 Task: Find connections with filter location Nokia with filter topic #Creativitywith filter profile language Potuguese with filter current company Euromonitor International with filter school Kakatiya University (University College of Pharmaceutical Sciences) with filter industry Public Assistance Programs with filter service category Labor and Employment Law with filter keywords title Massage Therapy
Action: Mouse moved to (276, 237)
Screenshot: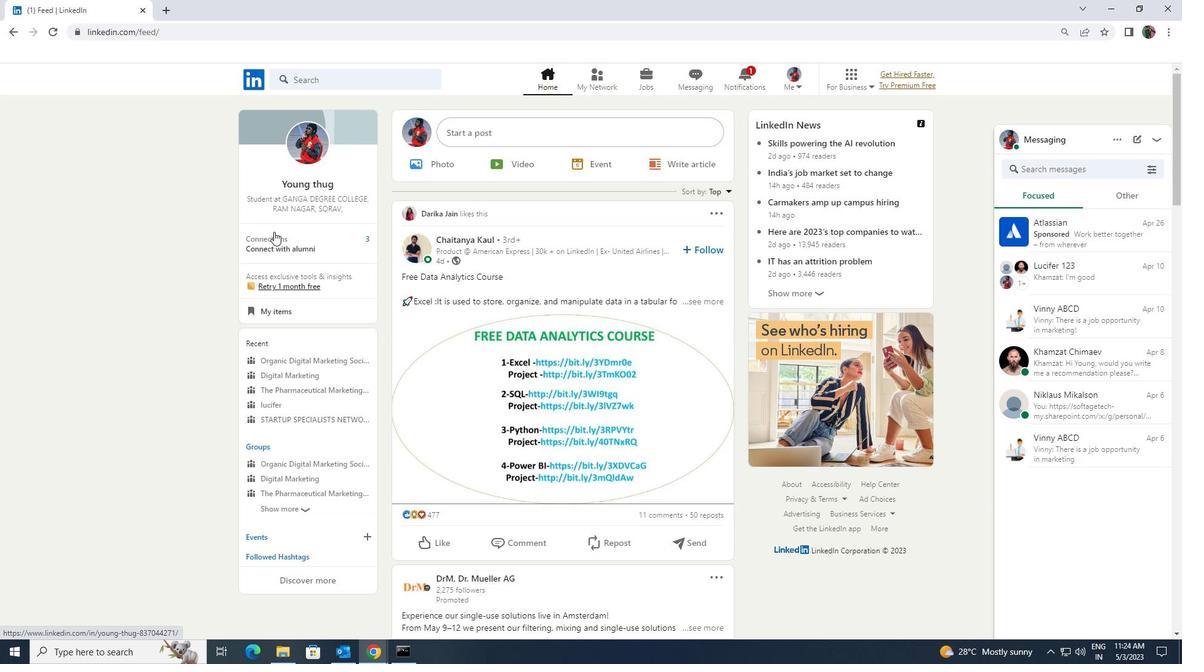 
Action: Mouse pressed left at (276, 237)
Screenshot: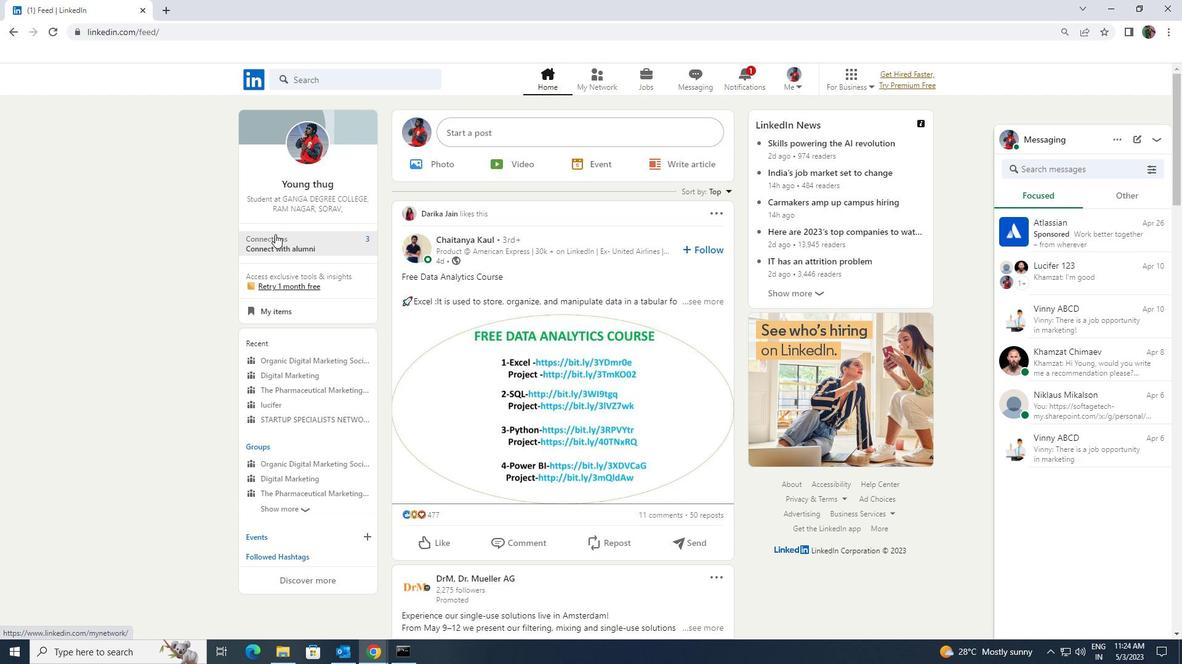 
Action: Mouse moved to (278, 151)
Screenshot: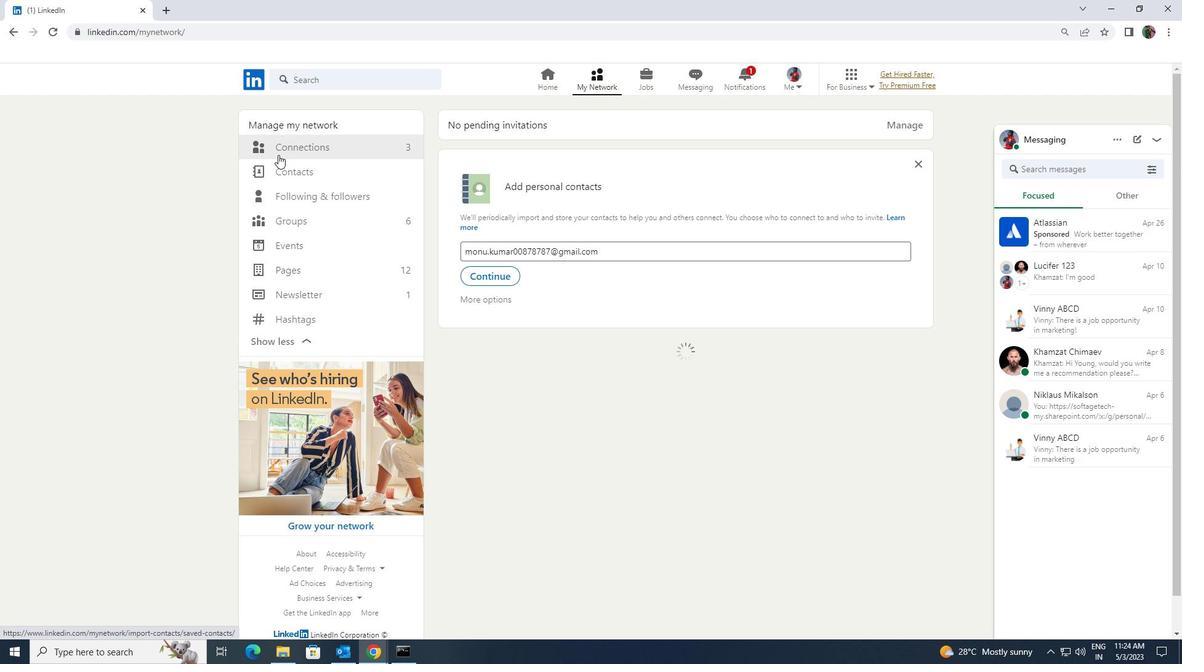 
Action: Mouse pressed left at (278, 151)
Screenshot: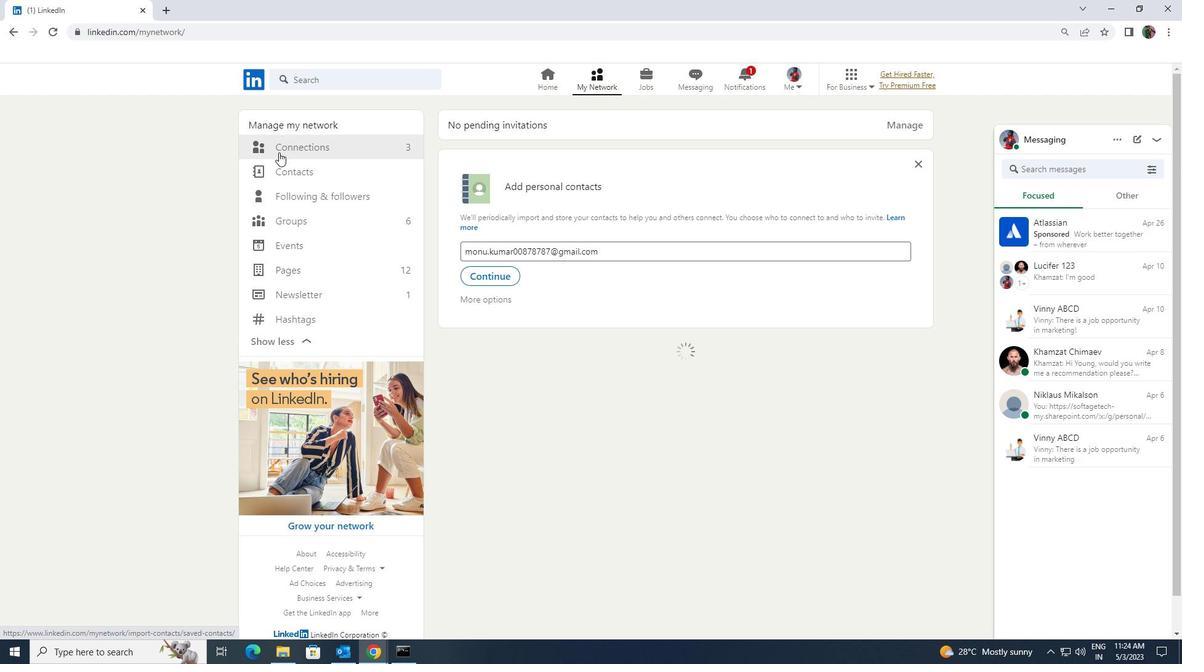 
Action: Mouse moved to (645, 151)
Screenshot: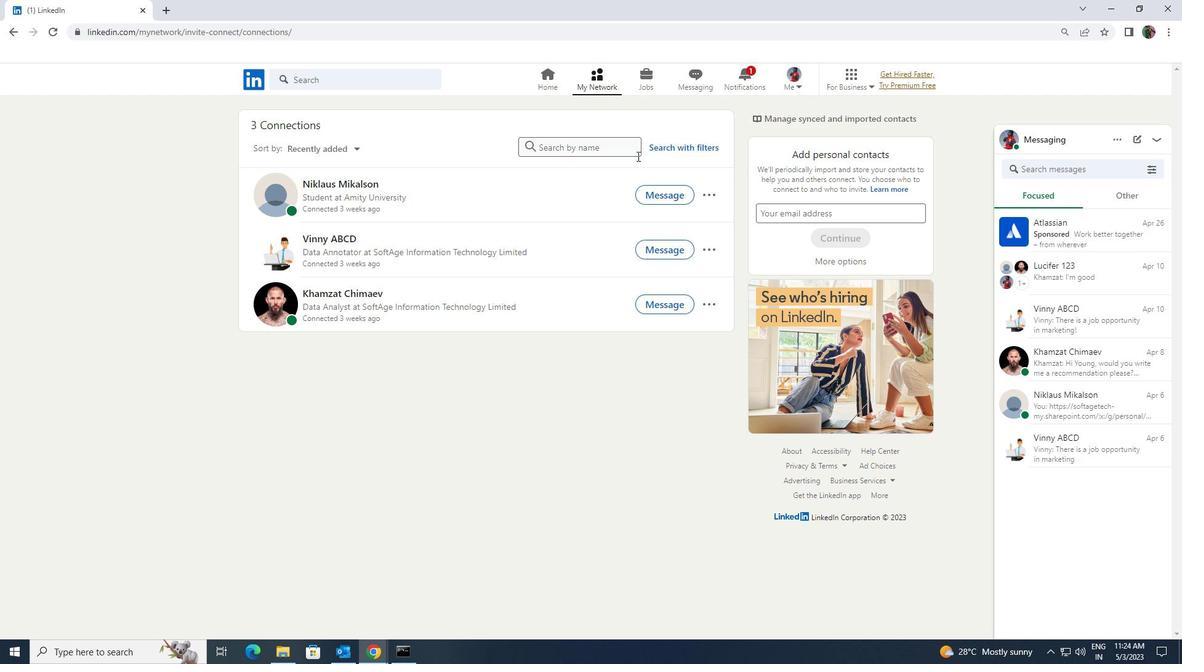 
Action: Mouse pressed left at (645, 151)
Screenshot: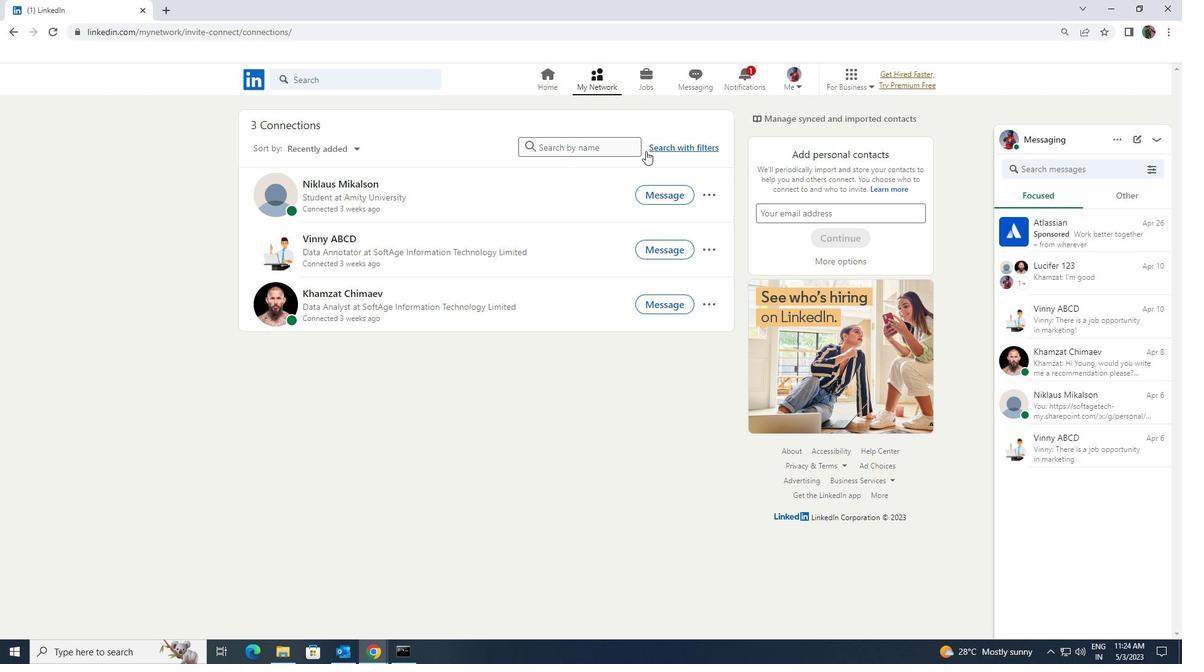
Action: Mouse moved to (631, 117)
Screenshot: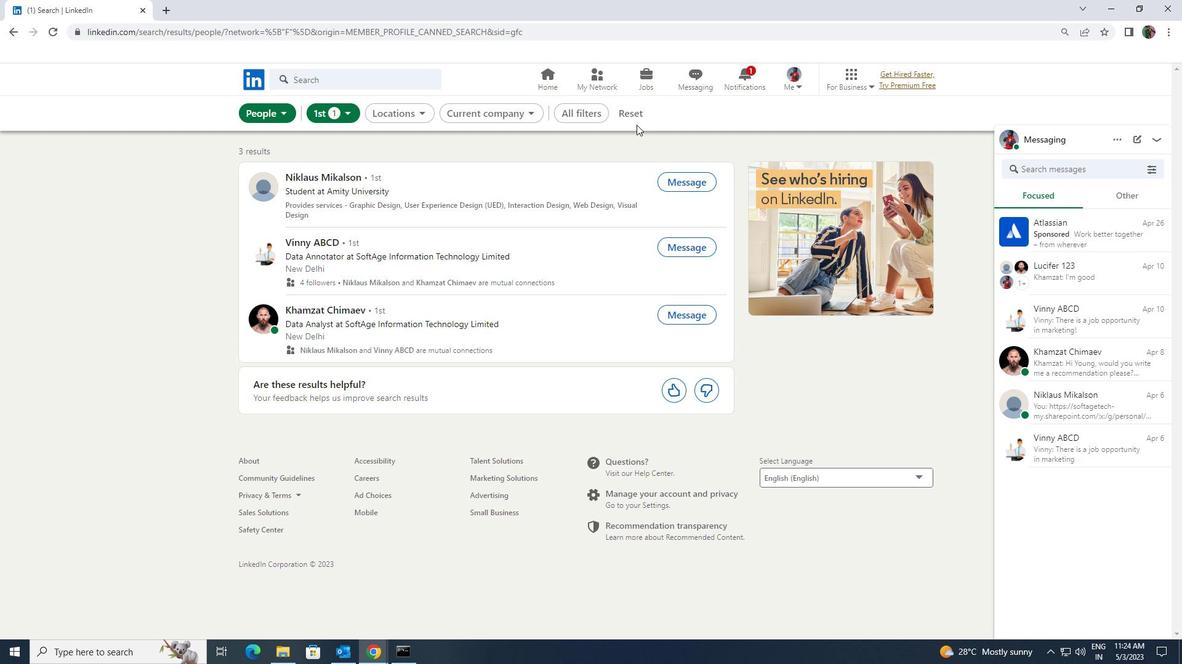 
Action: Mouse pressed left at (631, 117)
Screenshot: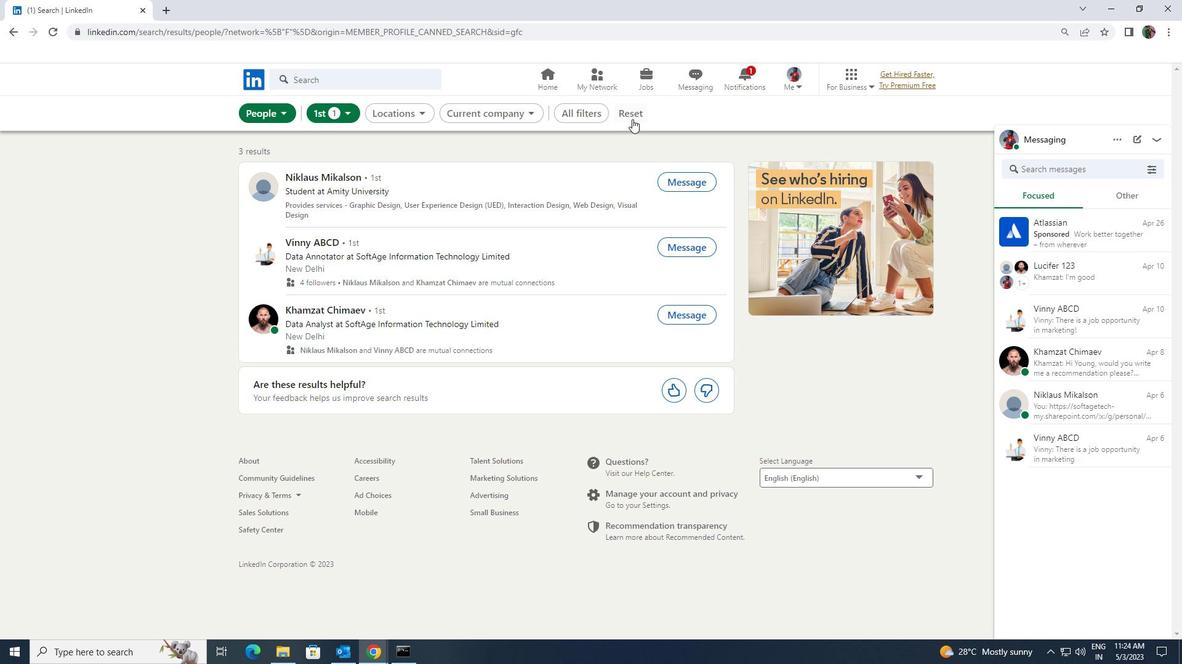 
Action: Mouse moved to (602, 107)
Screenshot: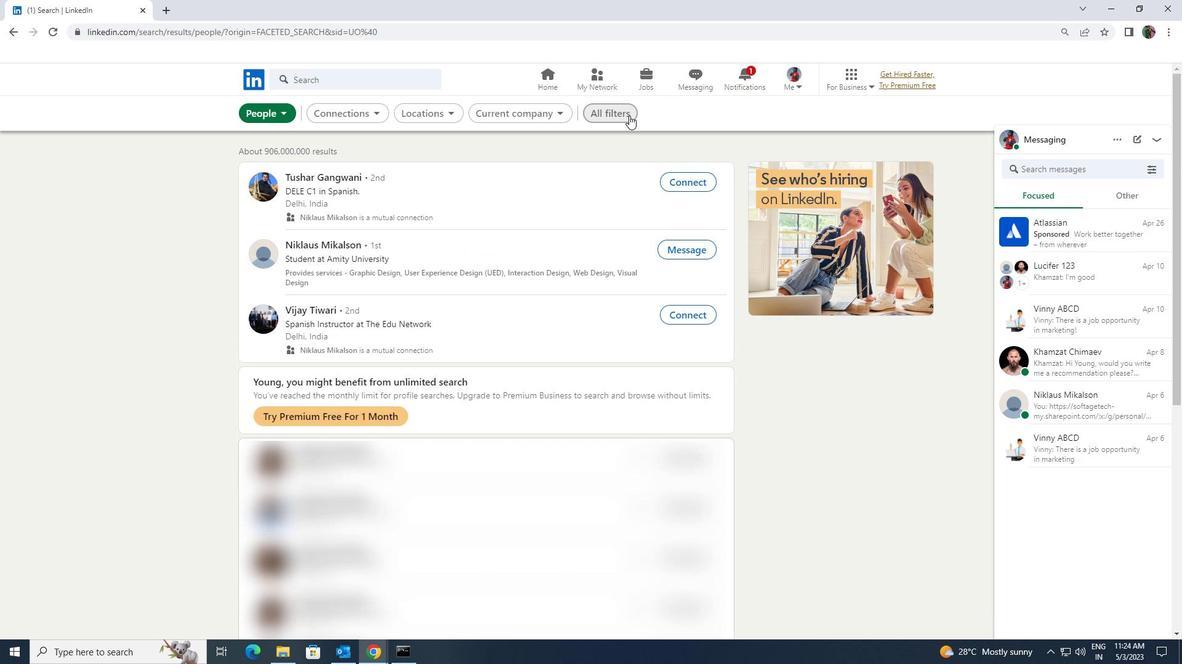 
Action: Mouse pressed left at (602, 107)
Screenshot: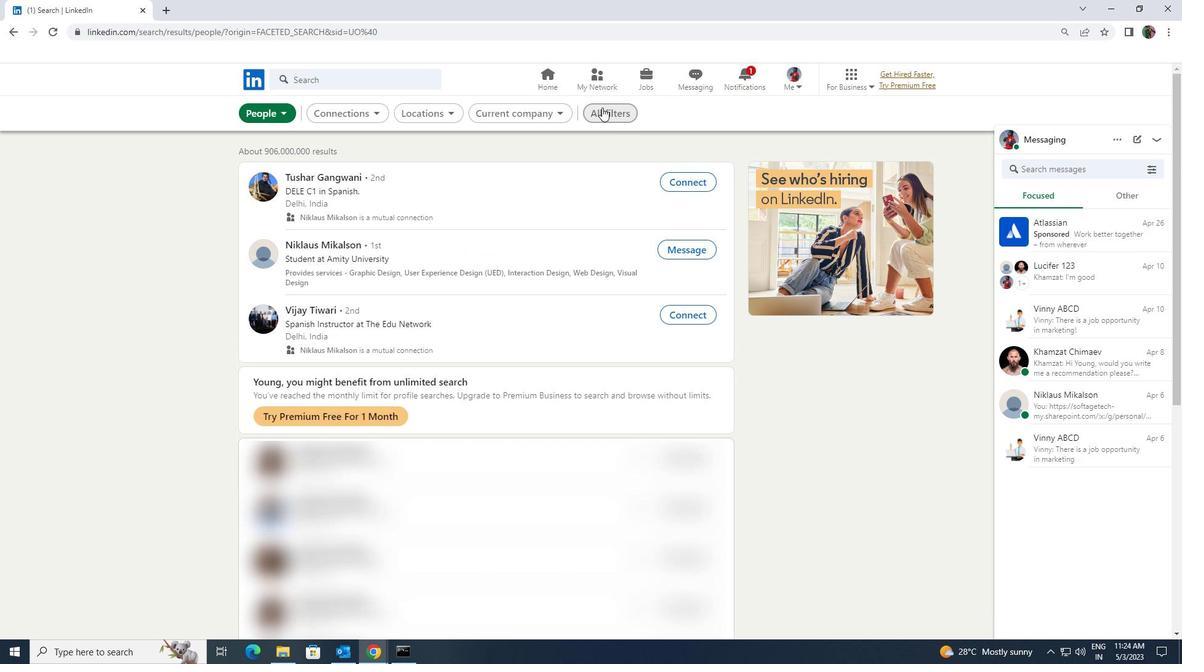 
Action: Mouse moved to (1026, 483)
Screenshot: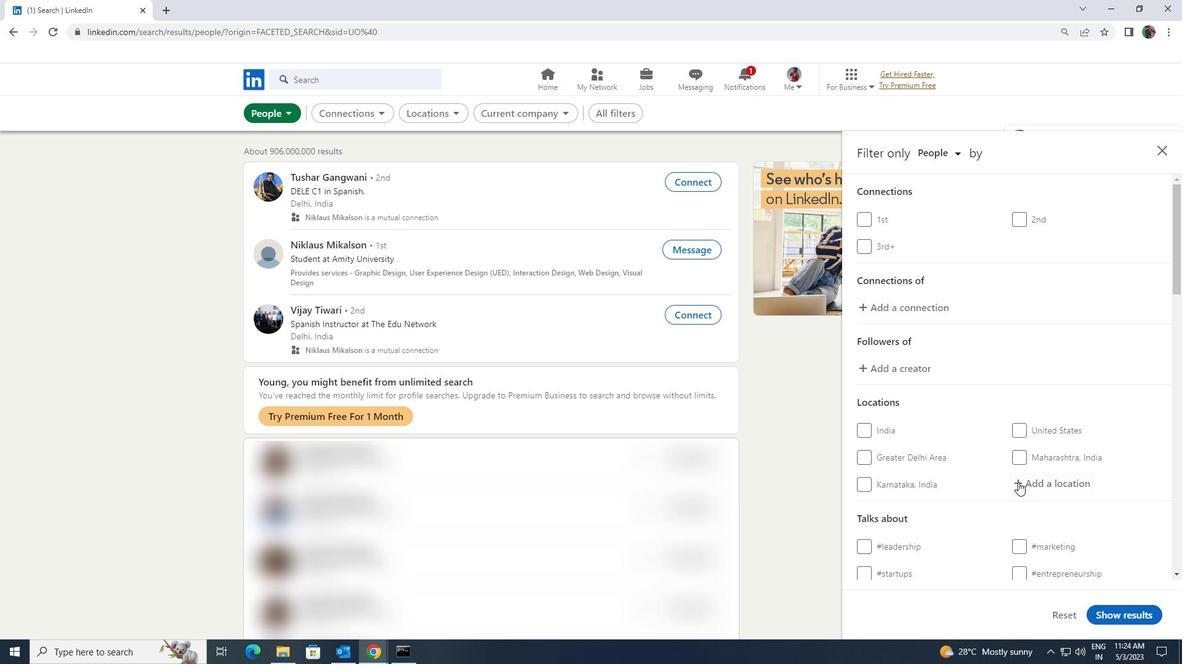 
Action: Mouse pressed left at (1026, 483)
Screenshot: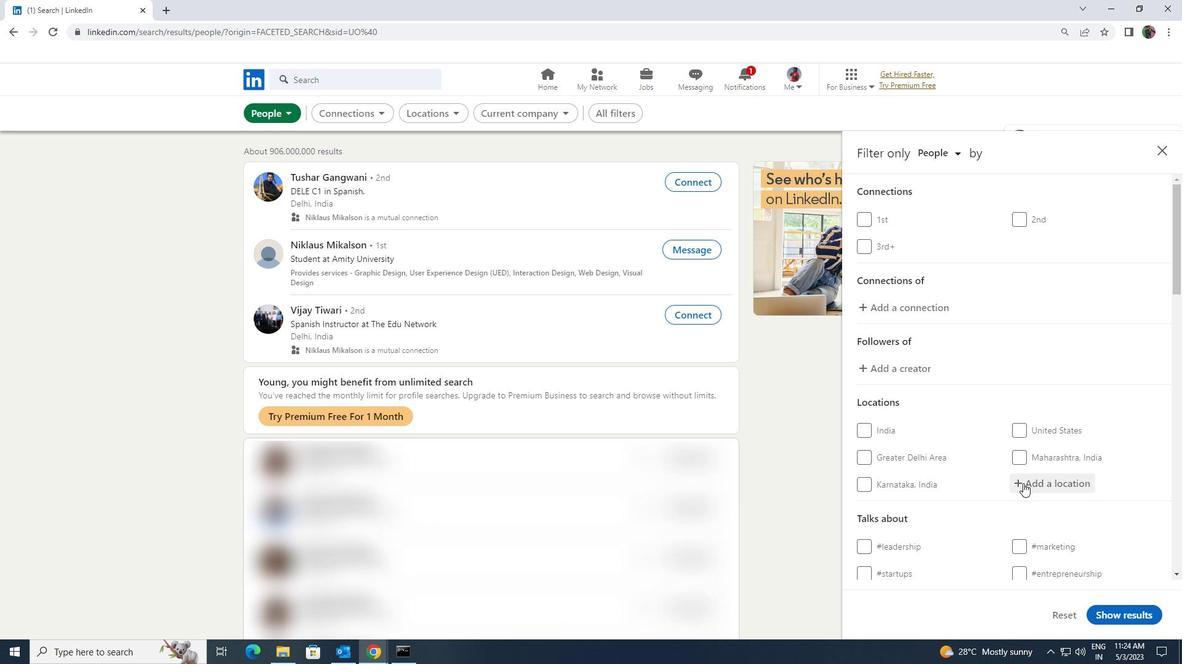 
Action: Mouse moved to (1023, 483)
Screenshot: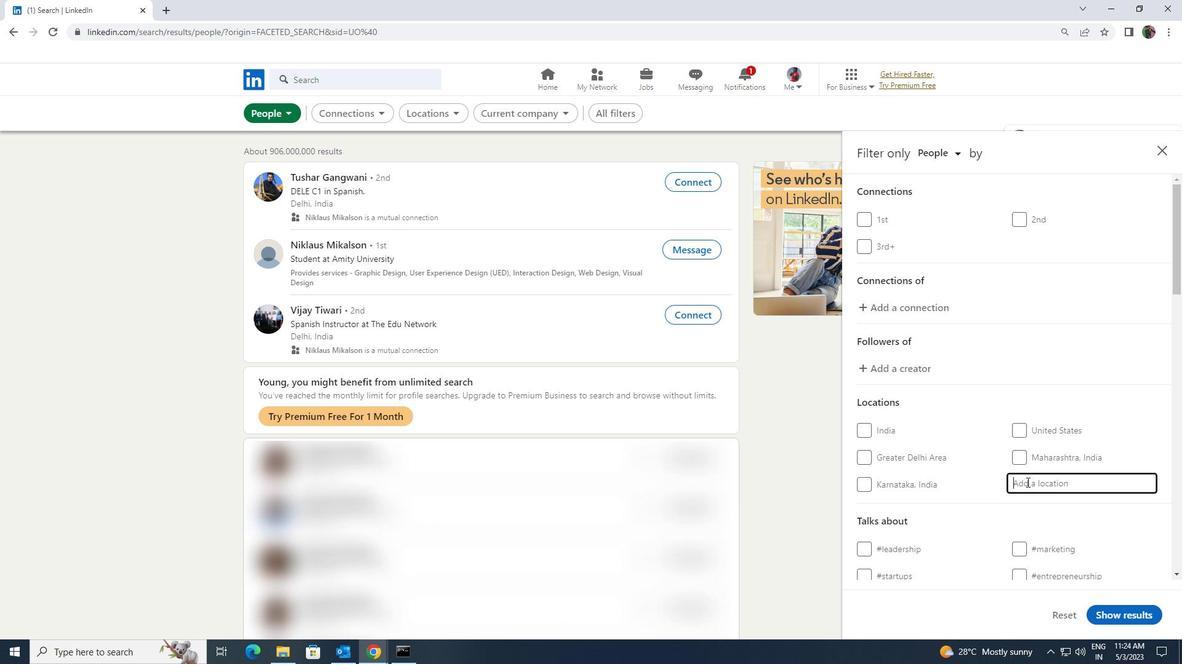
Action: Key pressed <Key.shift>NOKIA
Screenshot: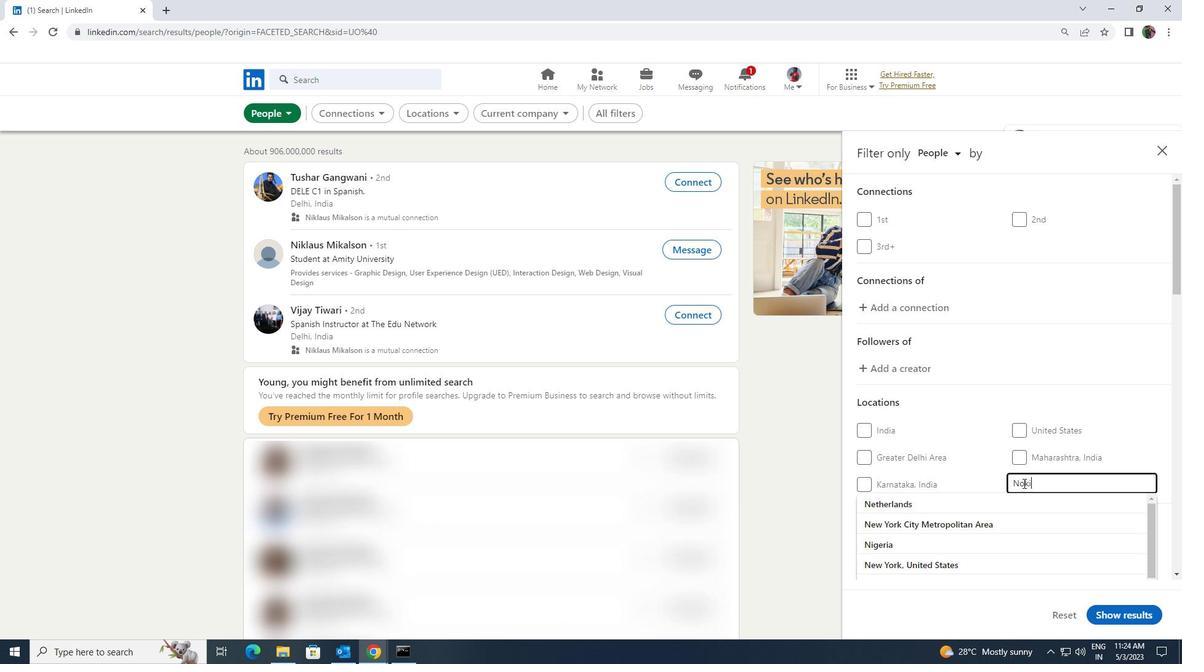 
Action: Mouse moved to (1014, 495)
Screenshot: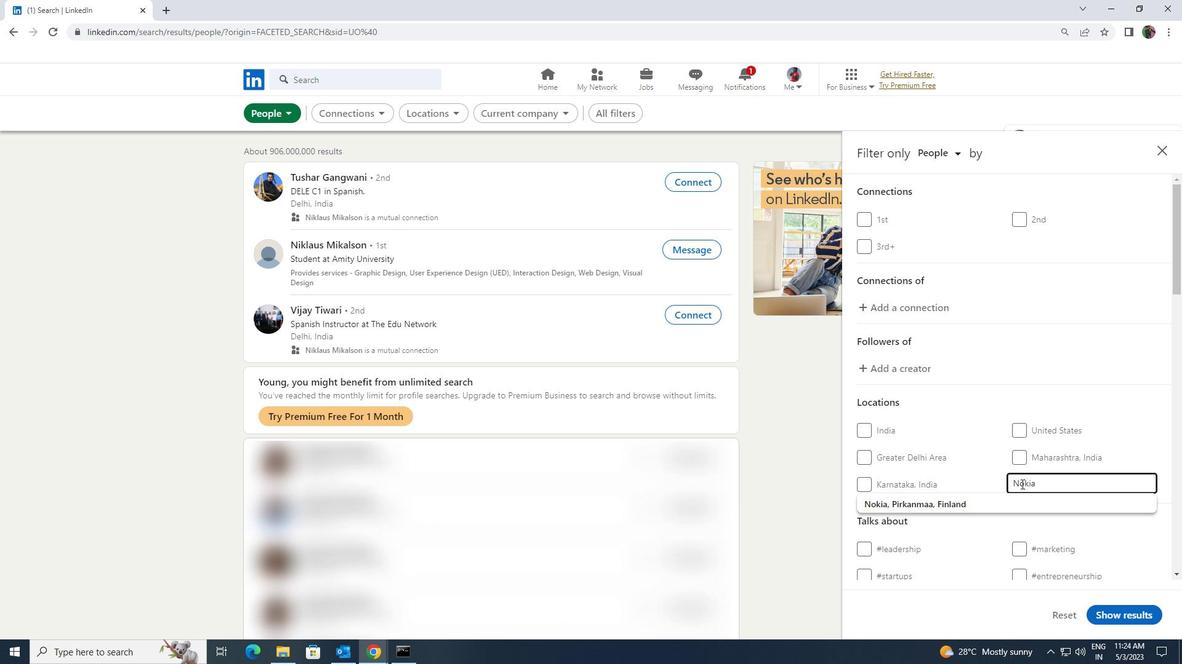 
Action: Mouse pressed left at (1014, 495)
Screenshot: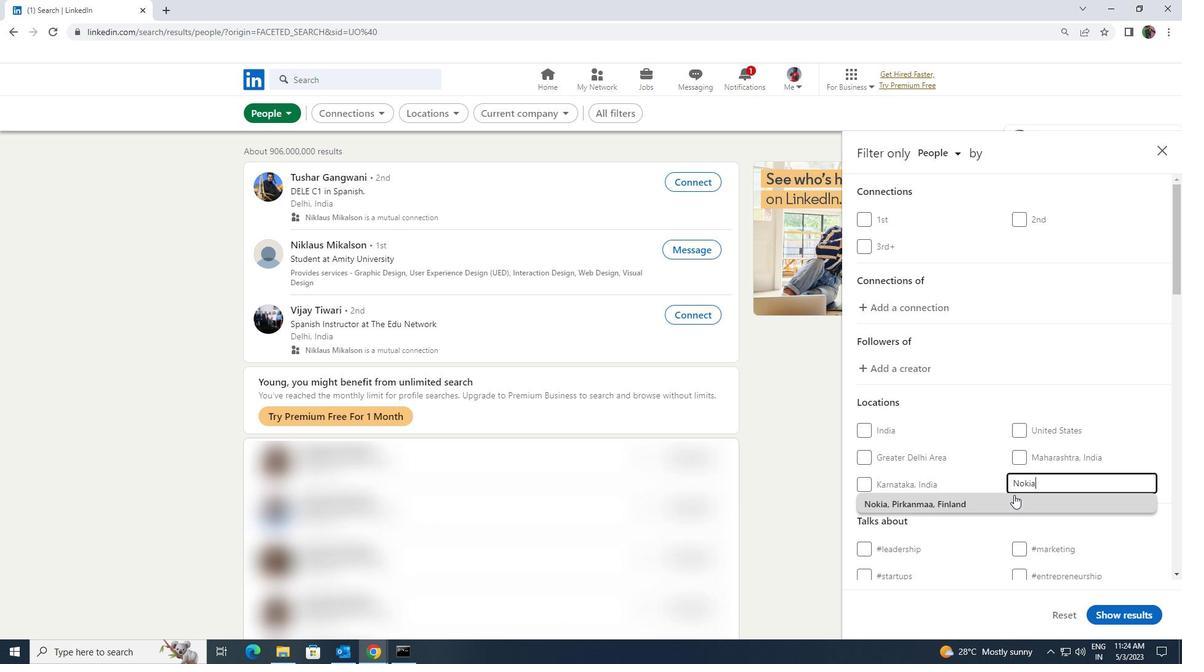 
Action: Mouse moved to (1040, 478)
Screenshot: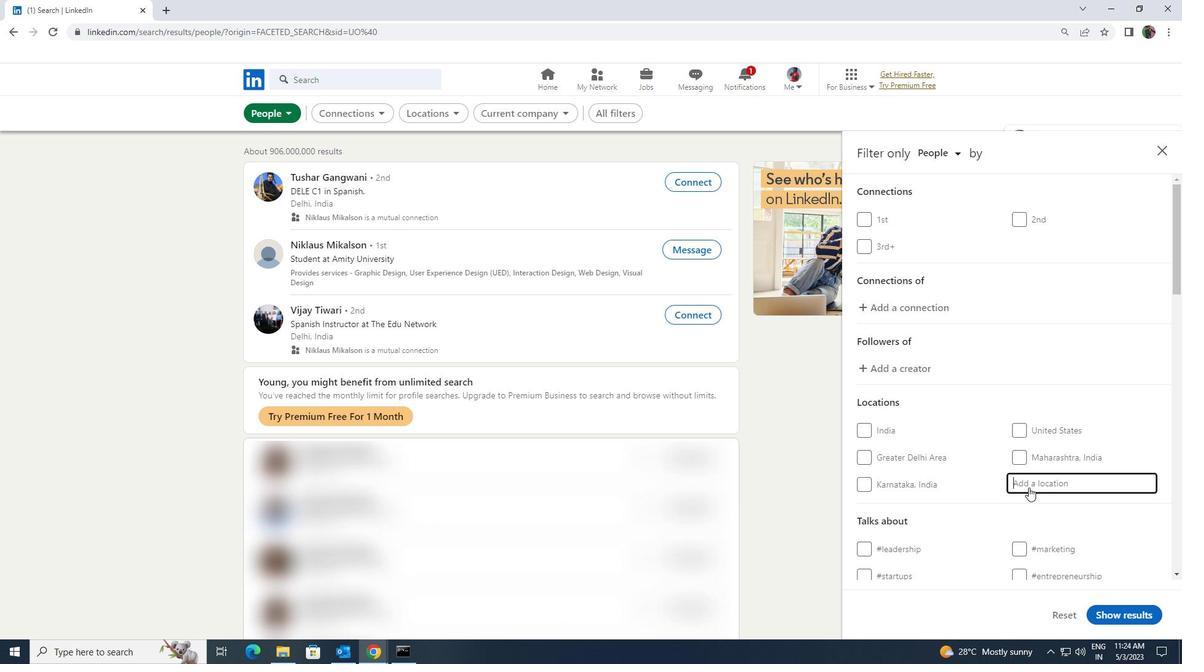 
Action: Mouse scrolled (1040, 477) with delta (0, 0)
Screenshot: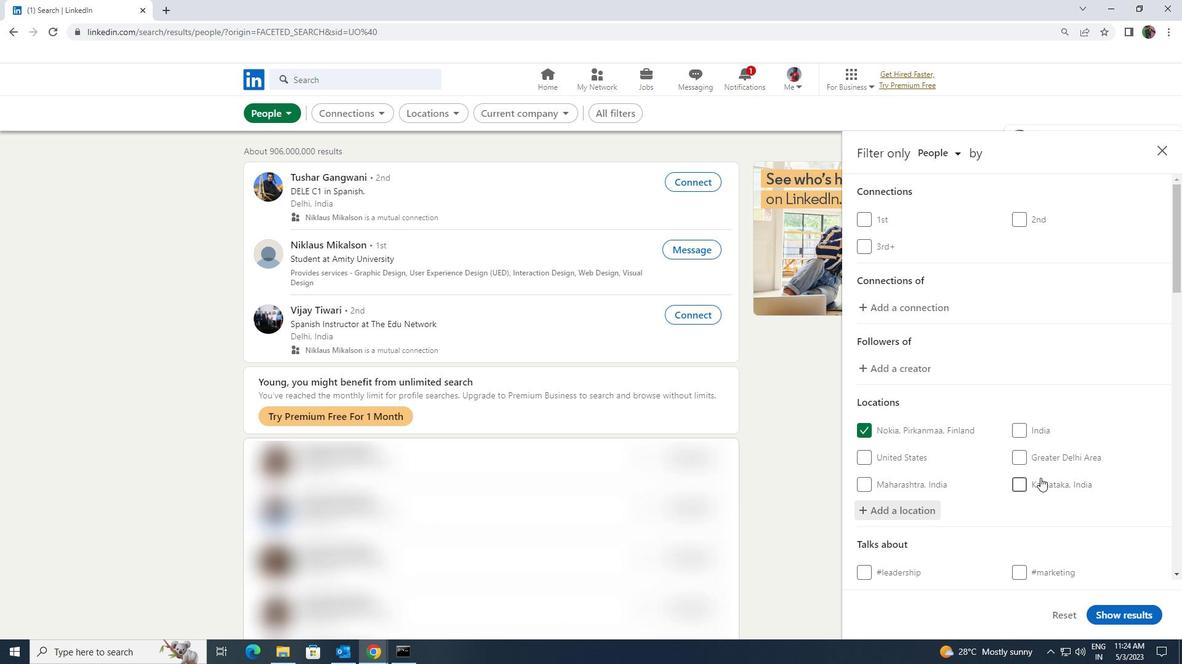 
Action: Mouse scrolled (1040, 477) with delta (0, 0)
Screenshot: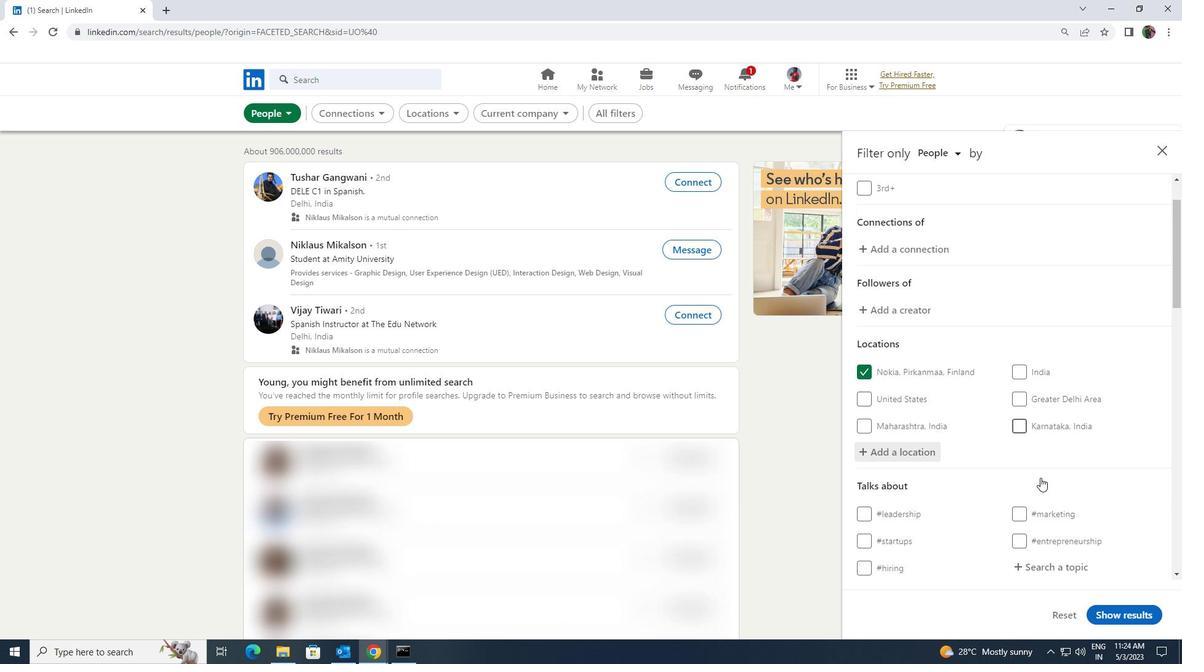 
Action: Mouse moved to (1037, 495)
Screenshot: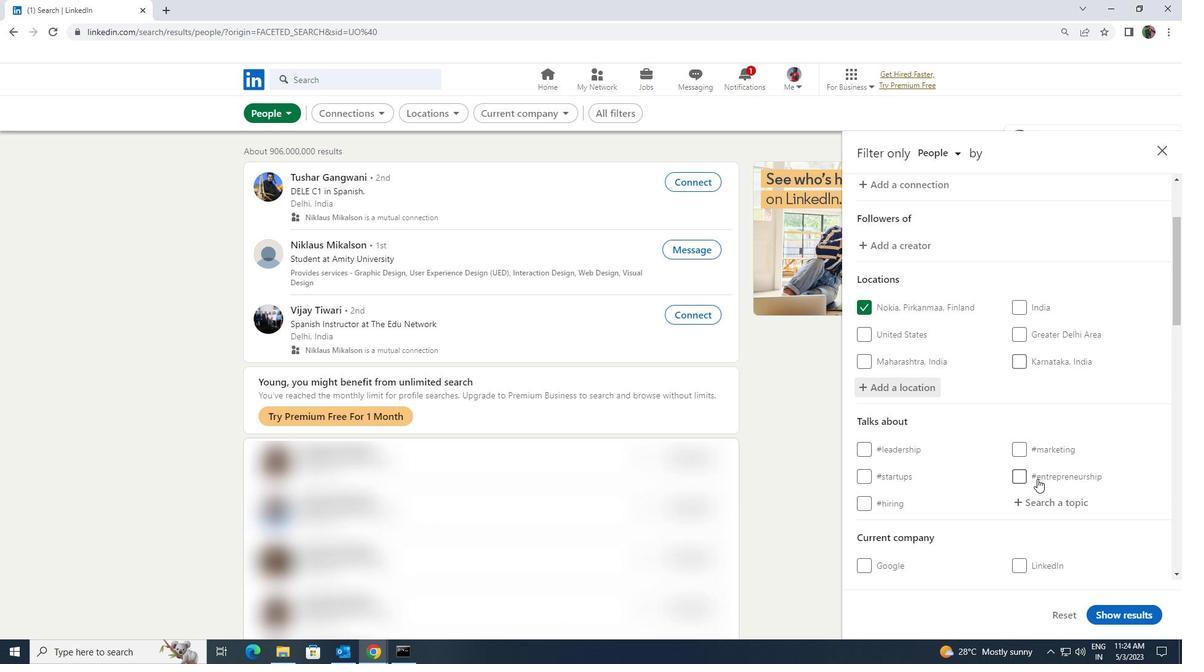 
Action: Mouse pressed left at (1037, 495)
Screenshot: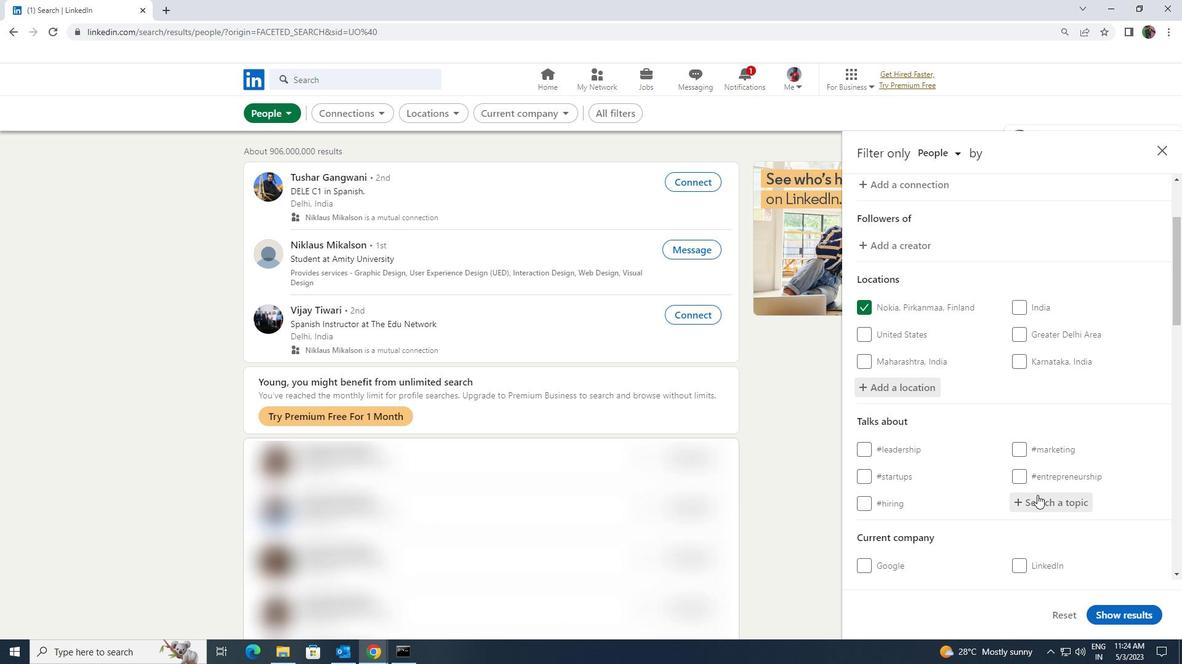 
Action: Key pressed <Key.shift><Key.shift><Key.shift><Key.shift><Key.shift>CREATIVITY
Screenshot: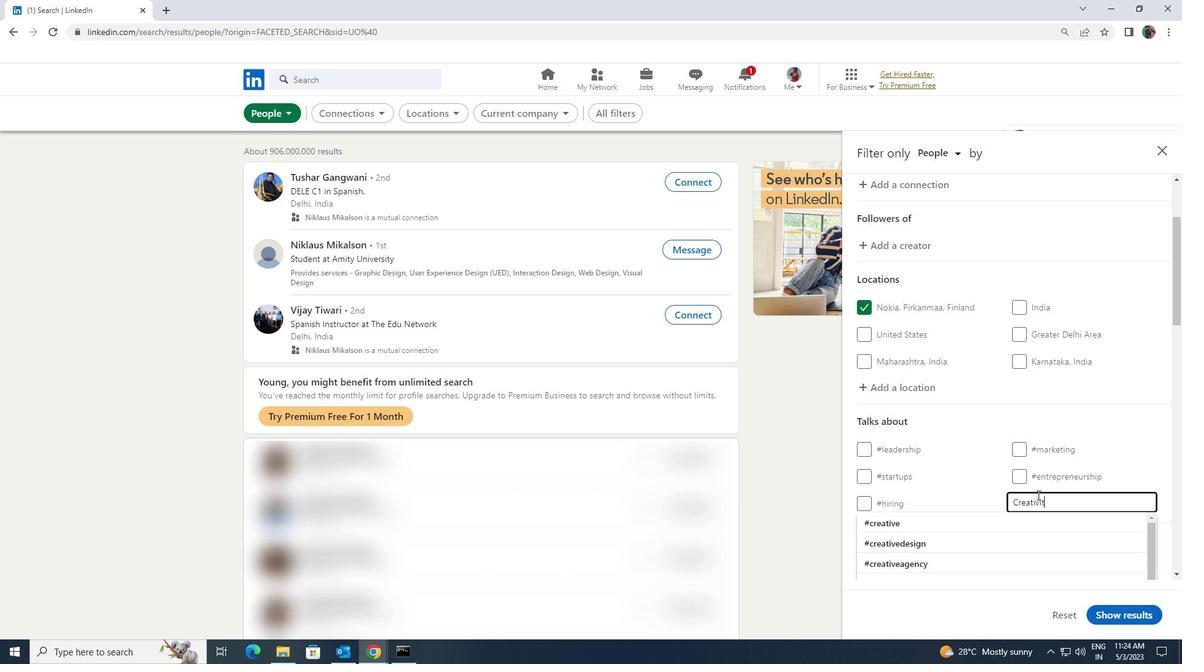 
Action: Mouse moved to (1031, 522)
Screenshot: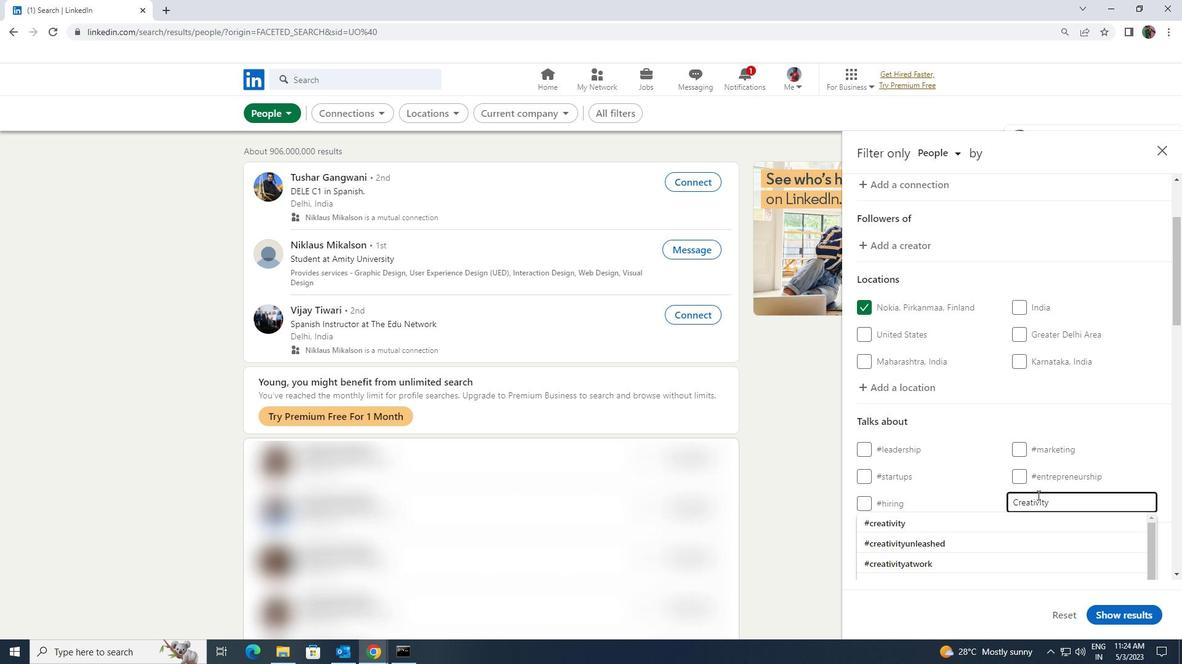 
Action: Mouse pressed left at (1031, 522)
Screenshot: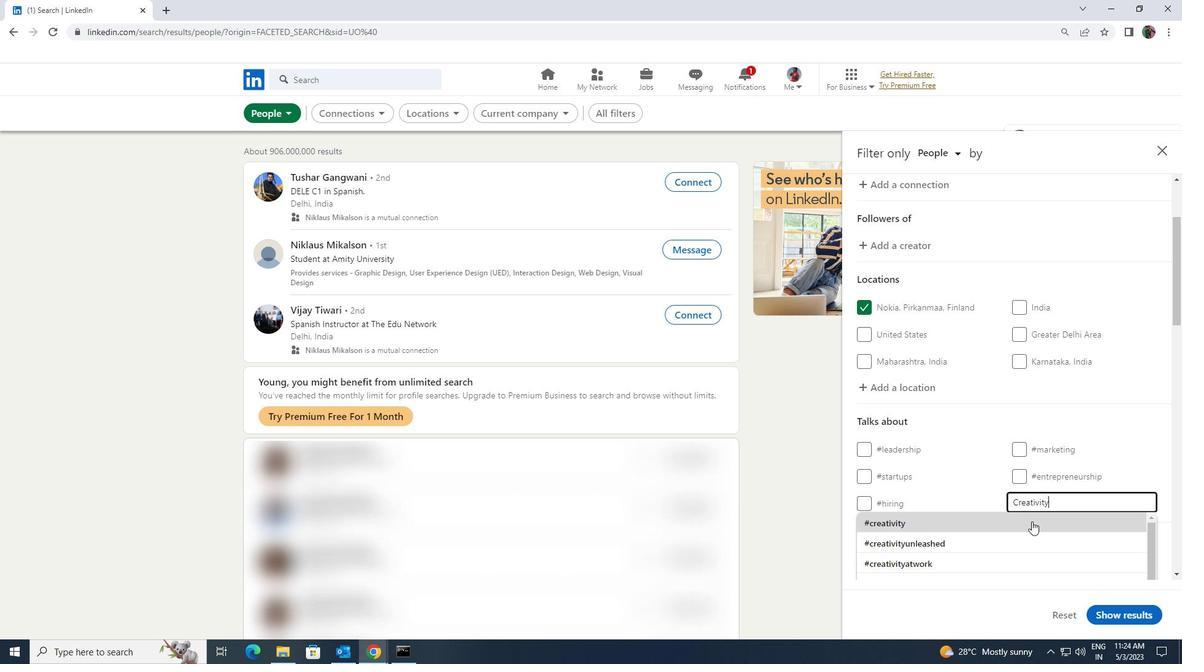 
Action: Mouse moved to (1023, 518)
Screenshot: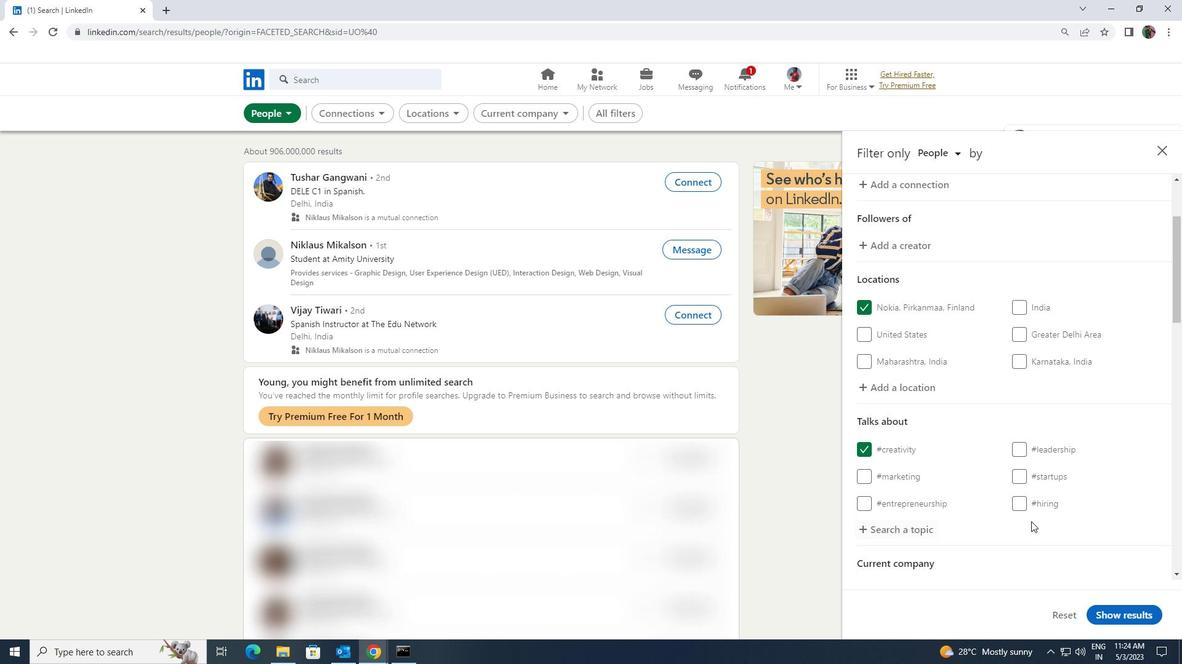 
Action: Mouse scrolled (1023, 517) with delta (0, 0)
Screenshot: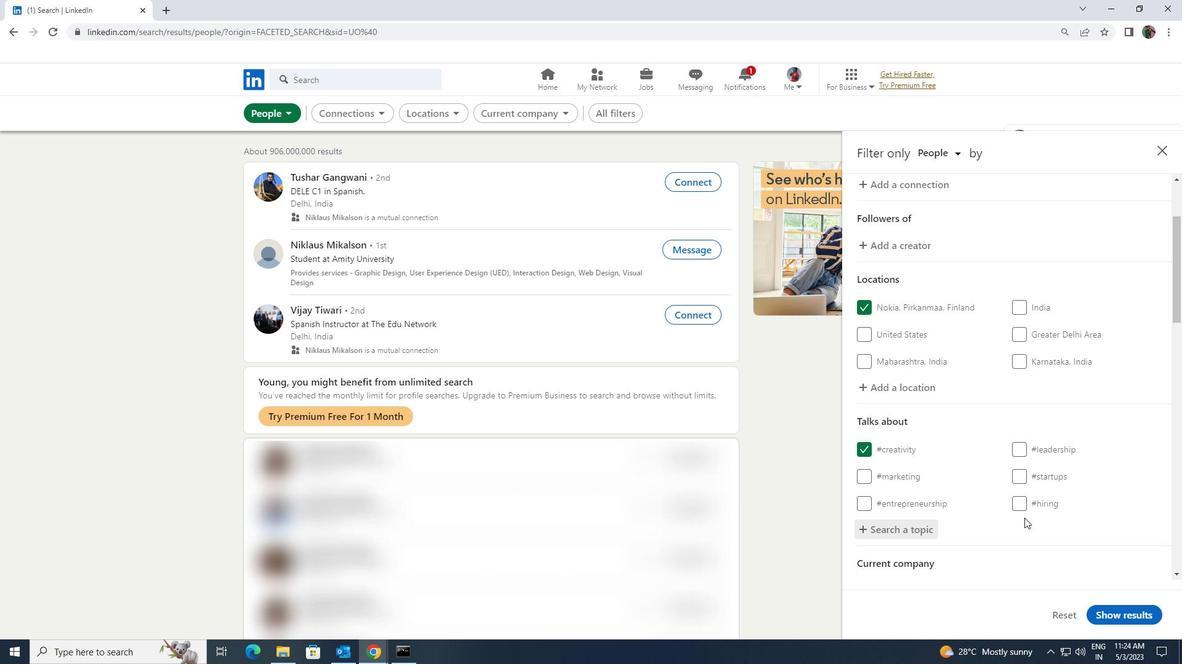 
Action: Mouse moved to (1018, 518)
Screenshot: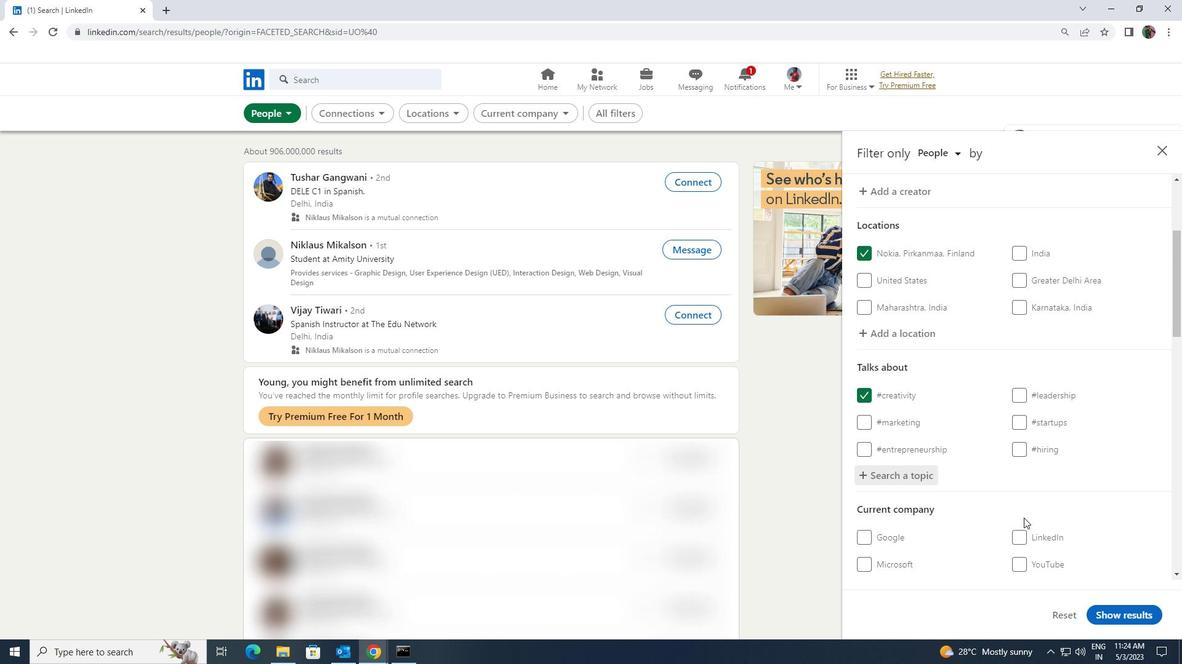 
Action: Mouse scrolled (1018, 517) with delta (0, 0)
Screenshot: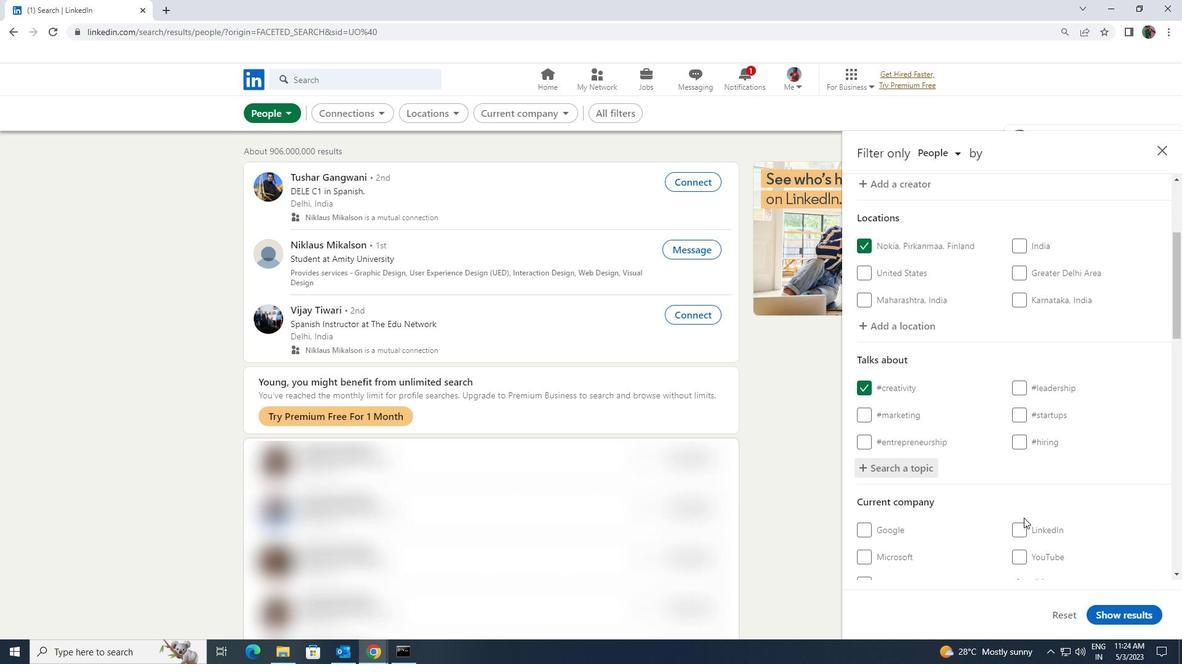 
Action: Mouse scrolled (1018, 517) with delta (0, 0)
Screenshot: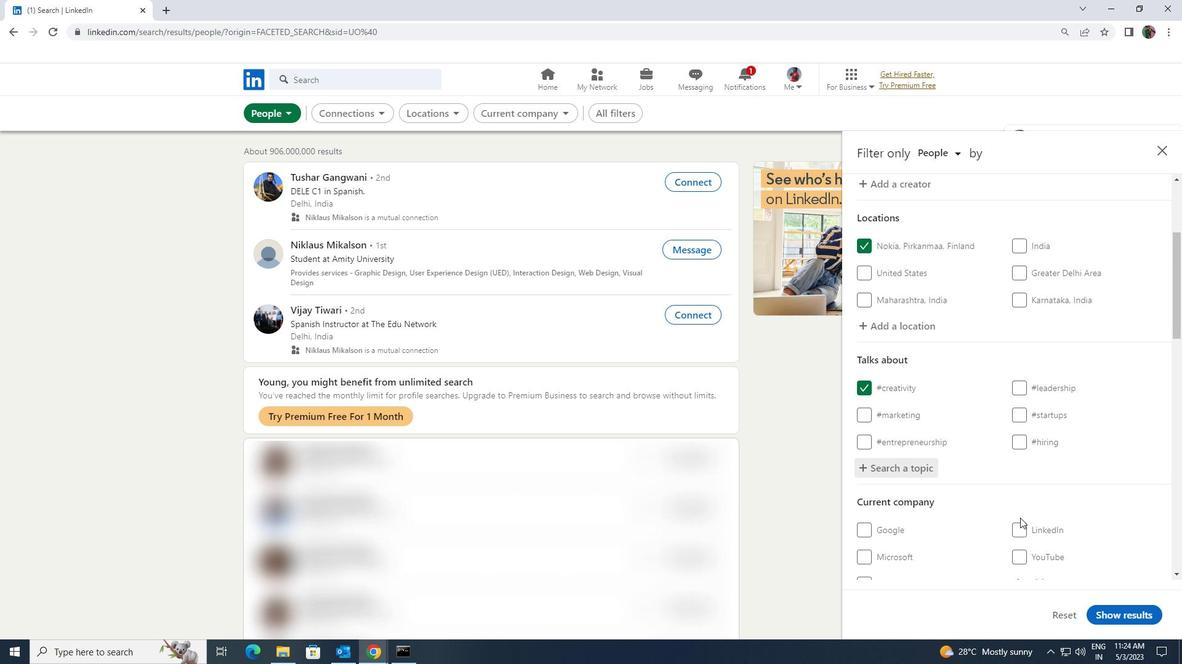 
Action: Mouse moved to (1017, 519)
Screenshot: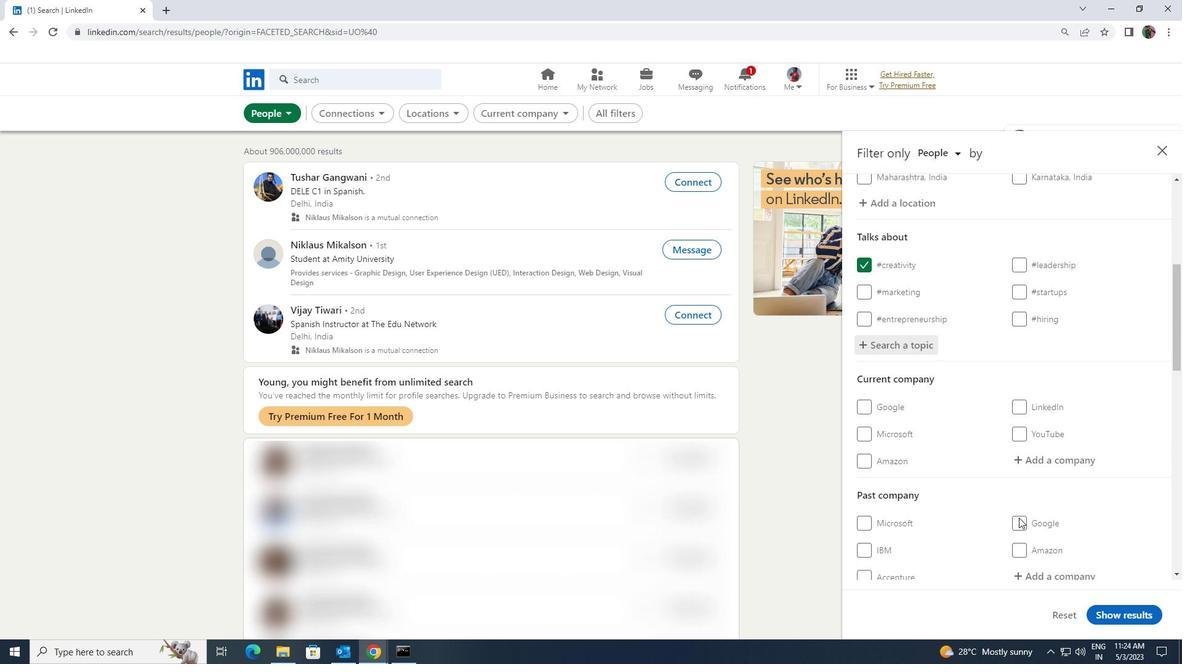
Action: Mouse scrolled (1017, 519) with delta (0, 0)
Screenshot: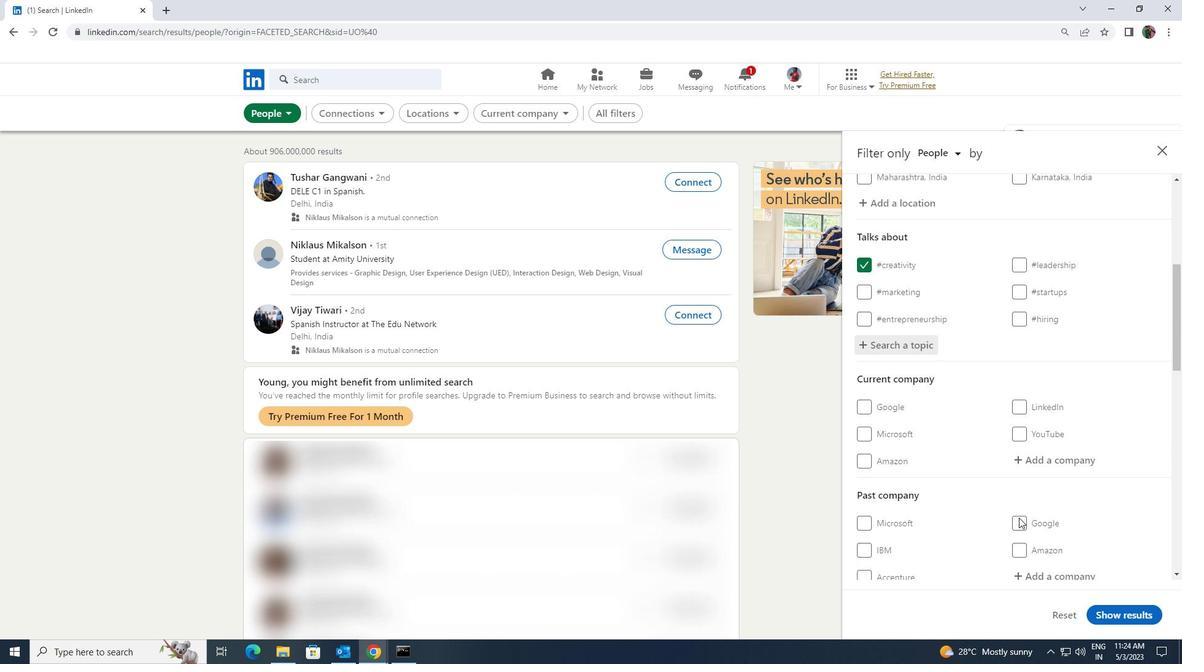 
Action: Mouse moved to (1017, 519)
Screenshot: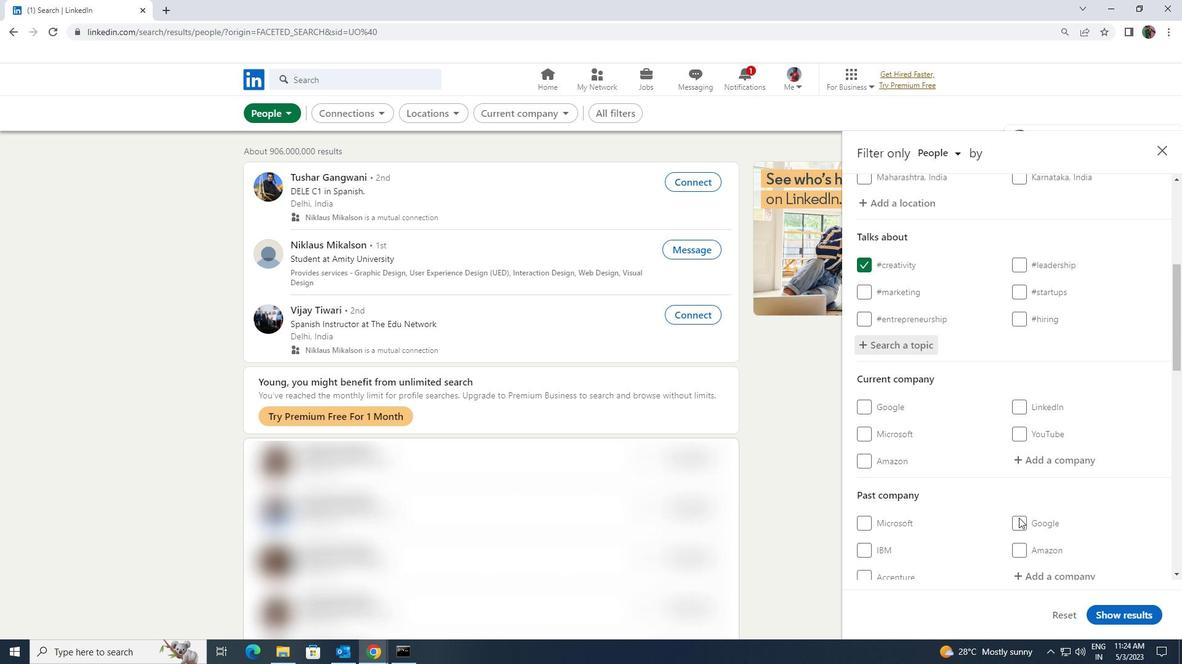 
Action: Mouse scrolled (1017, 519) with delta (0, 0)
Screenshot: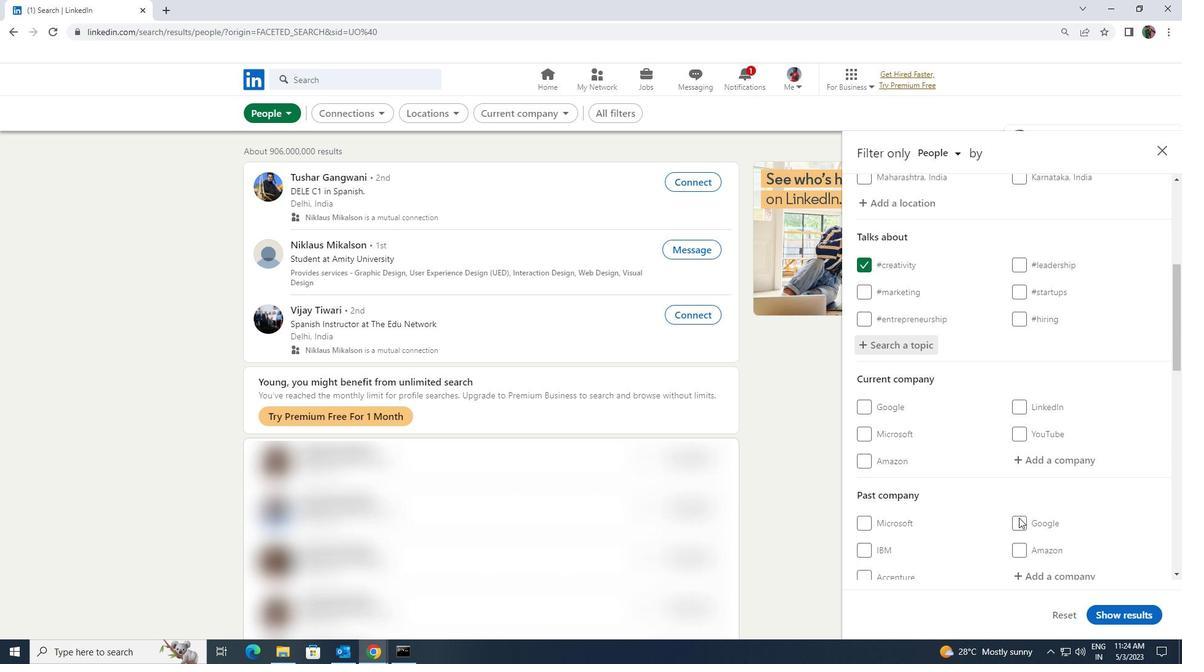 
Action: Mouse scrolled (1017, 519) with delta (0, 0)
Screenshot: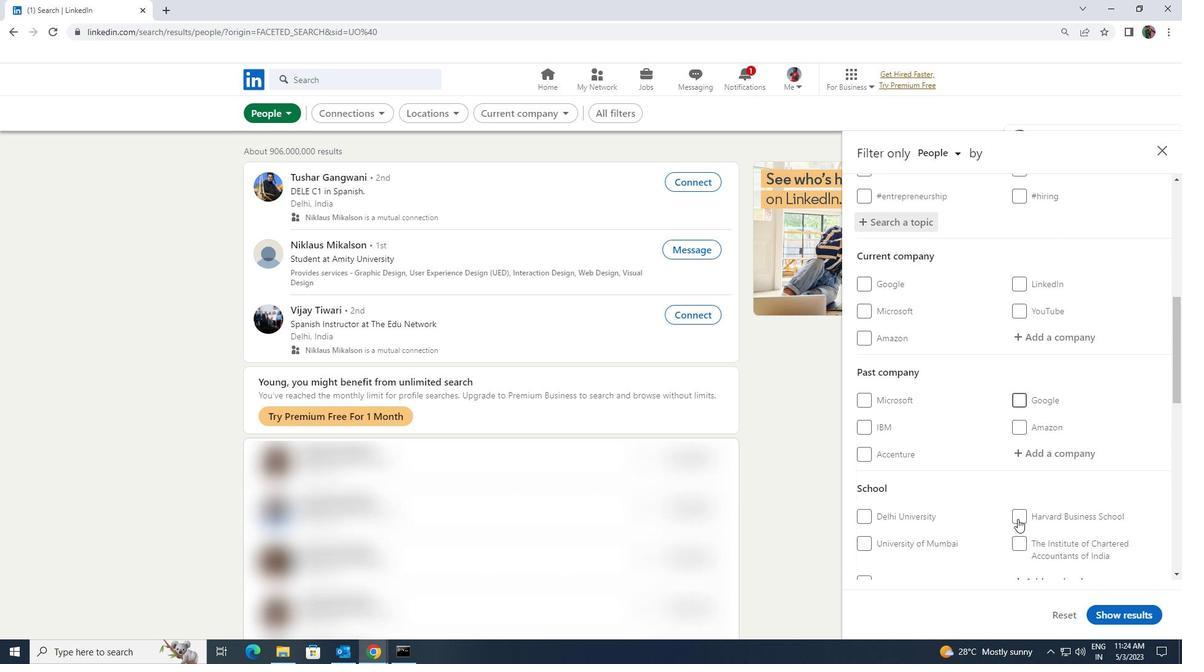 
Action: Mouse scrolled (1017, 519) with delta (0, 0)
Screenshot: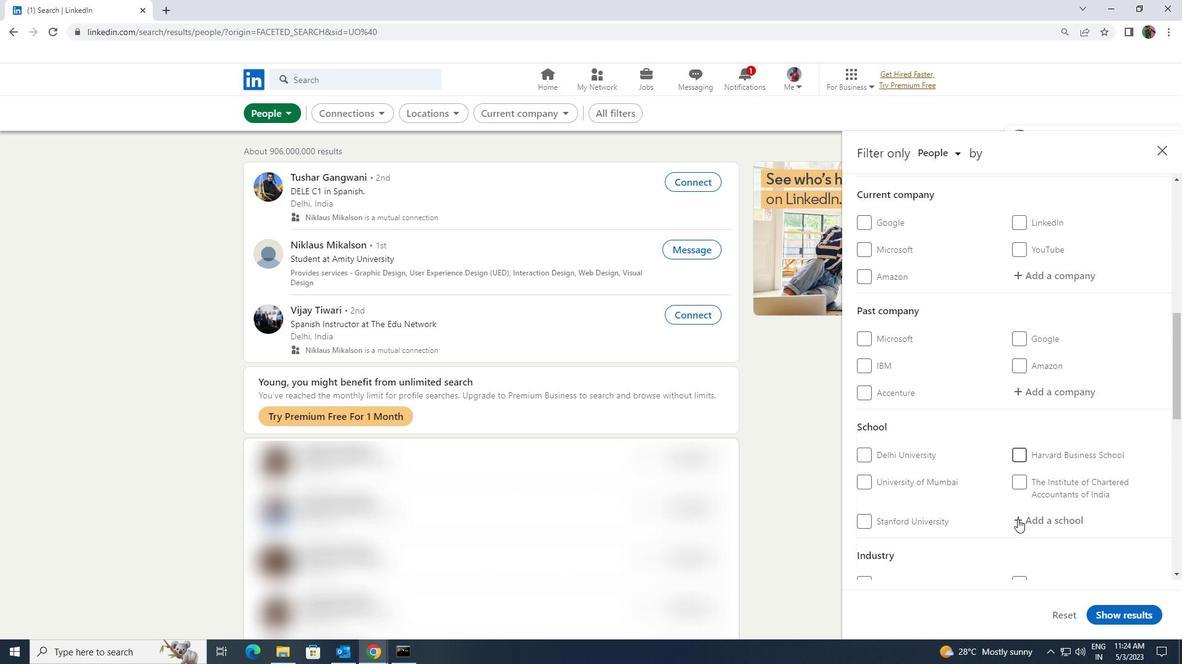 
Action: Mouse scrolled (1017, 519) with delta (0, 0)
Screenshot: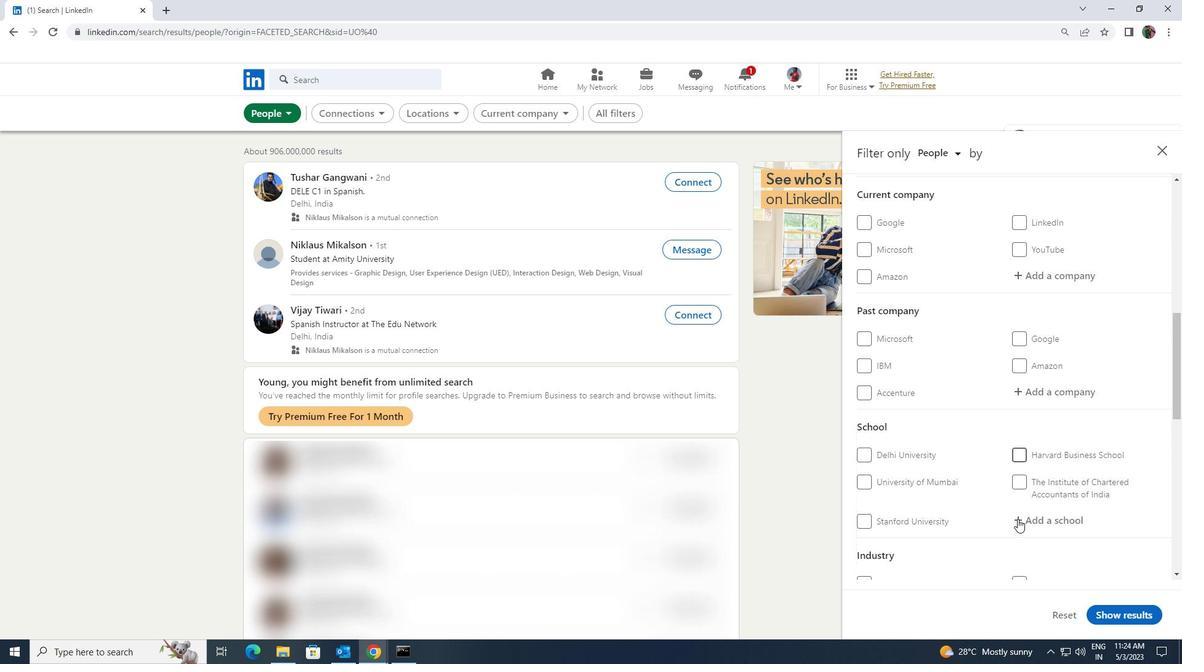 
Action: Mouse scrolled (1017, 519) with delta (0, 0)
Screenshot: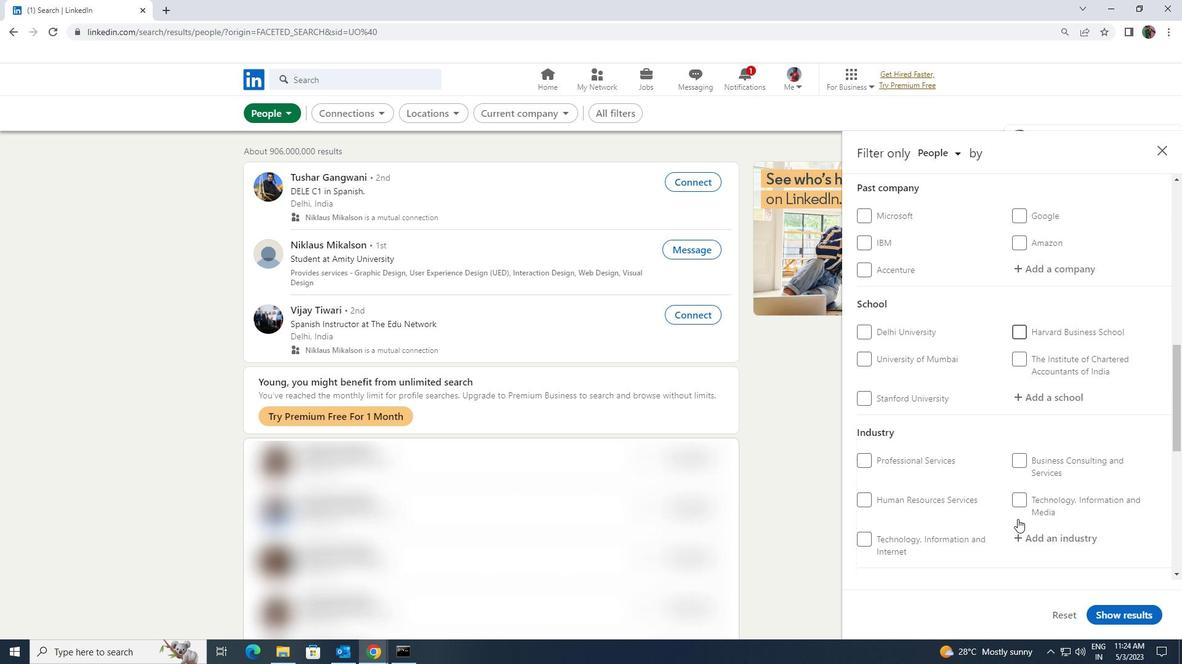 
Action: Mouse scrolled (1017, 519) with delta (0, 0)
Screenshot: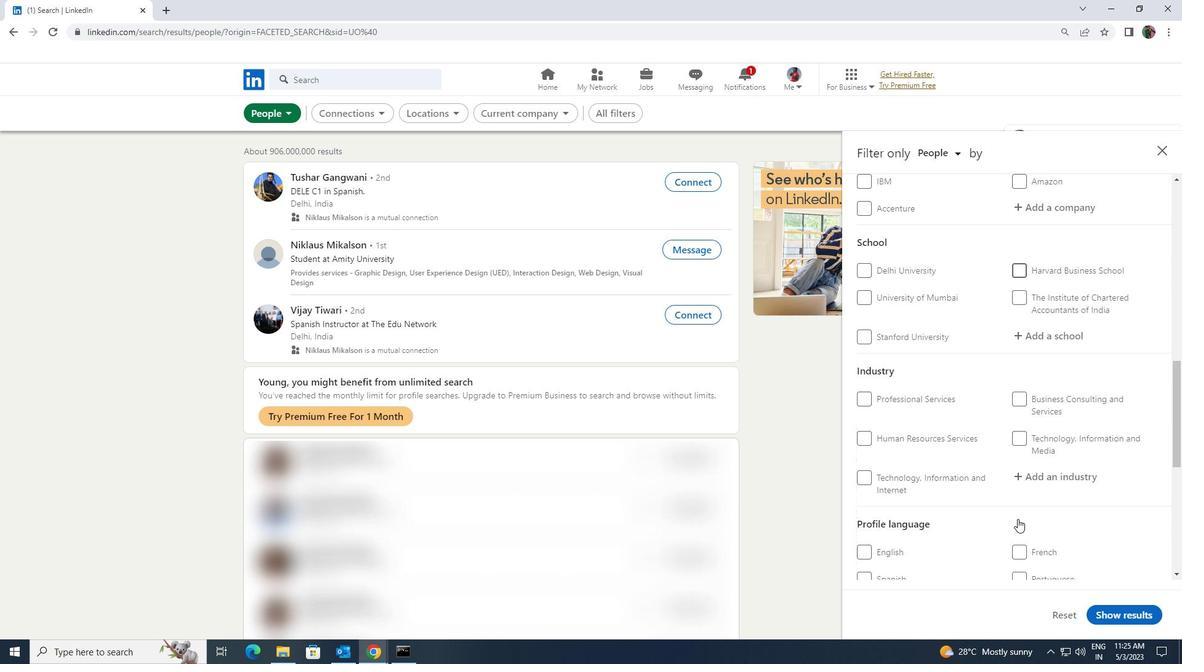 
Action: Mouse pressed left at (1017, 519)
Screenshot: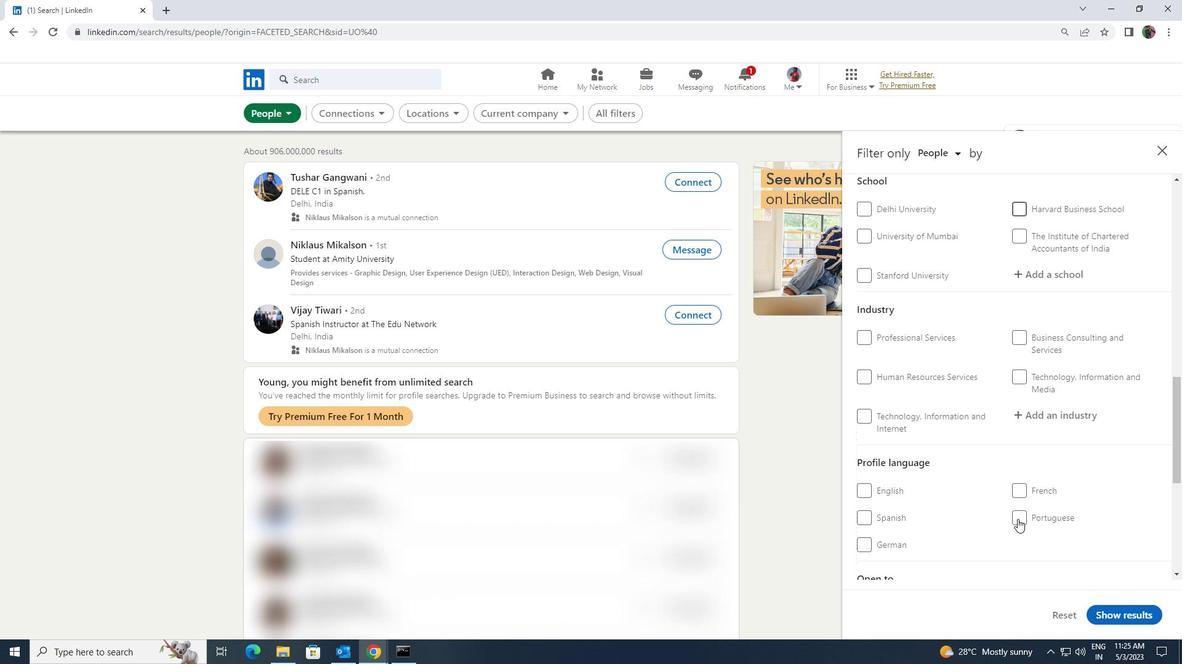 
Action: Mouse scrolled (1017, 520) with delta (0, 0)
Screenshot: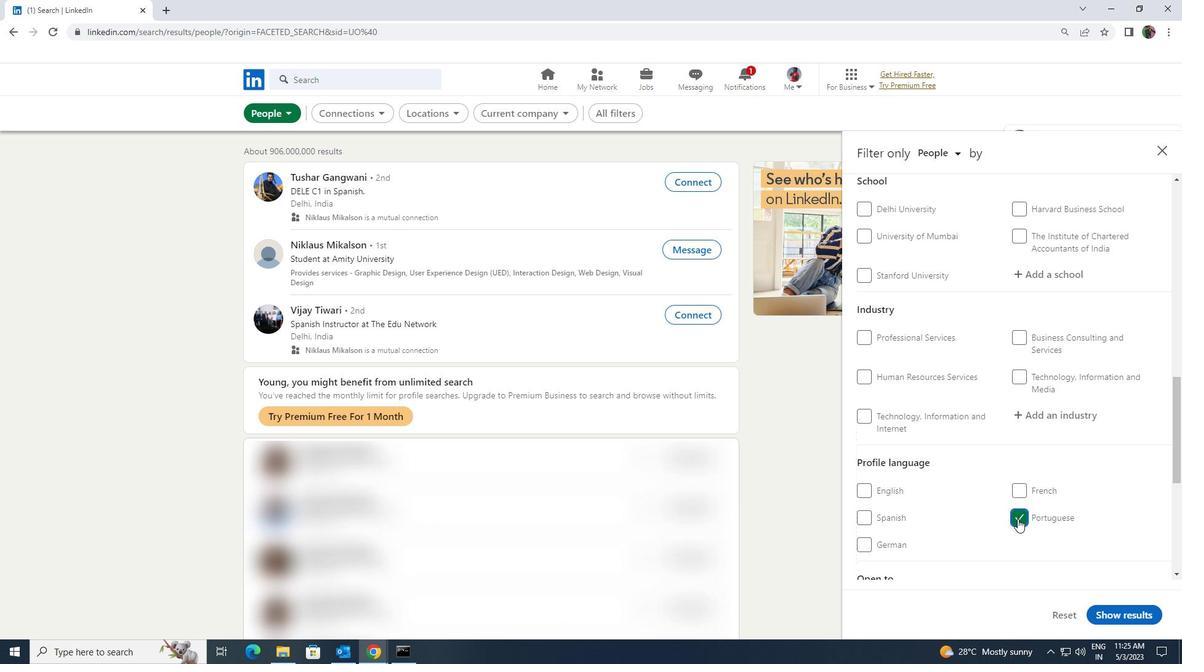 
Action: Mouse scrolled (1017, 520) with delta (0, 0)
Screenshot: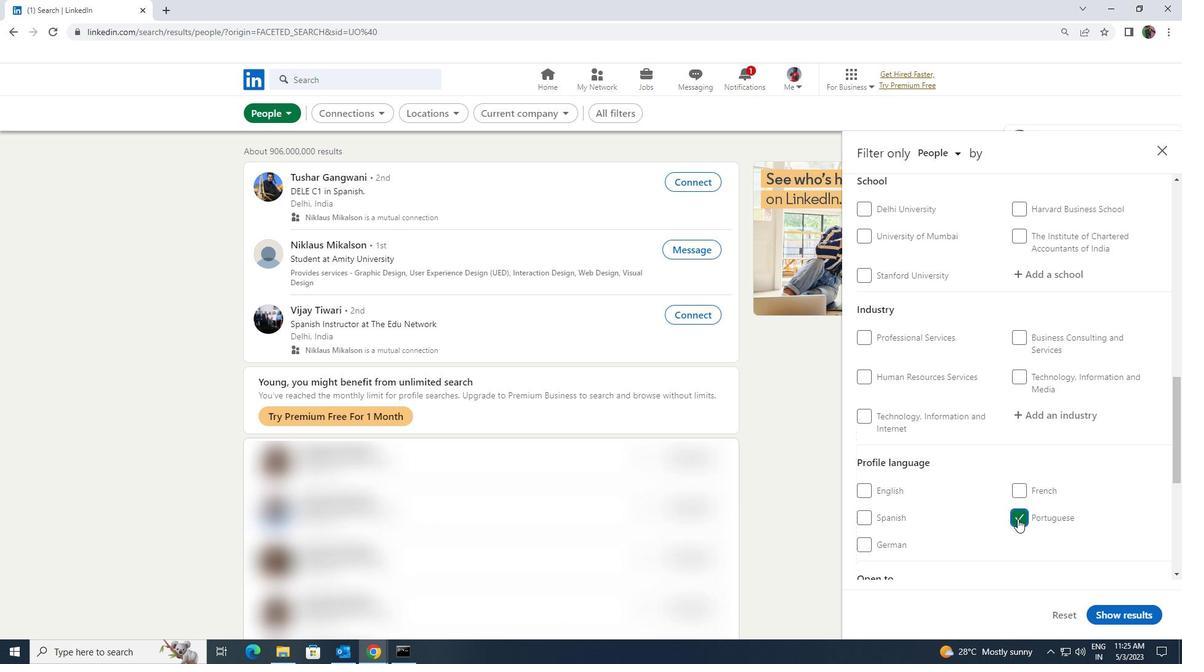 
Action: Mouse scrolled (1017, 520) with delta (0, 0)
Screenshot: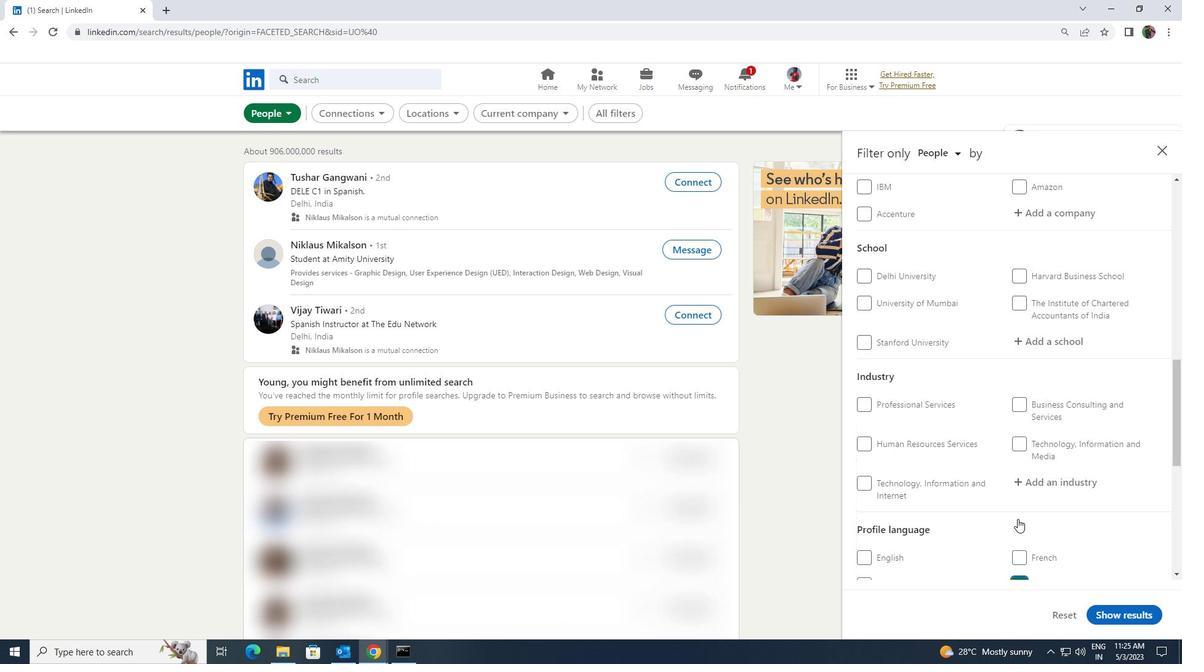 
Action: Mouse scrolled (1017, 520) with delta (0, 0)
Screenshot: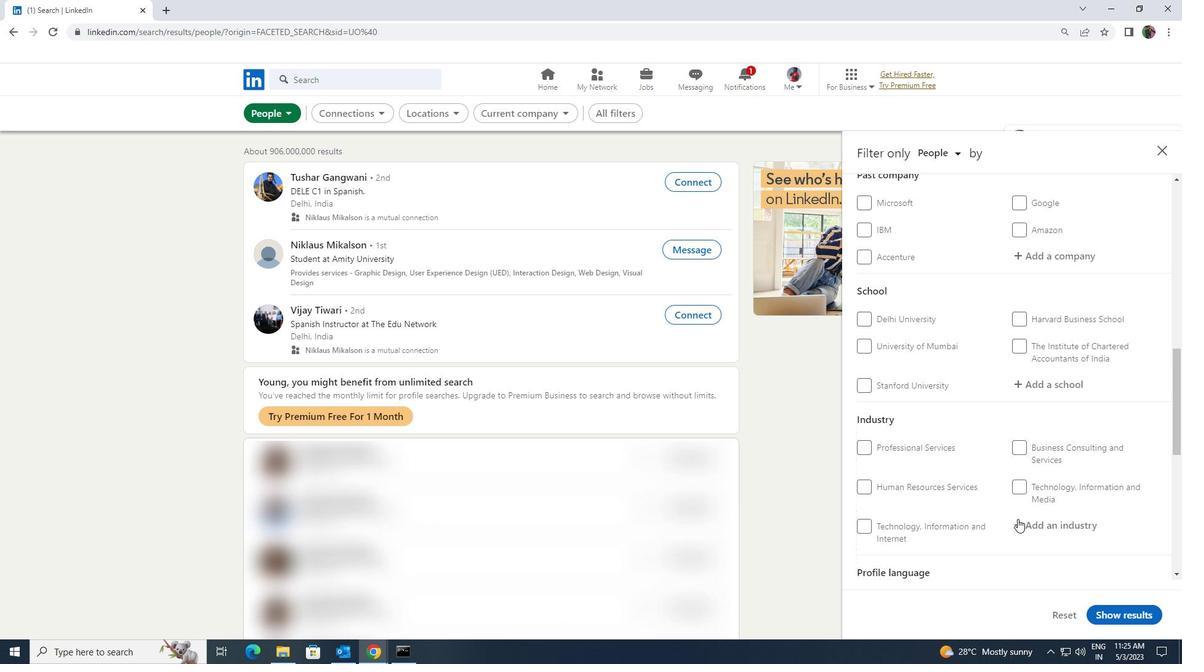 
Action: Mouse scrolled (1017, 520) with delta (0, 0)
Screenshot: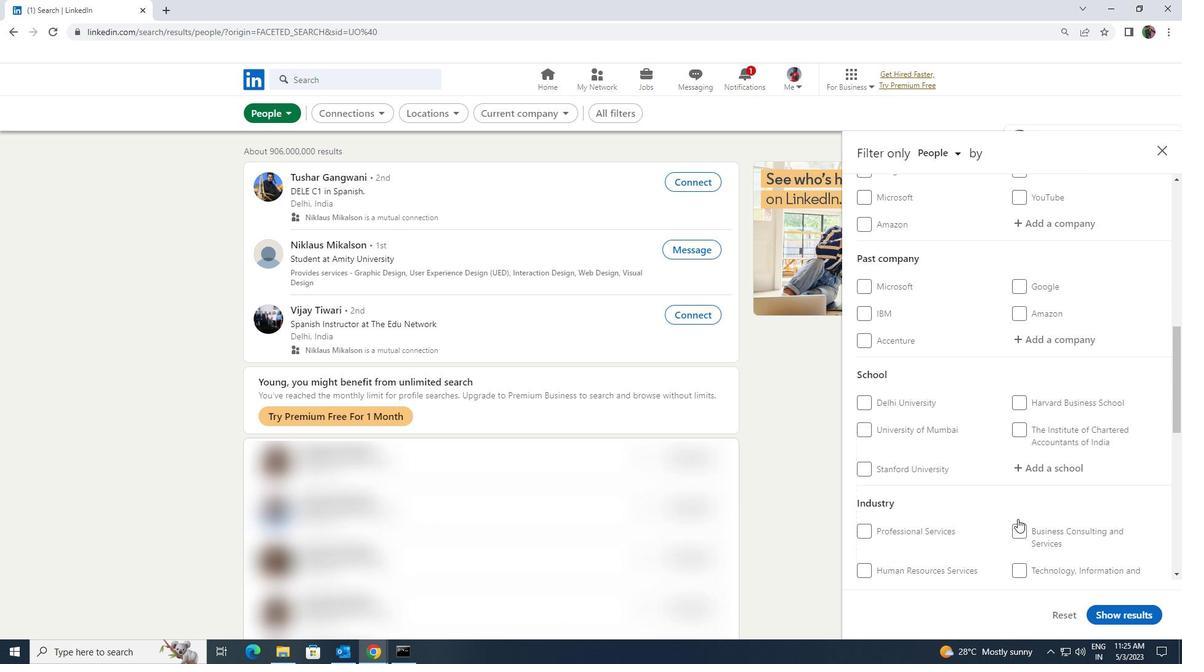 
Action: Mouse scrolled (1017, 520) with delta (0, 0)
Screenshot: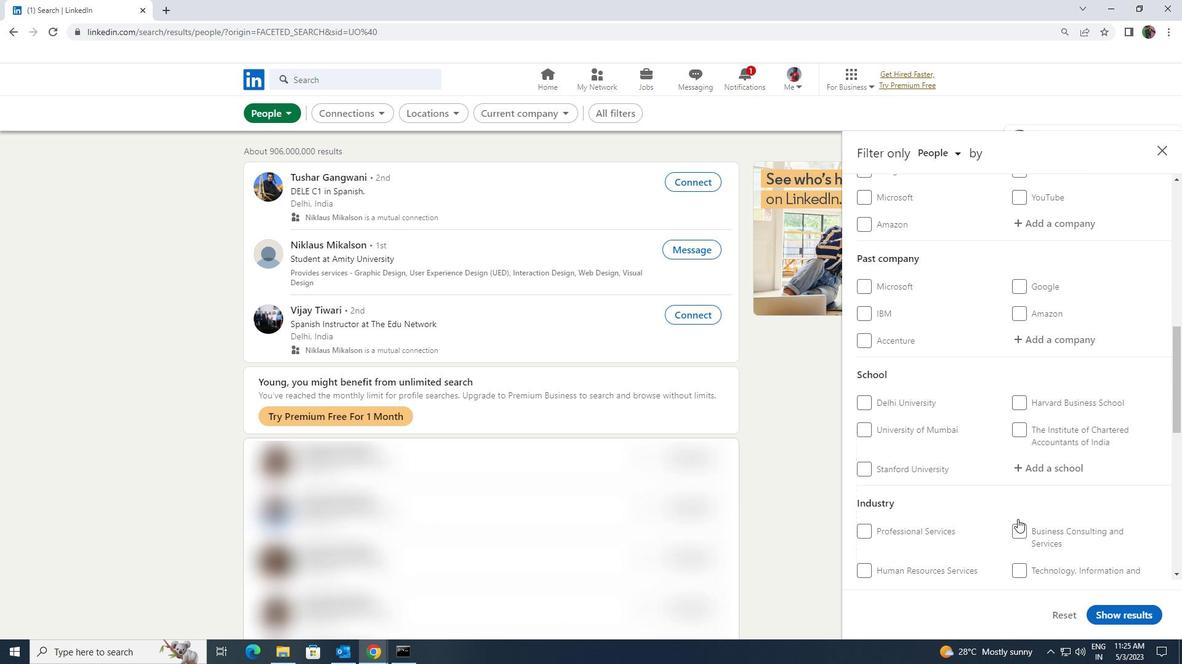 
Action: Mouse scrolled (1017, 520) with delta (0, 0)
Screenshot: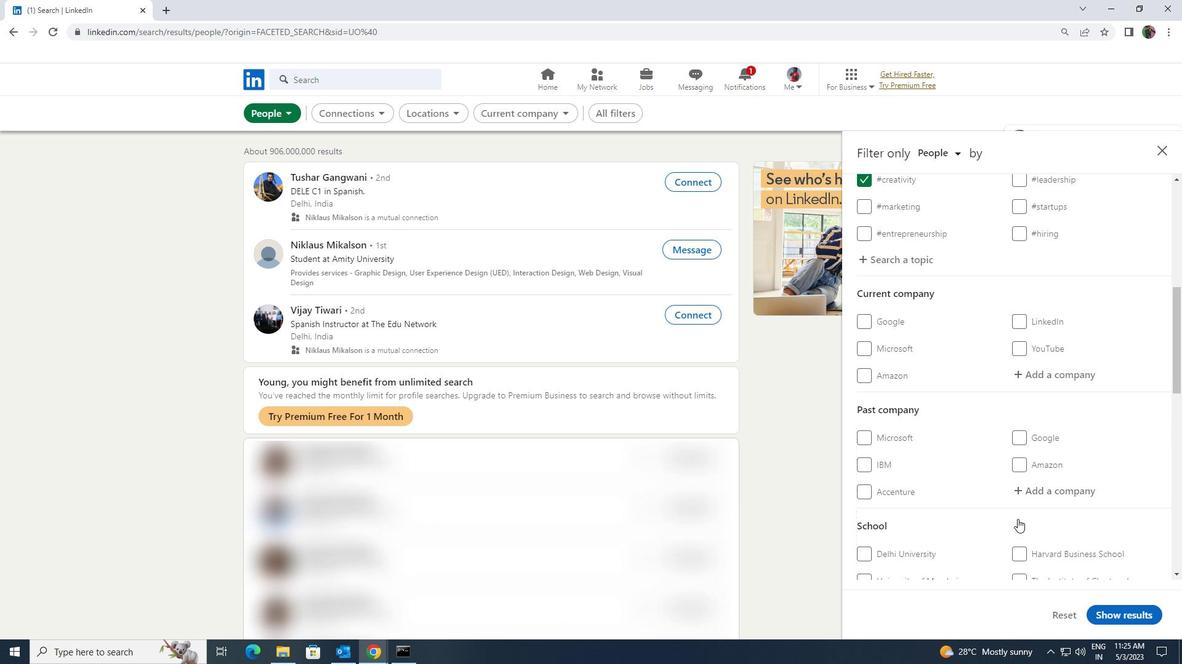 
Action: Mouse moved to (1023, 461)
Screenshot: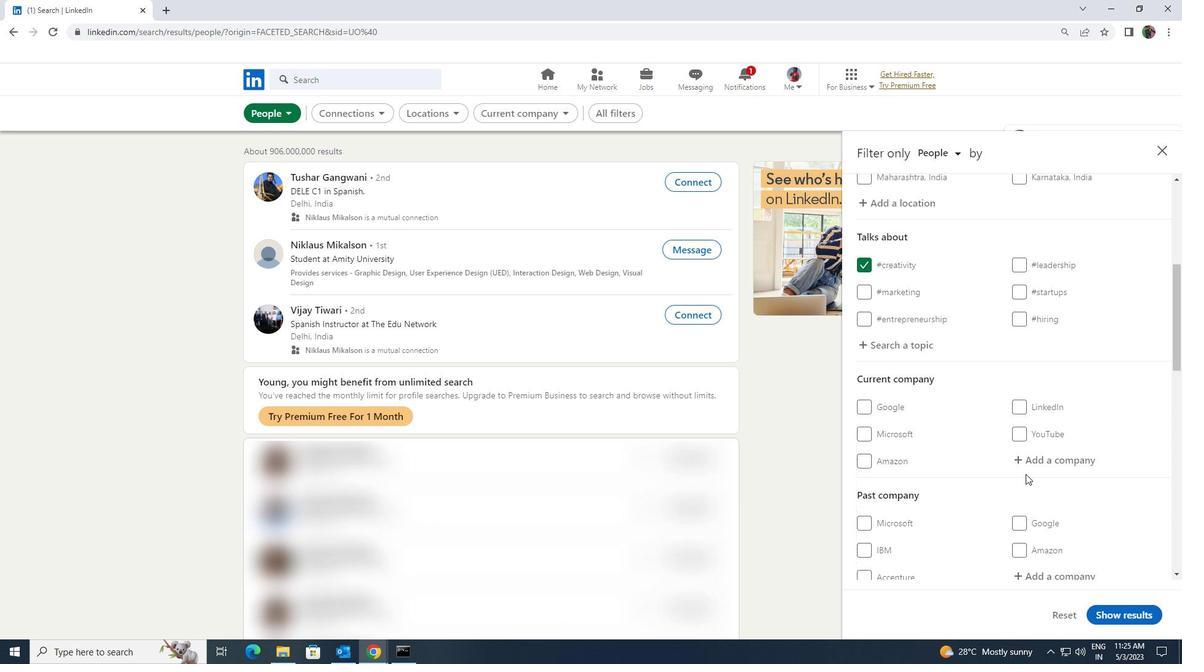 
Action: Mouse pressed left at (1023, 461)
Screenshot: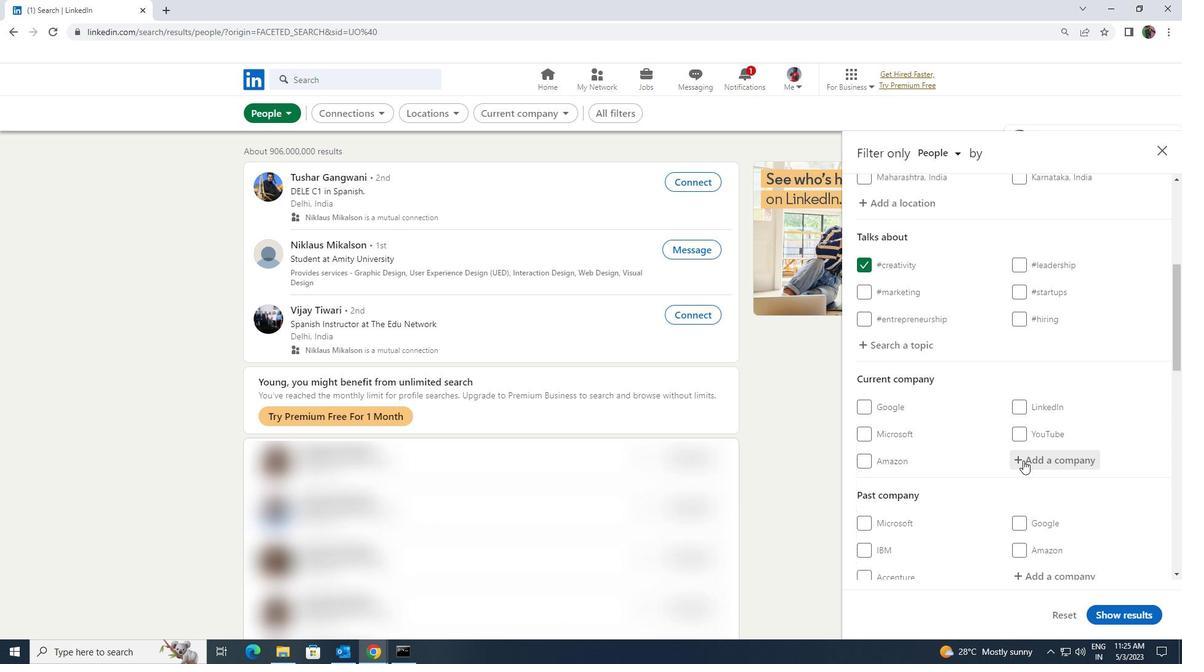 
Action: Mouse moved to (1022, 461)
Screenshot: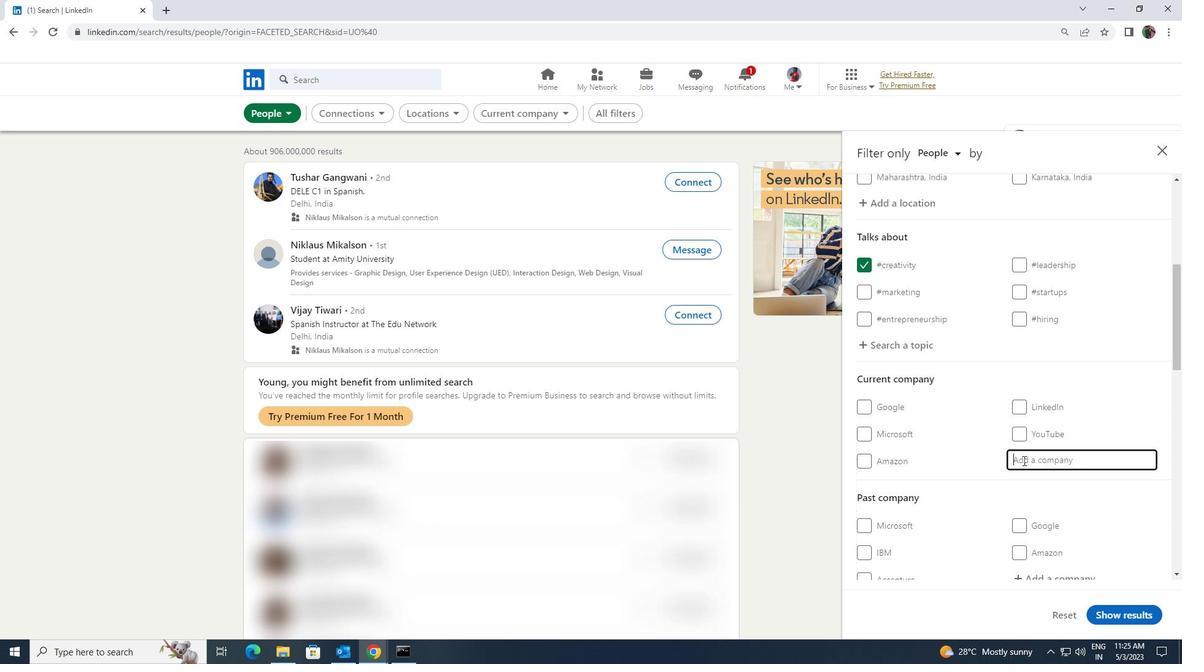 
Action: Key pressed <Key.shift><Key.shift><Key.shift>EUROMONI
Screenshot: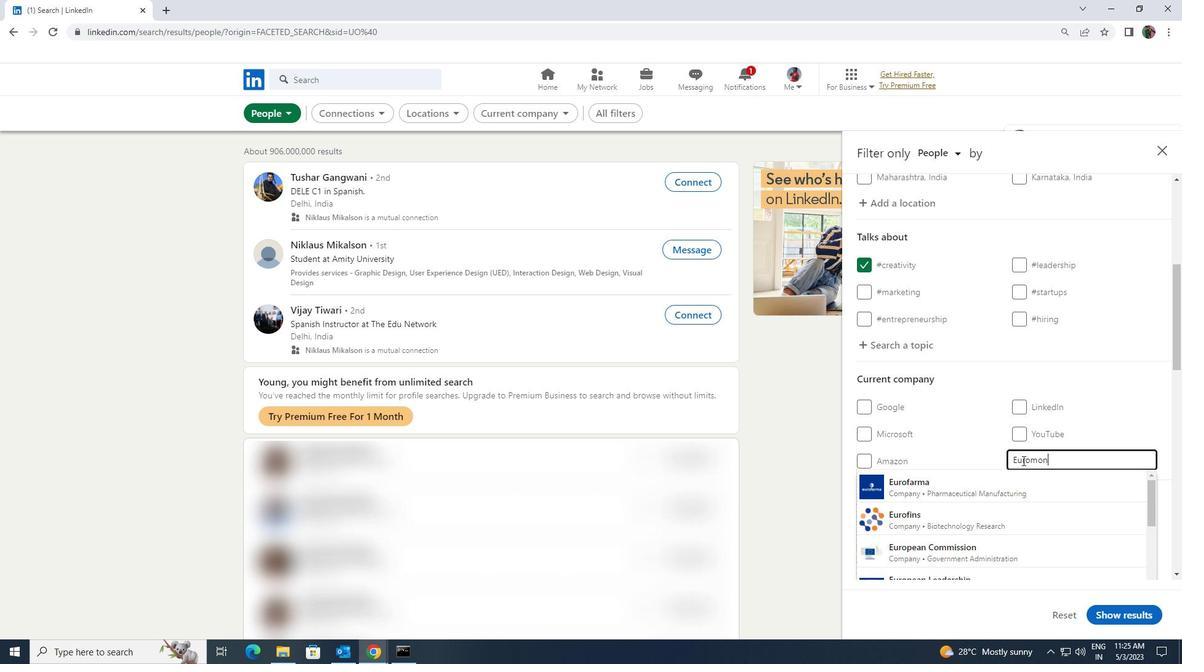 
Action: Mouse moved to (1018, 483)
Screenshot: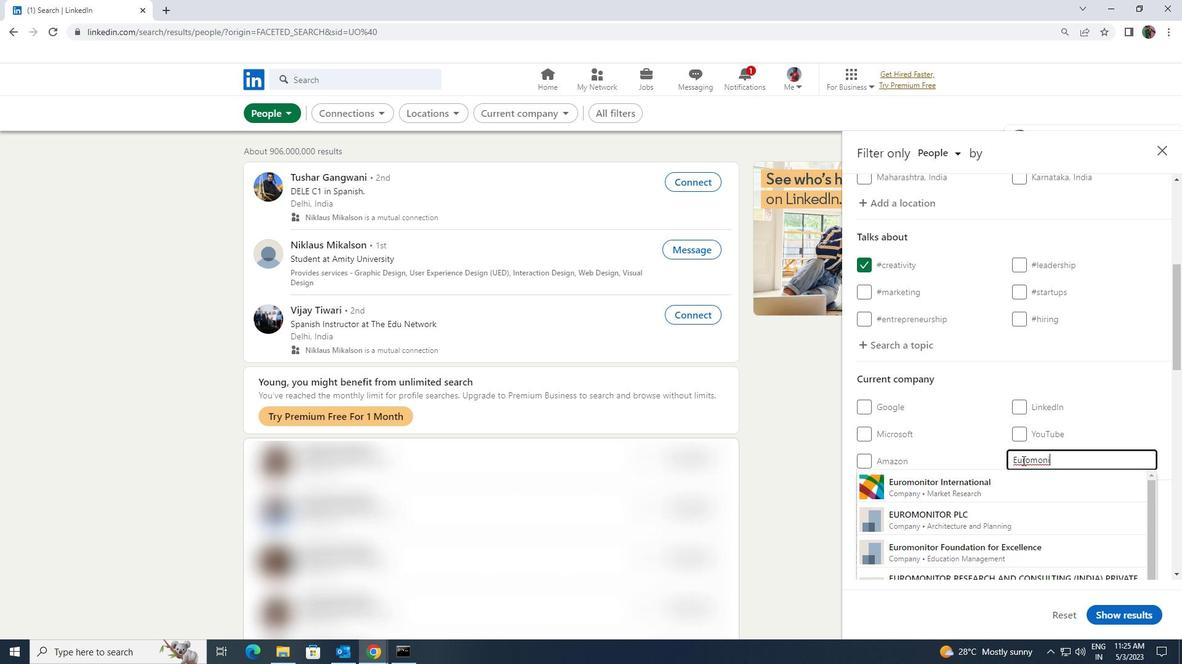 
Action: Mouse pressed left at (1018, 483)
Screenshot: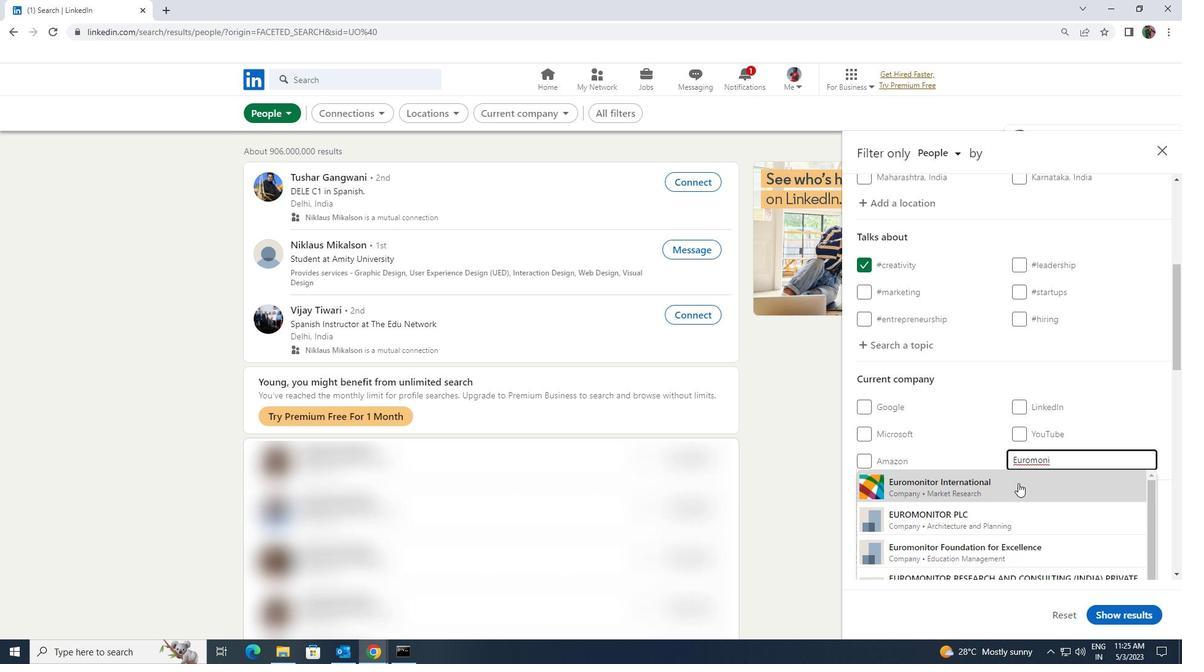 
Action: Mouse moved to (1017, 484)
Screenshot: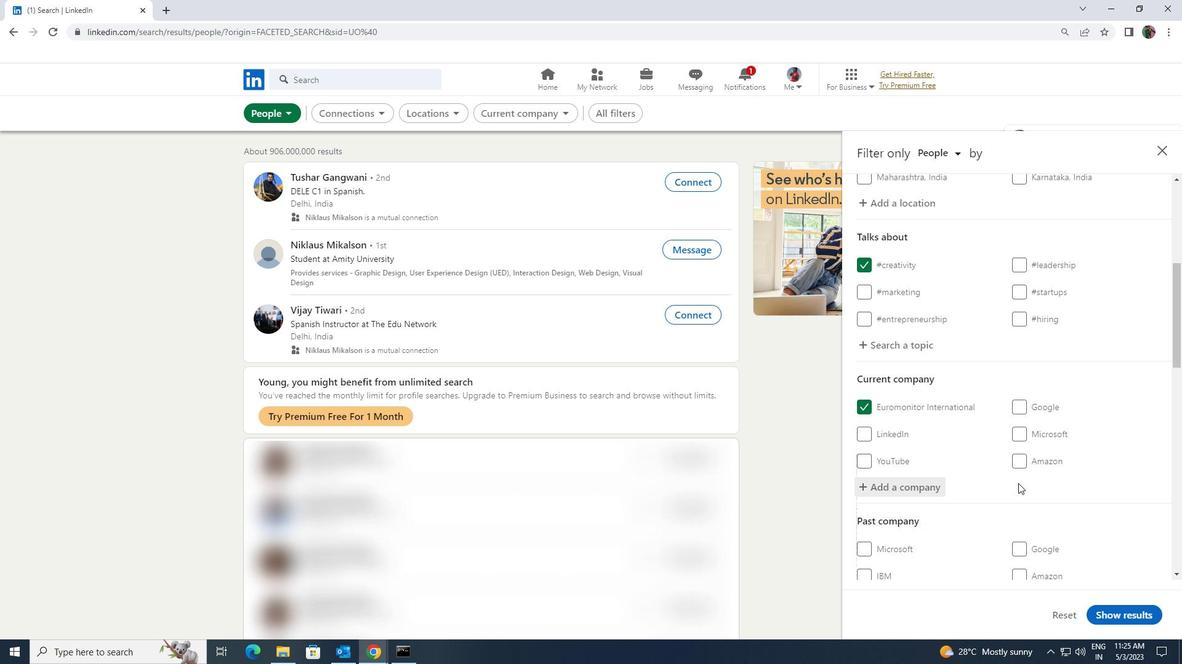 
Action: Mouse scrolled (1017, 483) with delta (0, 0)
Screenshot: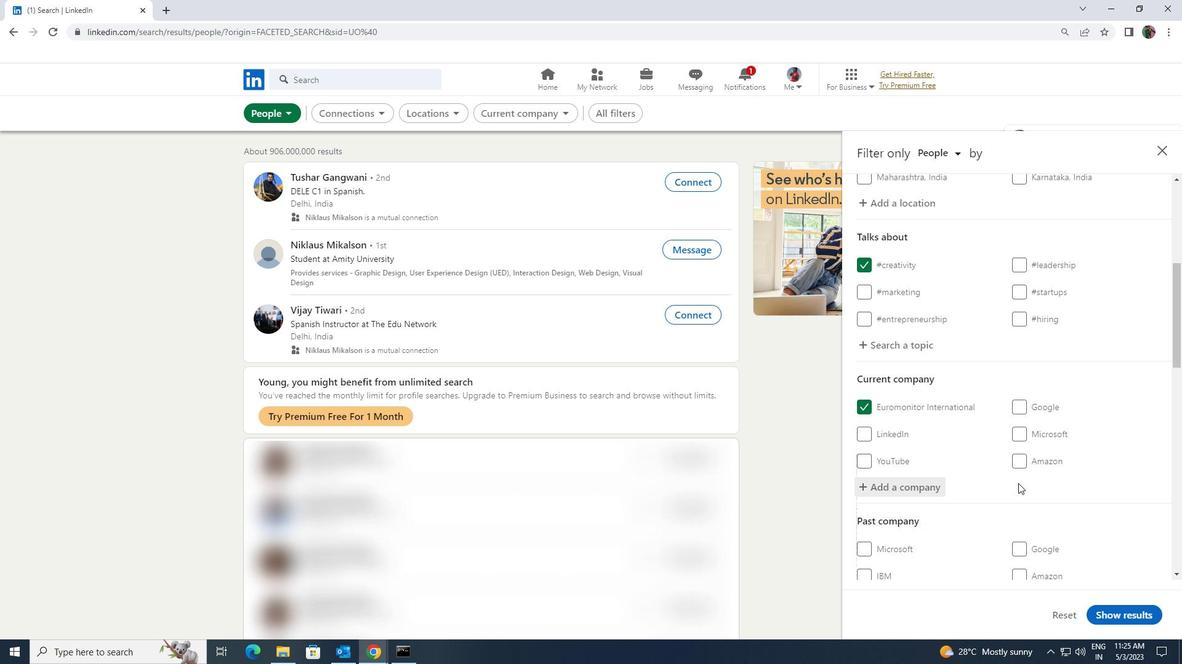 
Action: Mouse scrolled (1017, 483) with delta (0, 0)
Screenshot: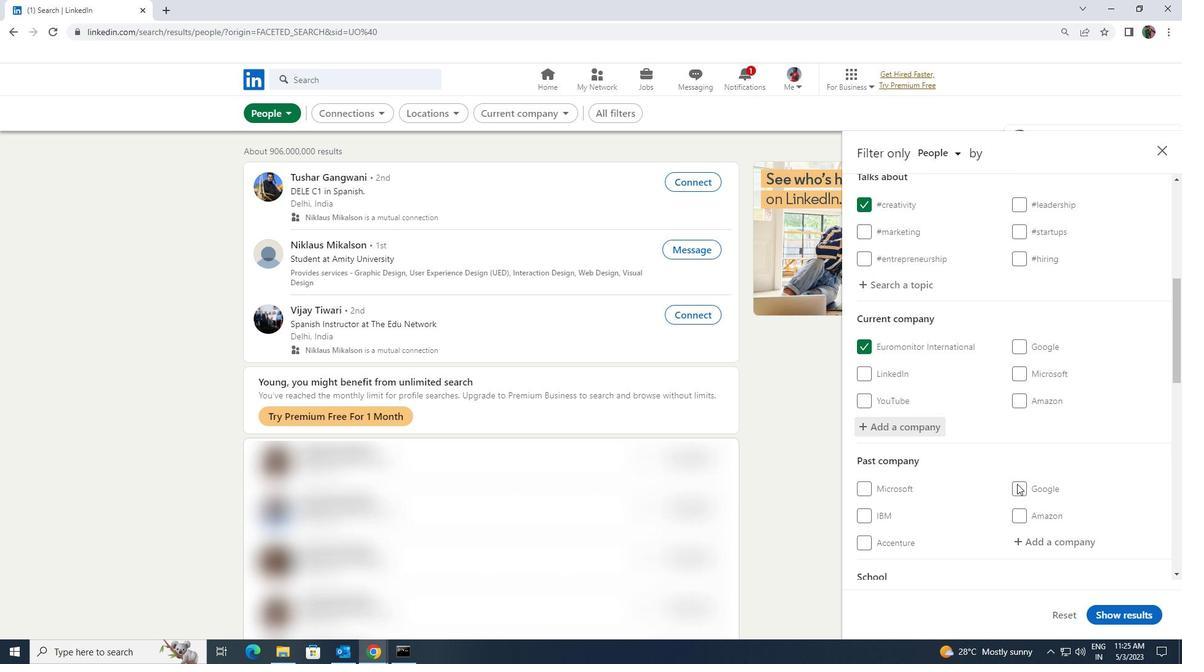 
Action: Mouse scrolled (1017, 483) with delta (0, 0)
Screenshot: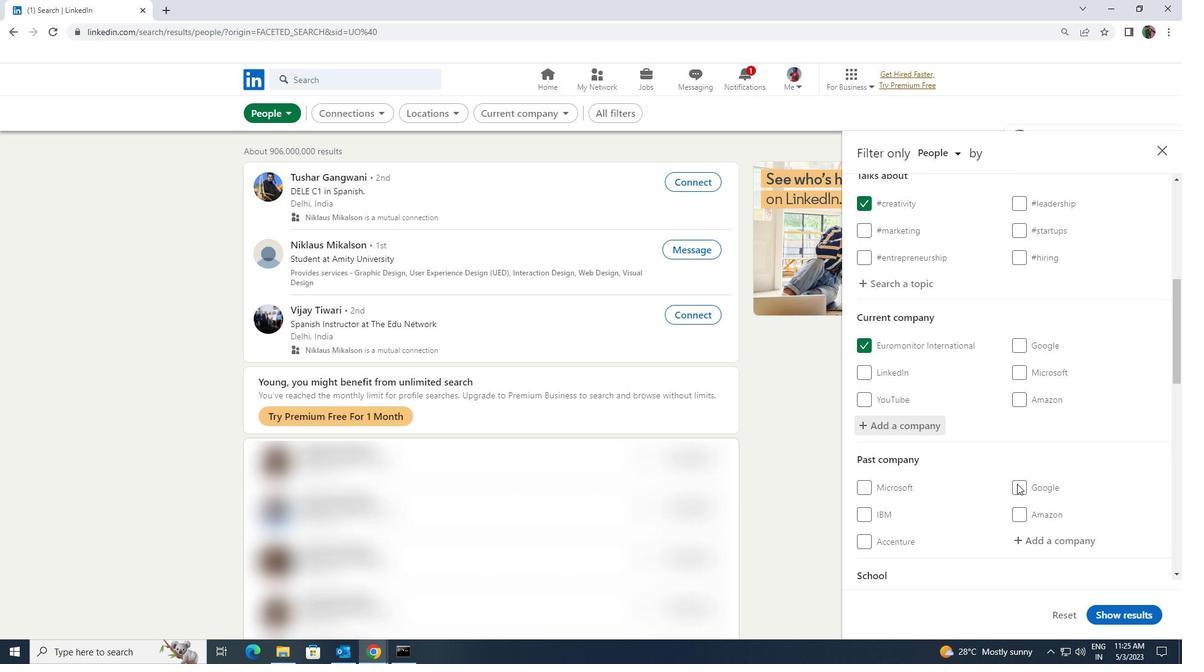 
Action: Mouse moved to (1017, 485)
Screenshot: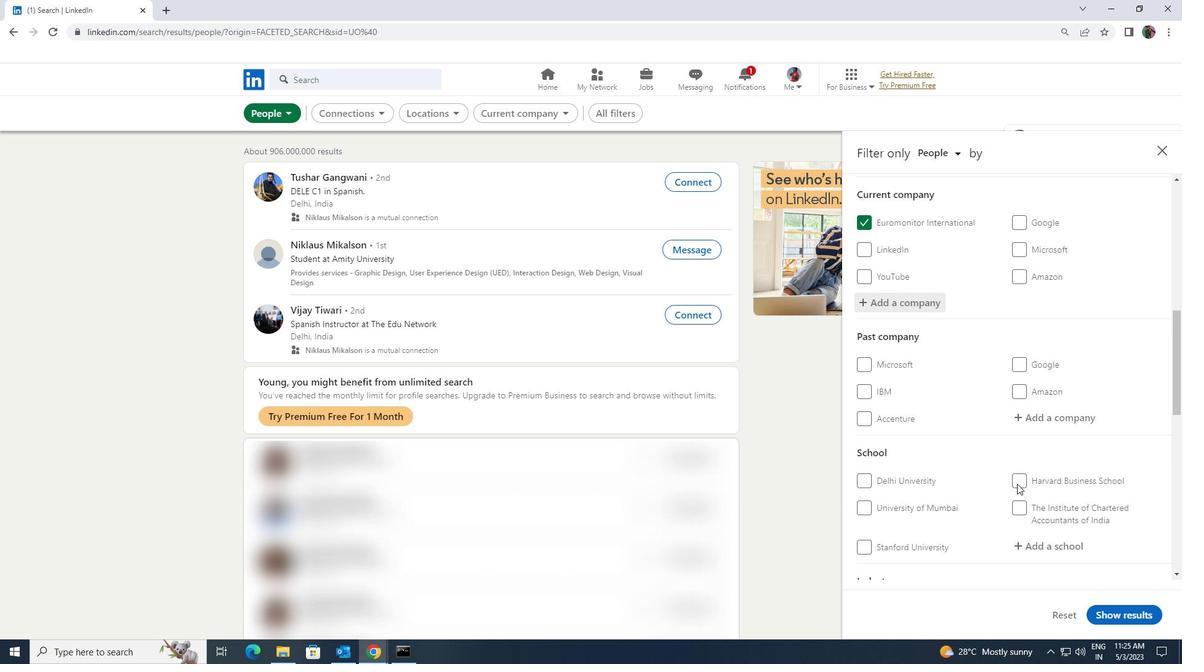 
Action: Mouse scrolled (1017, 484) with delta (0, 0)
Screenshot: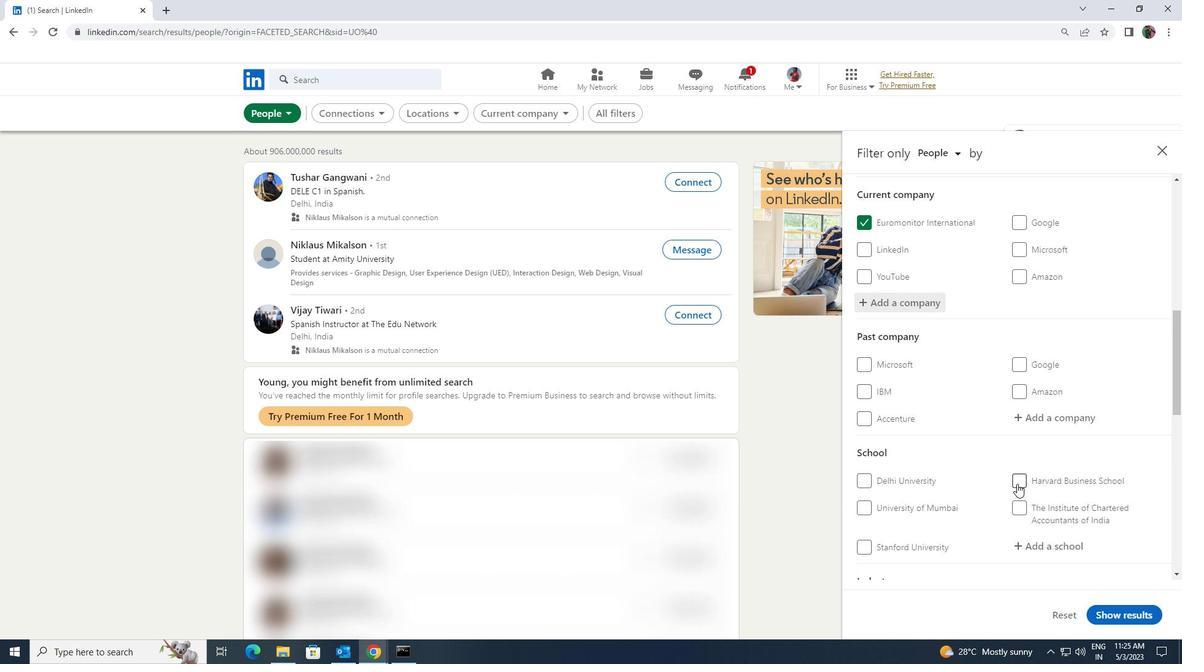 
Action: Mouse moved to (1012, 489)
Screenshot: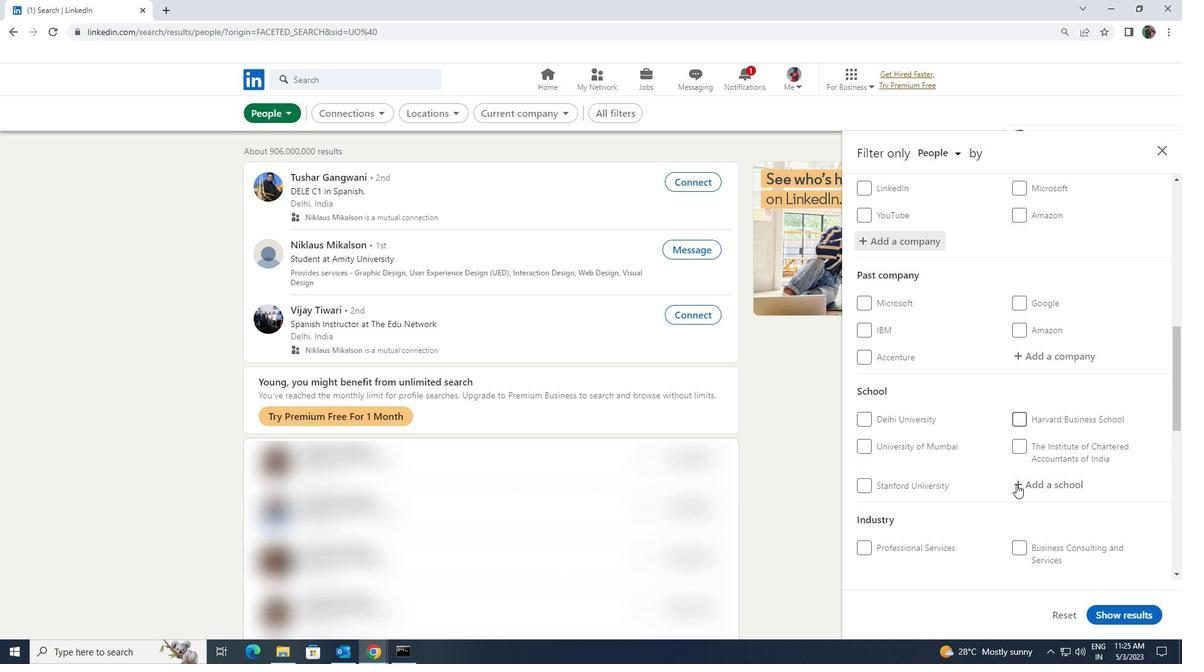 
Action: Mouse pressed left at (1012, 489)
Screenshot: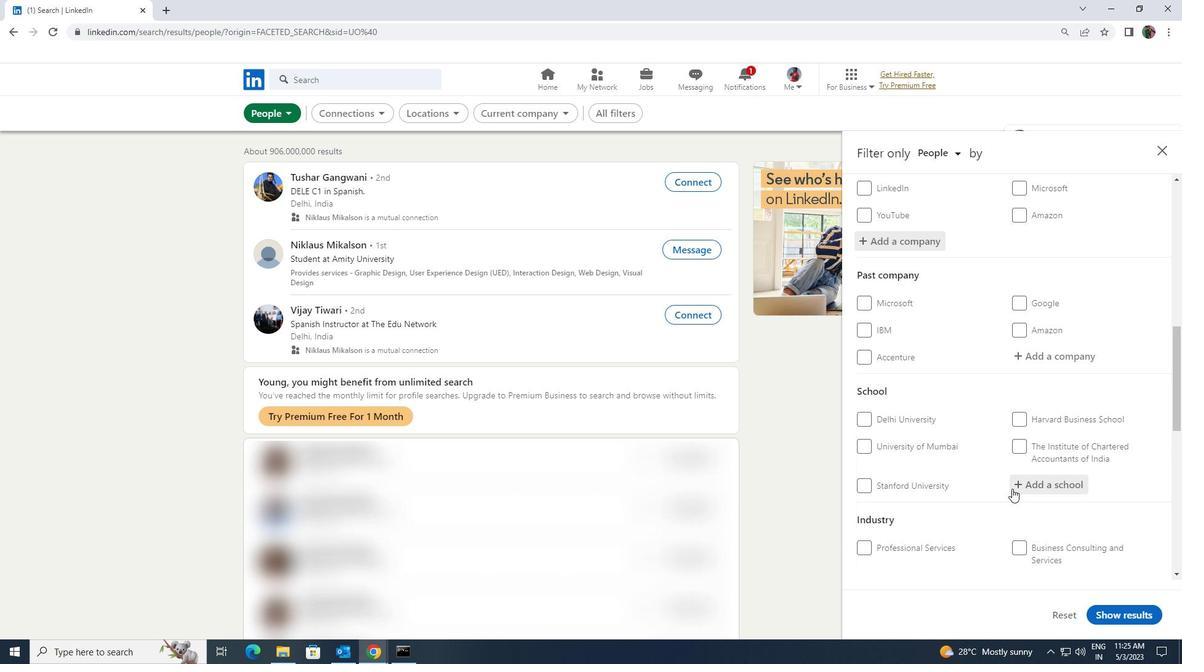 
Action: Key pressed <Key.shift><Key.shift><Key.shift><Key.shift><Key.shift><Key.shift><Key.shift><Key.shift><Key.shift><Key.shift><Key.shift><Key.shift><Key.shift><Key.shift><Key.shift><Key.shift><Key.shift>KA<Key.shift>KAT
Screenshot: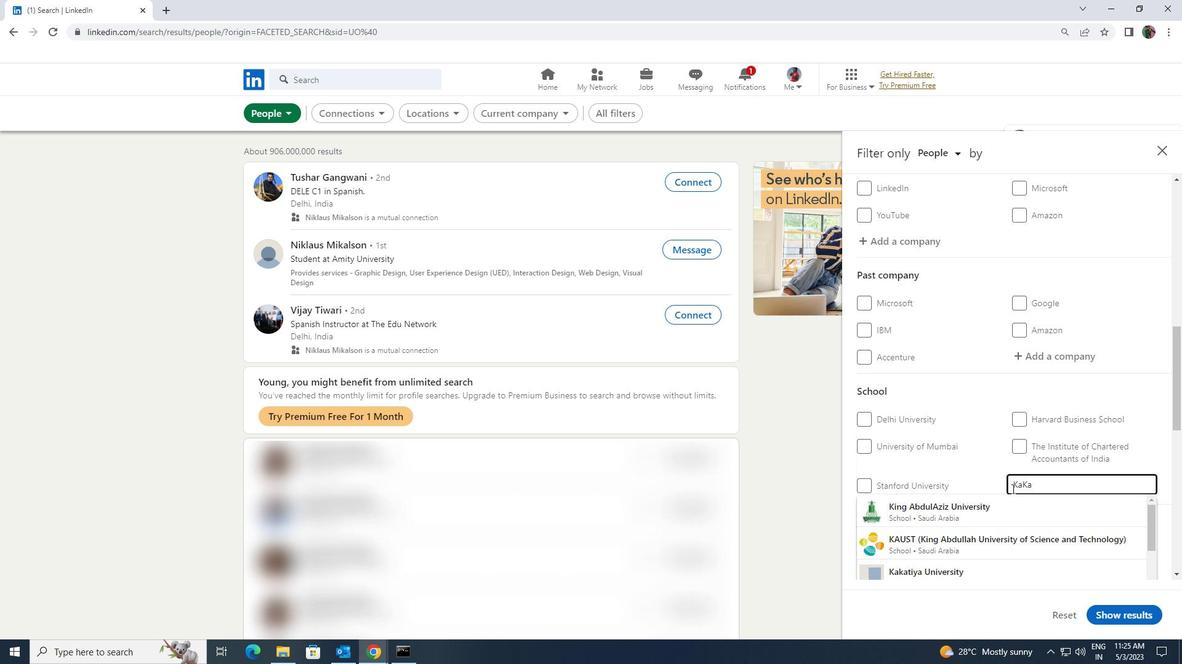 
Action: Mouse moved to (1015, 530)
Screenshot: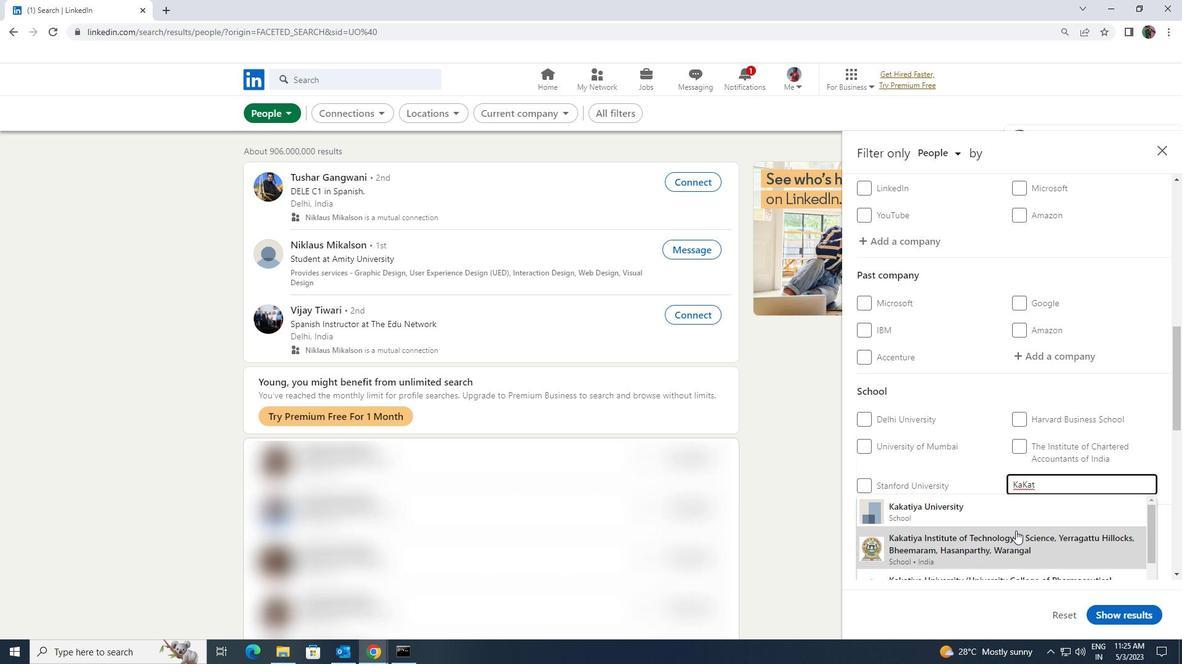 
Action: Mouse scrolled (1015, 529) with delta (0, 0)
Screenshot: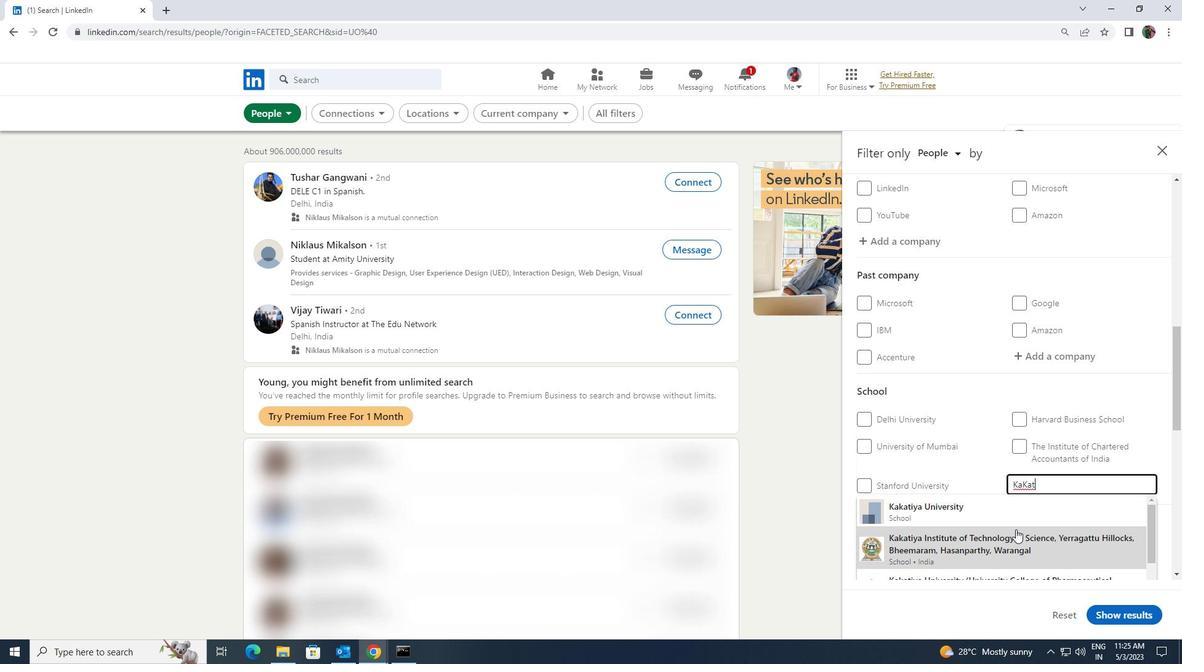 
Action: Mouse moved to (1013, 523)
Screenshot: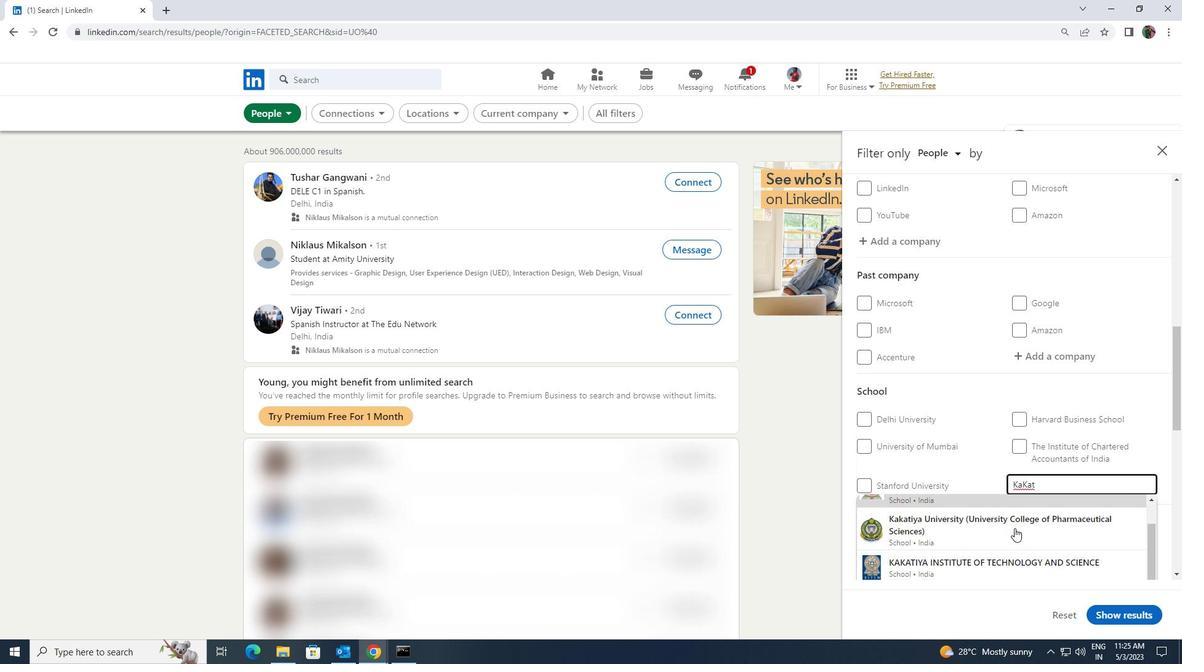 
Action: Mouse pressed left at (1013, 523)
Screenshot: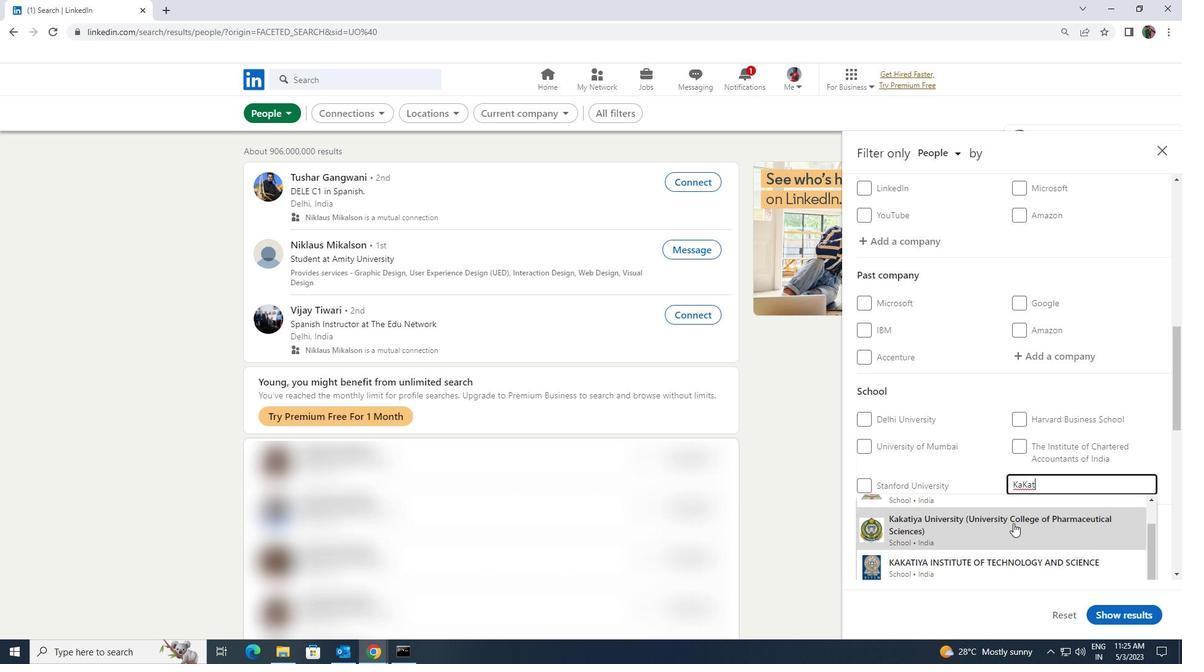 
Action: Mouse scrolled (1013, 523) with delta (0, 0)
Screenshot: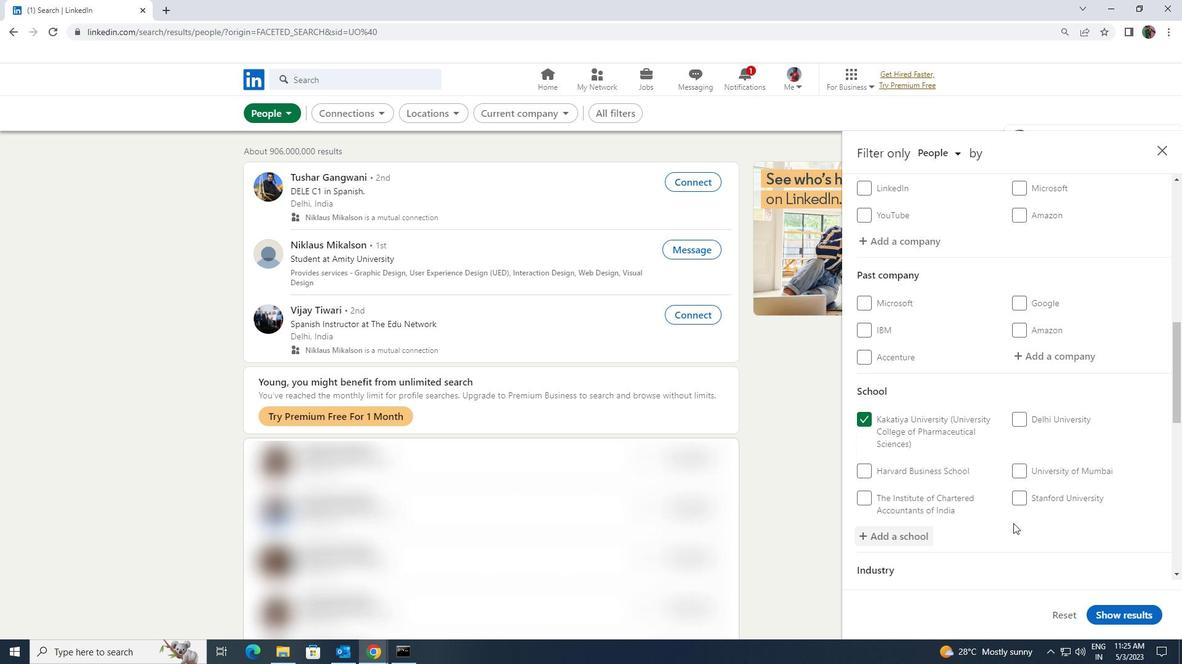 
Action: Mouse scrolled (1013, 523) with delta (0, 0)
Screenshot: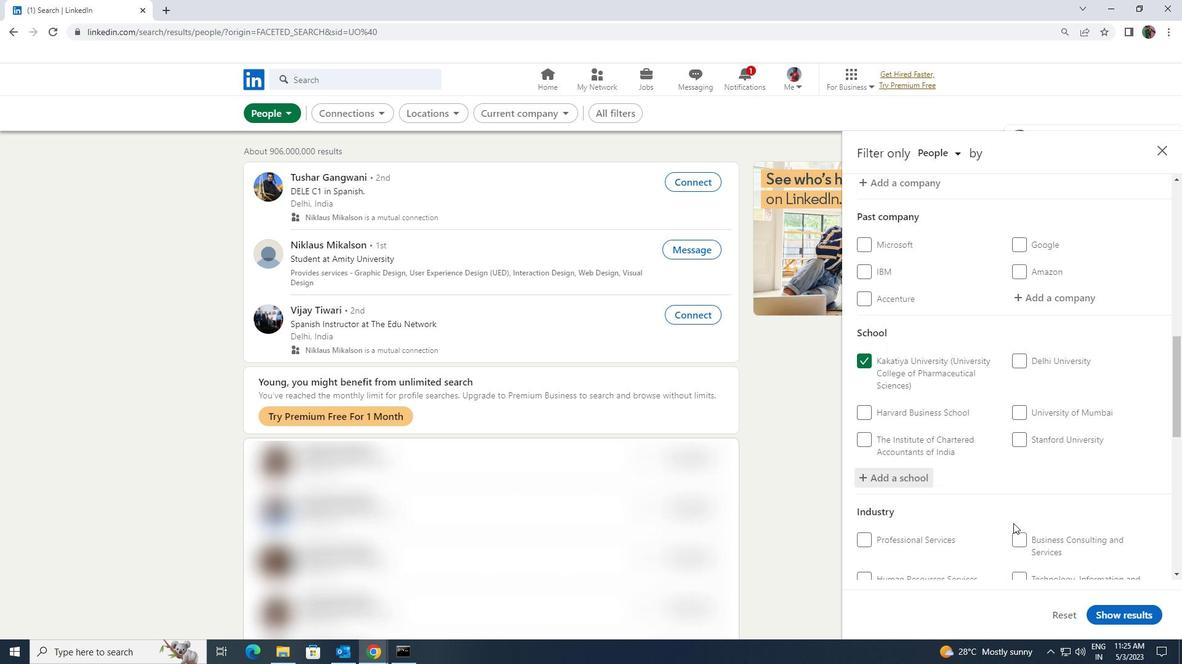 
Action: Mouse scrolled (1013, 523) with delta (0, 0)
Screenshot: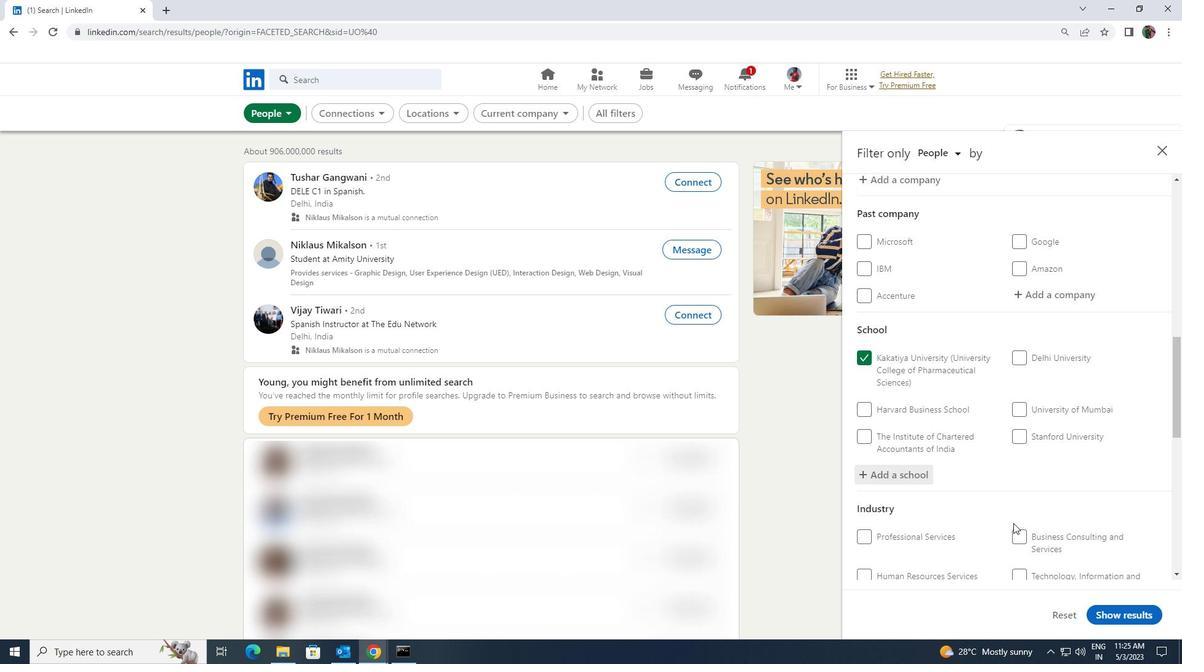 
Action: Mouse moved to (1030, 496)
Screenshot: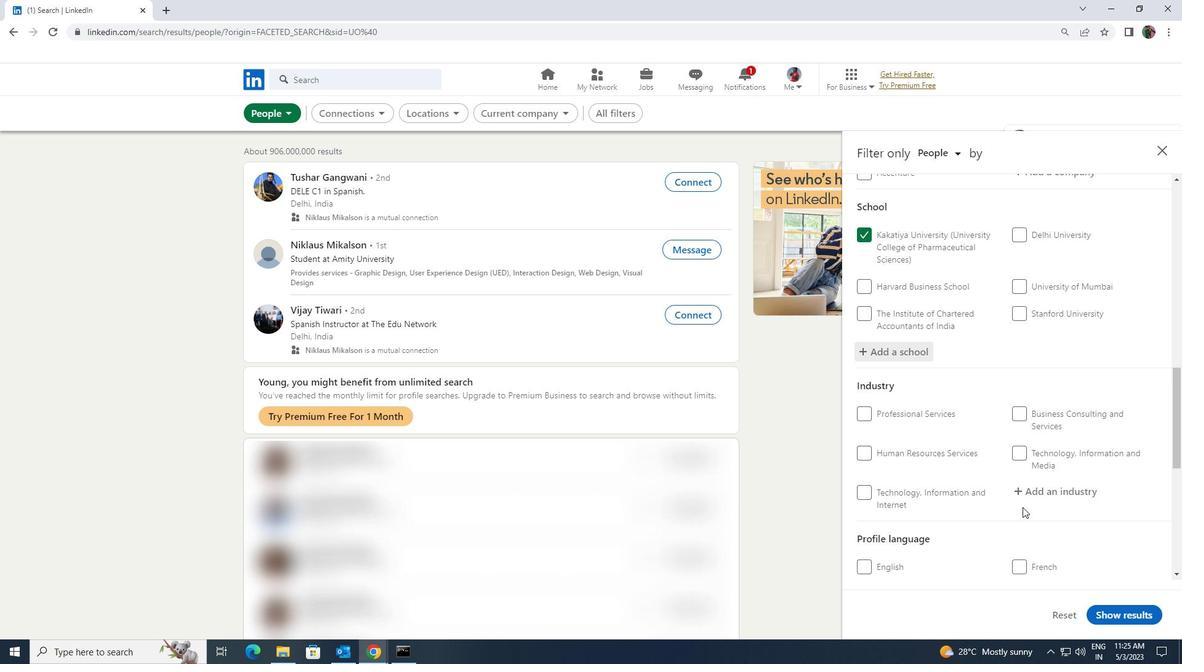 
Action: Mouse pressed left at (1030, 496)
Screenshot: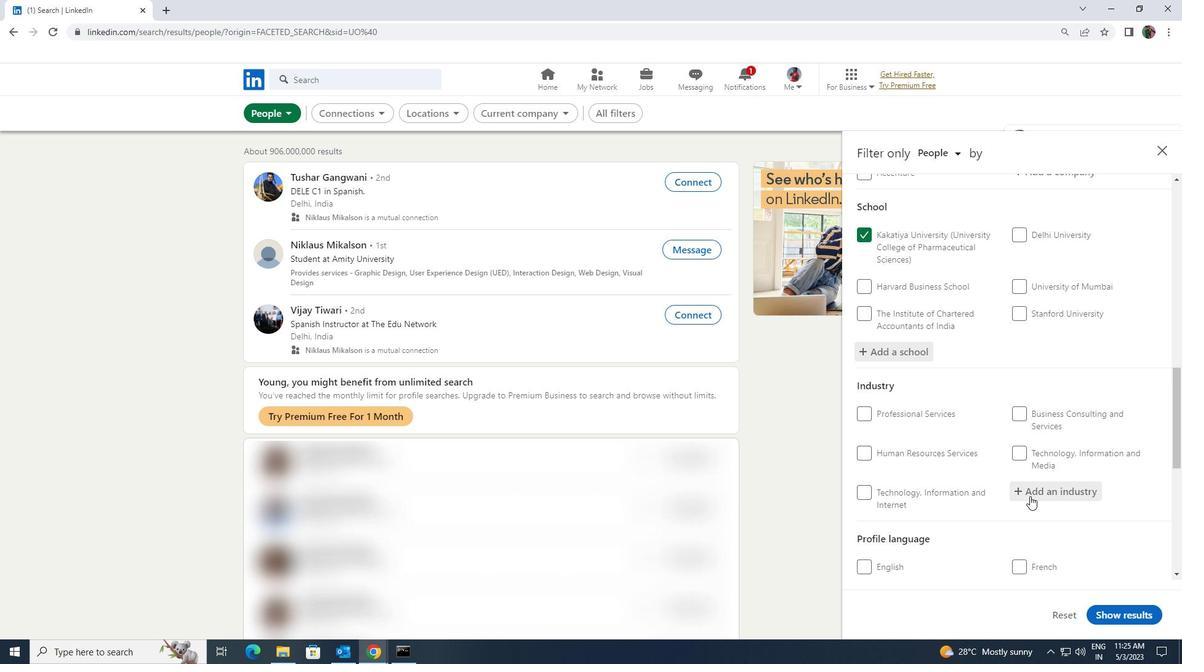 
Action: Mouse moved to (1028, 496)
Screenshot: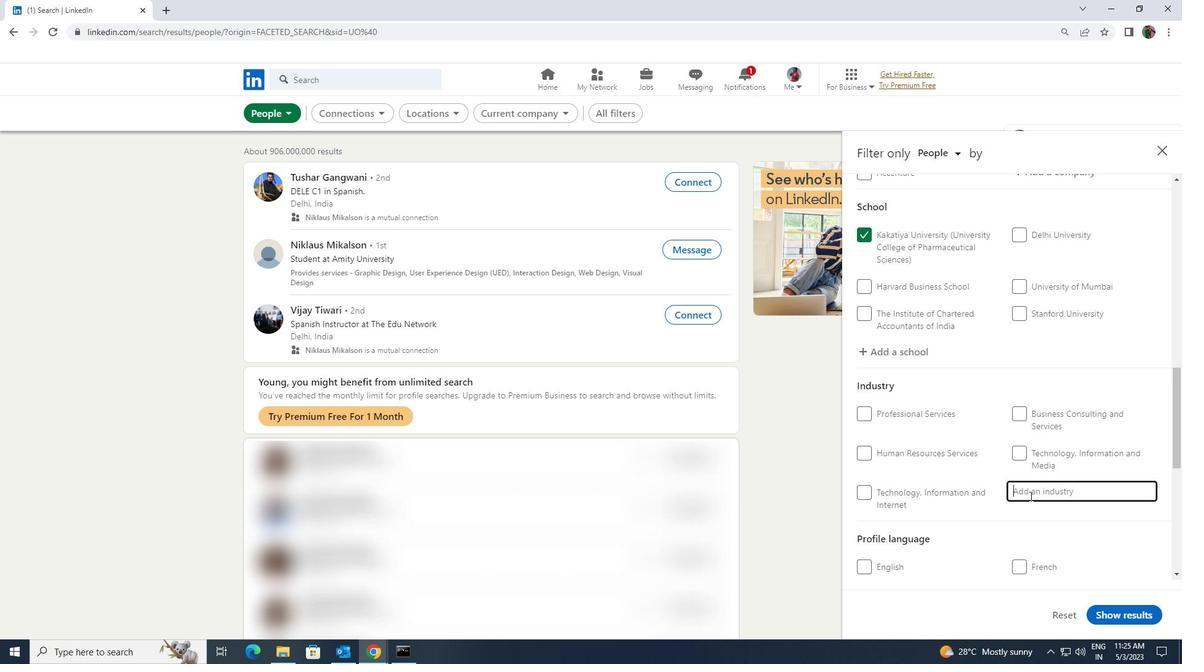 
Action: Key pressed <Key.shift>PUBLIC<Key.space><Key.shift>ASS
Screenshot: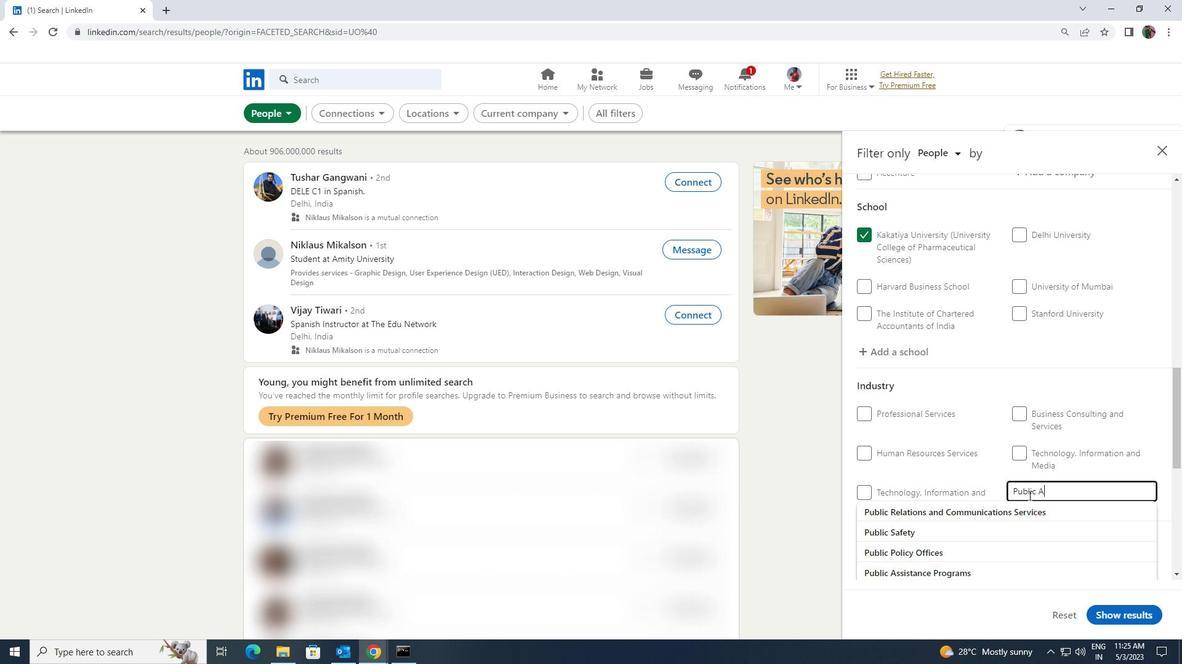 
Action: Mouse moved to (1021, 501)
Screenshot: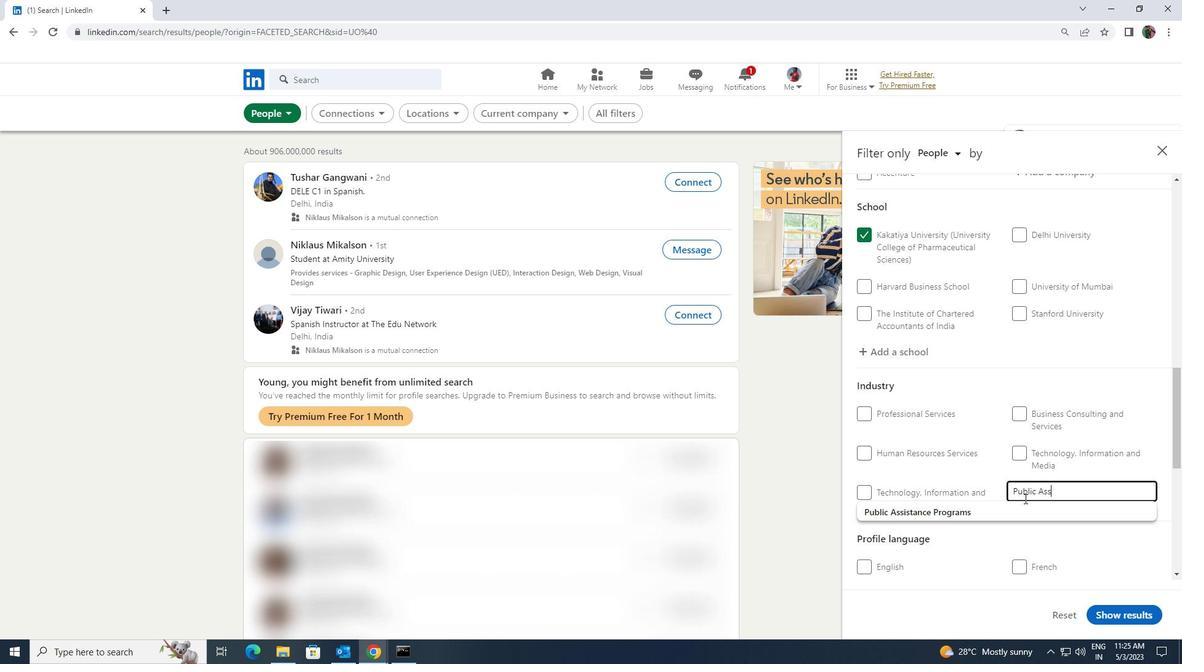 
Action: Mouse pressed left at (1021, 501)
Screenshot: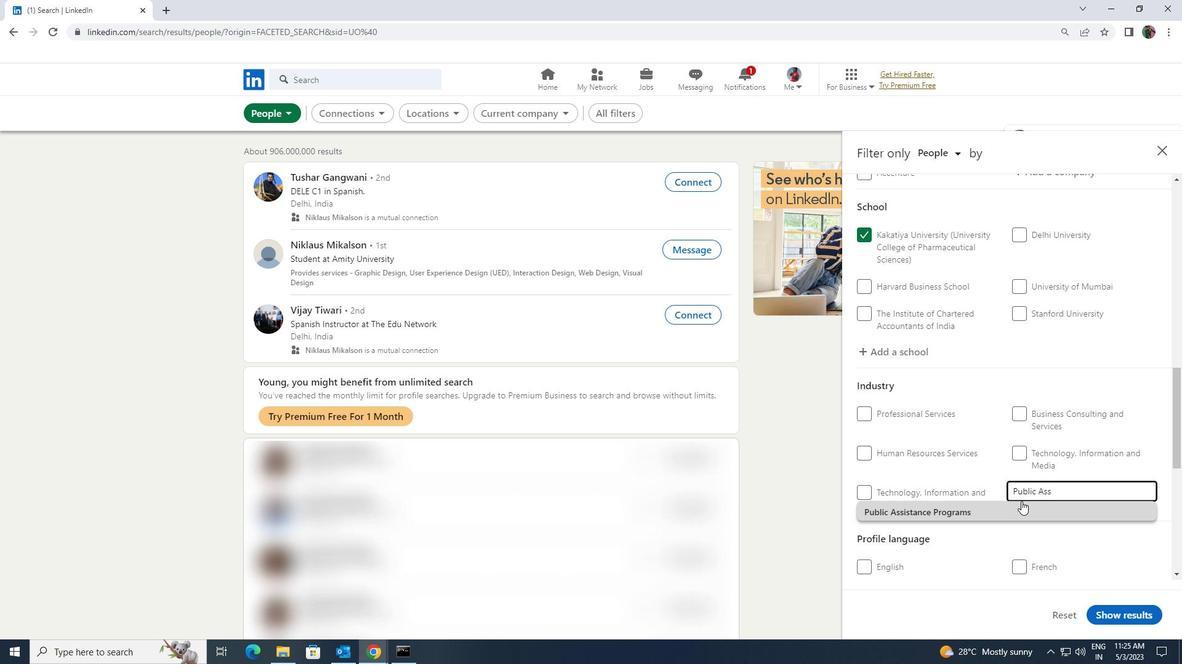 
Action: Mouse scrolled (1021, 501) with delta (0, 0)
Screenshot: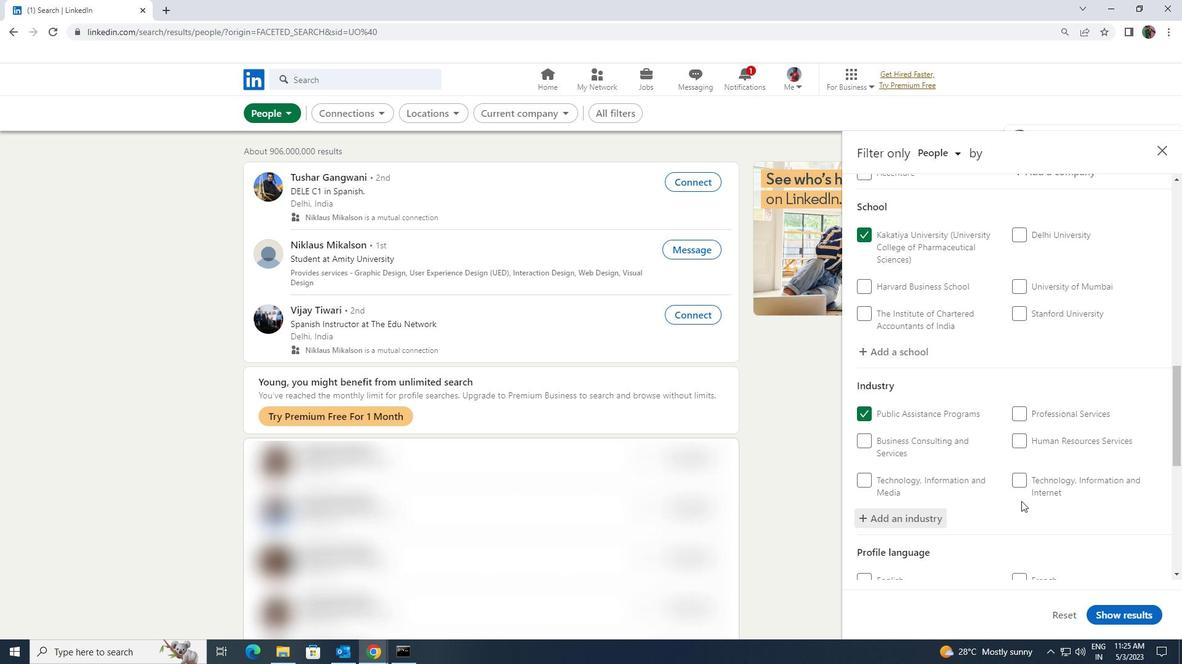 
Action: Mouse moved to (1020, 502)
Screenshot: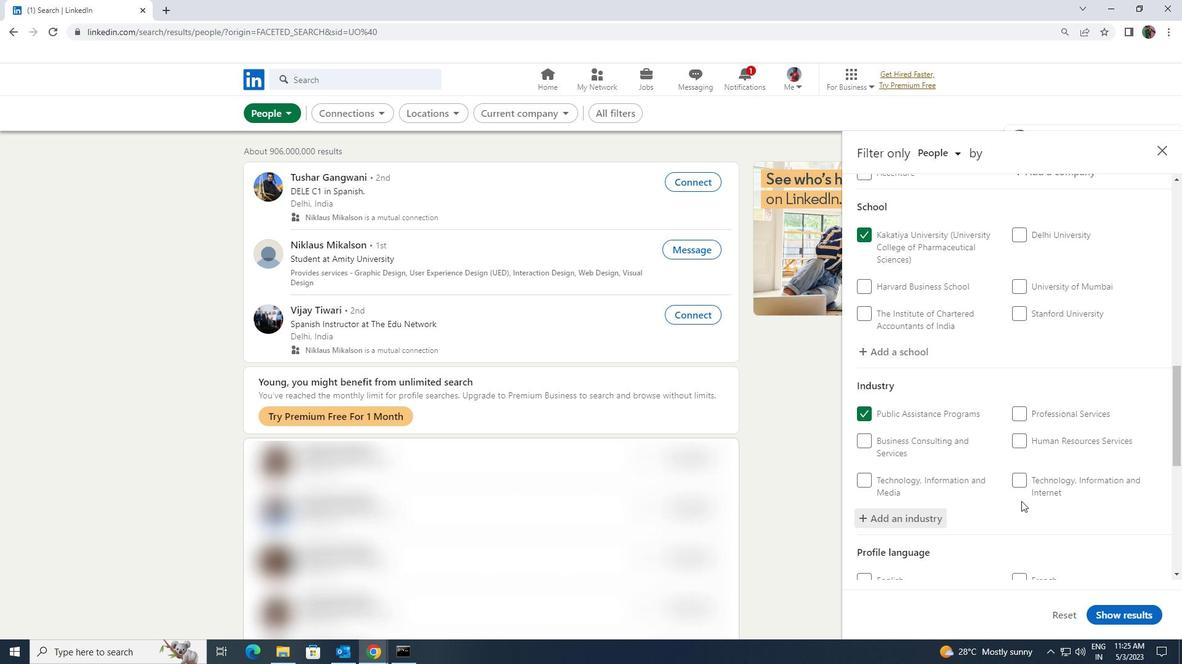 
Action: Mouse scrolled (1020, 501) with delta (0, 0)
Screenshot: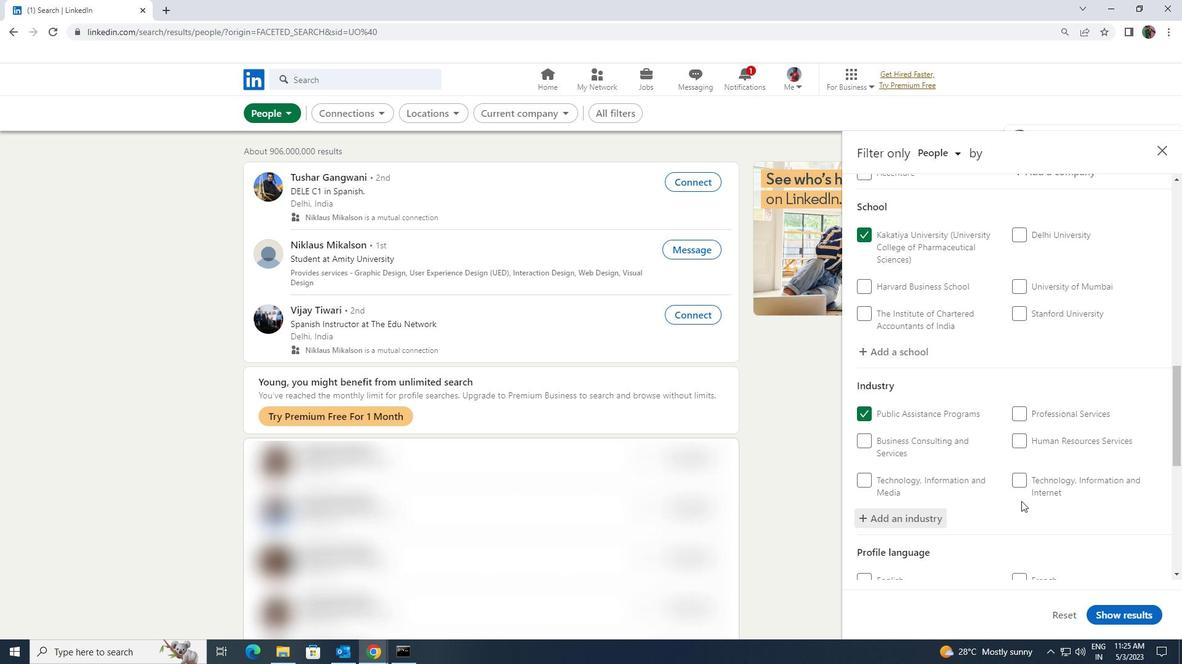 
Action: Mouse scrolled (1020, 501) with delta (0, 0)
Screenshot: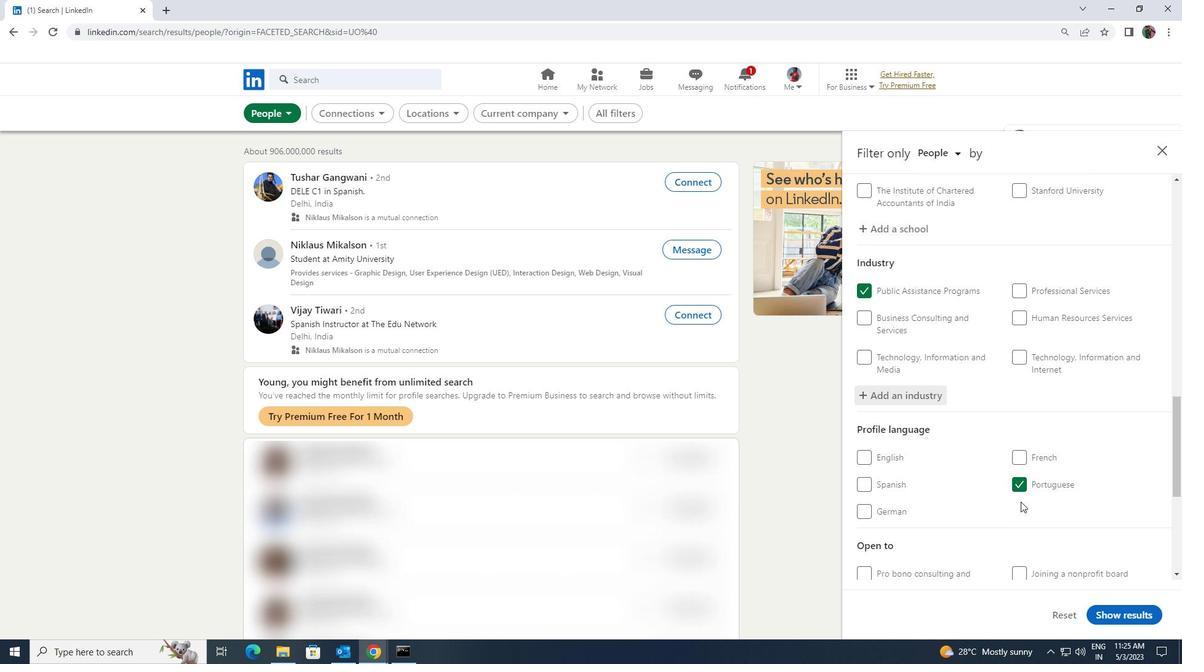 
Action: Mouse scrolled (1020, 501) with delta (0, 0)
Screenshot: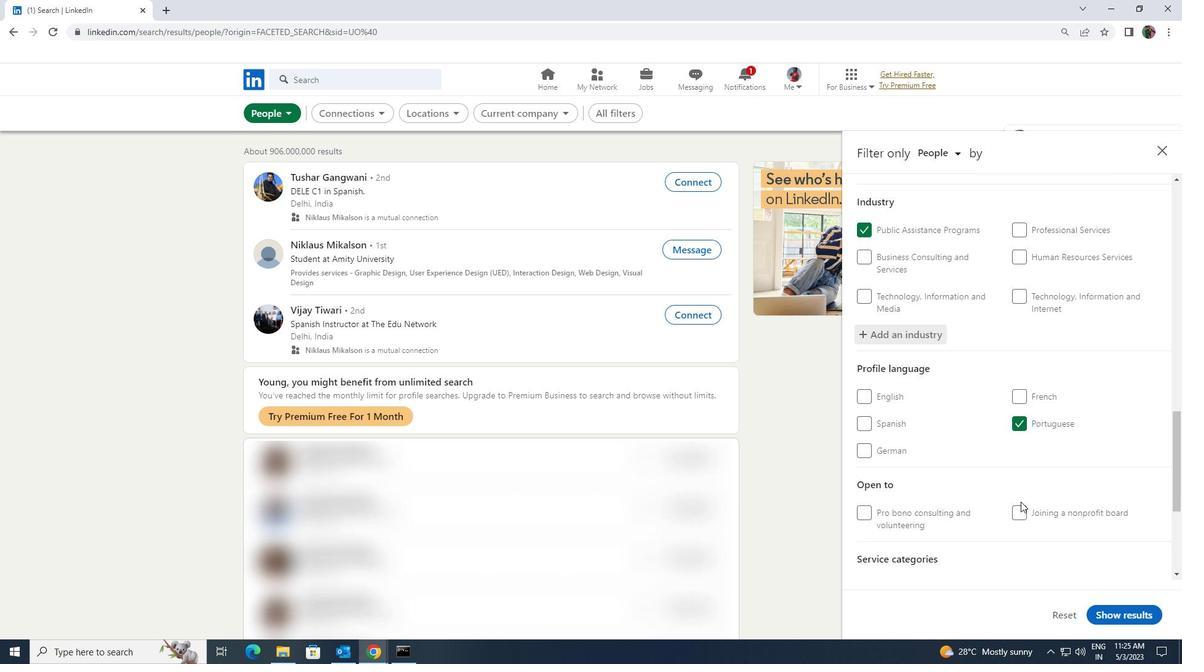 
Action: Mouse scrolled (1020, 501) with delta (0, 0)
Screenshot: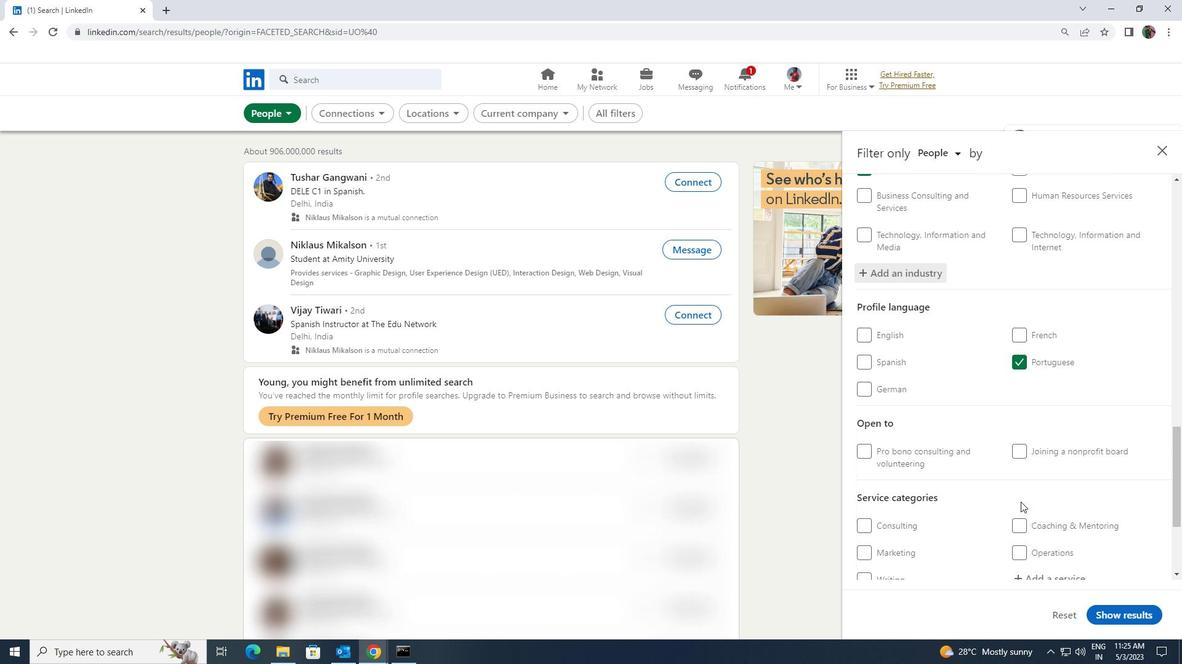 
Action: Mouse moved to (1017, 515)
Screenshot: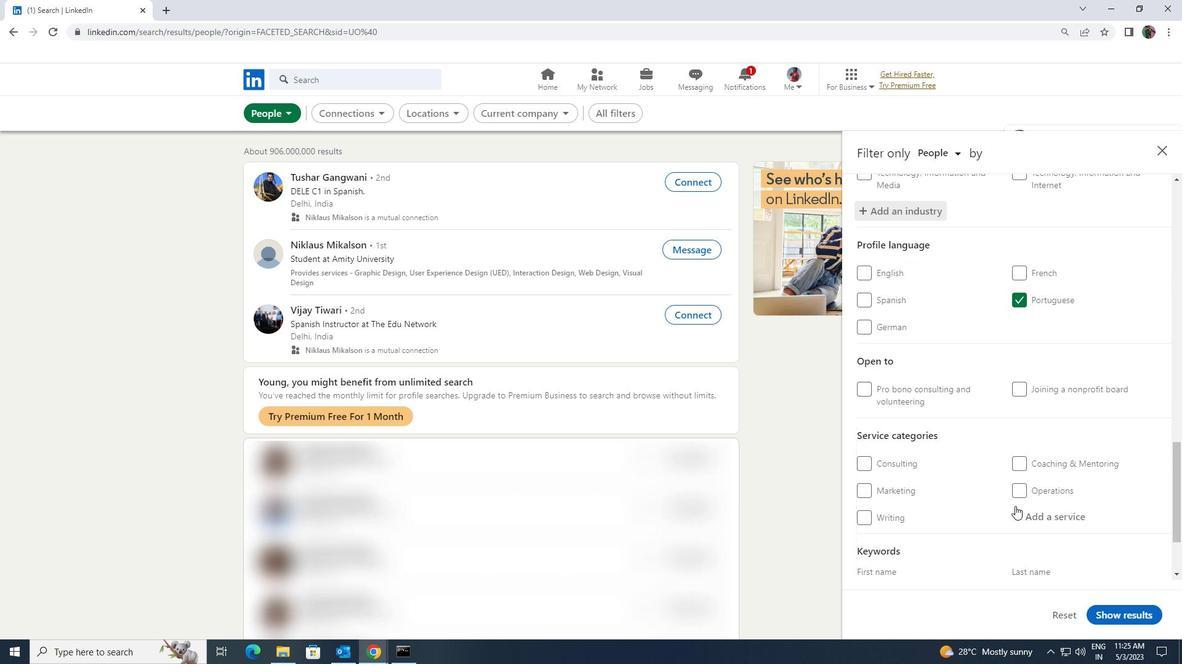 
Action: Mouse pressed left at (1017, 515)
Screenshot: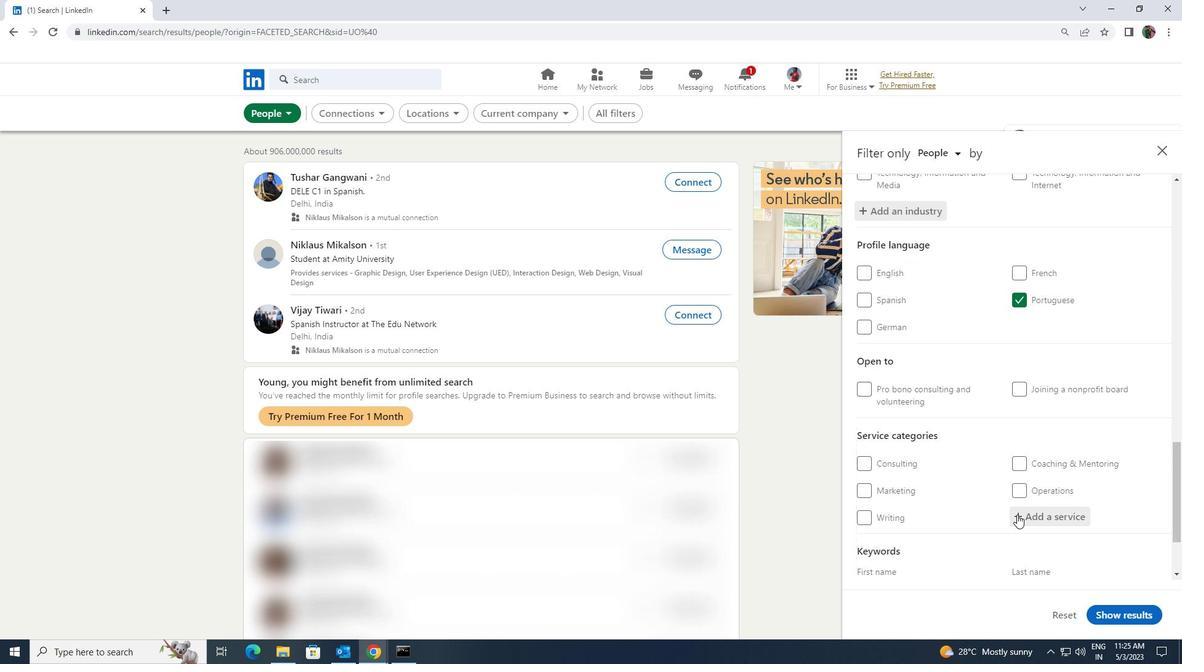 
Action: Key pressed <Key.shift><Key.shift><Key.shift><Key.shift><Key.shift><Key.shift><Key.shift><Key.shift><Key.shift><Key.shift>LABOR
Screenshot: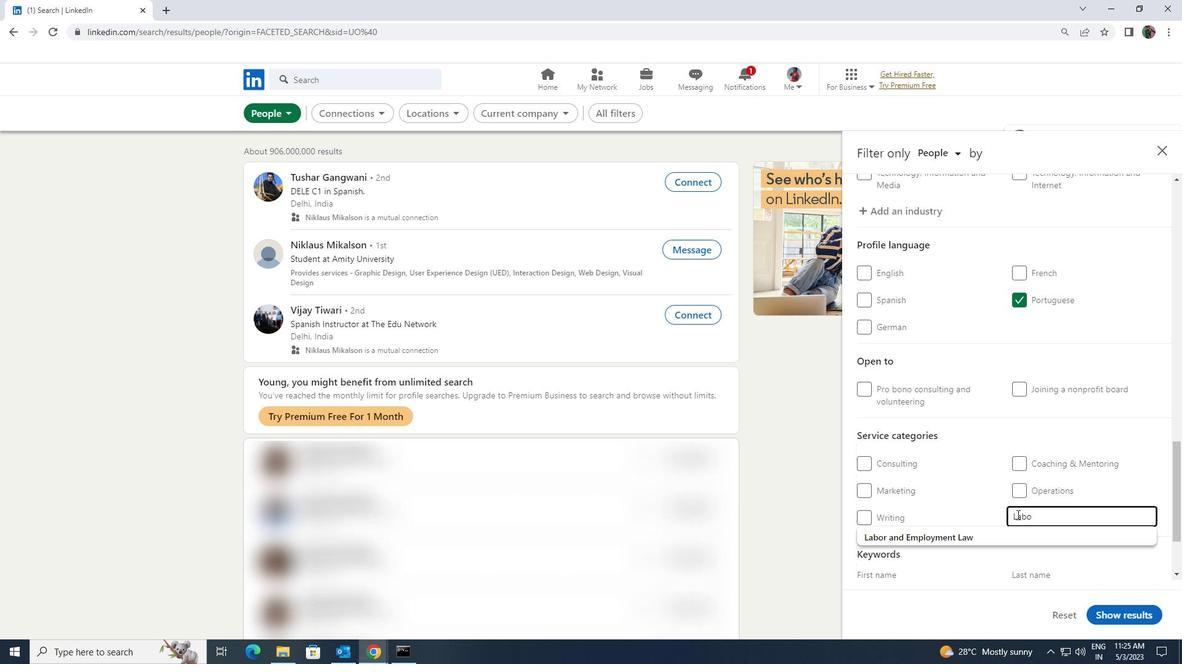 
Action: Mouse moved to (1014, 531)
Screenshot: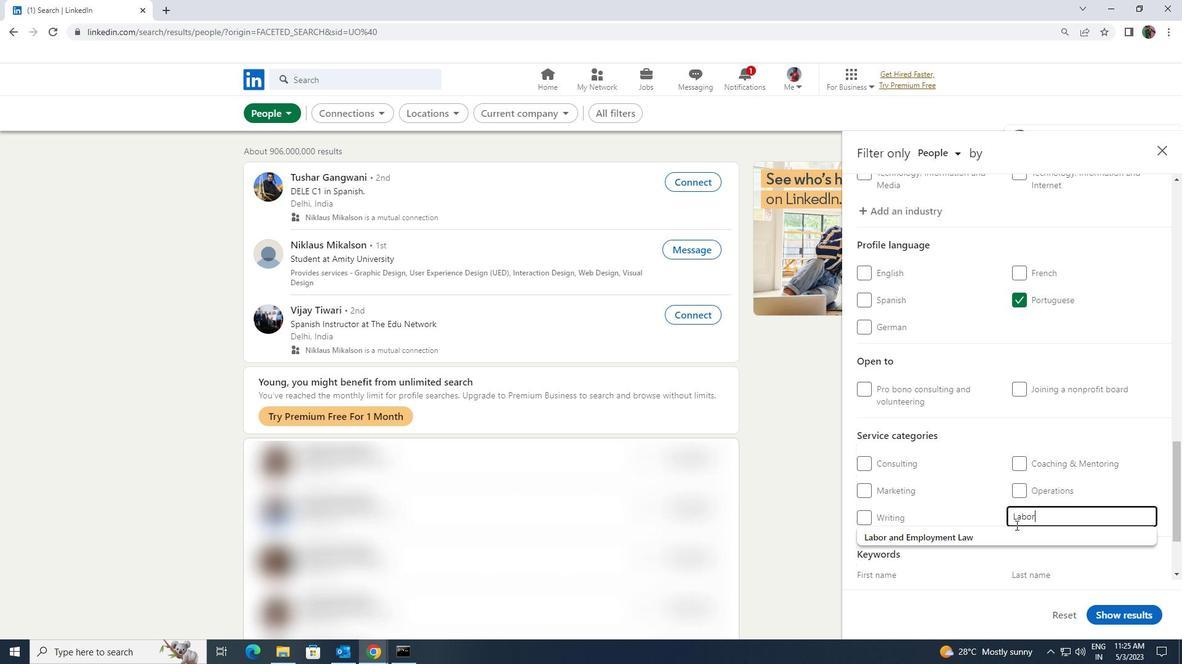 
Action: Mouse pressed left at (1014, 531)
Screenshot: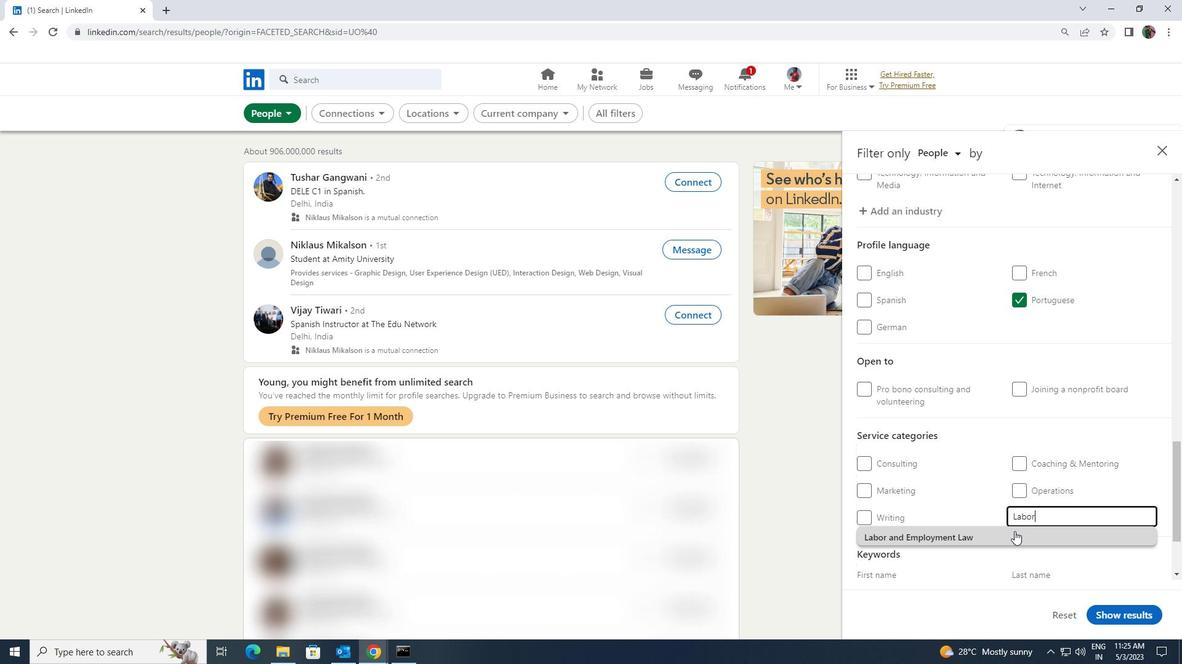 
Action: Mouse moved to (1011, 526)
Screenshot: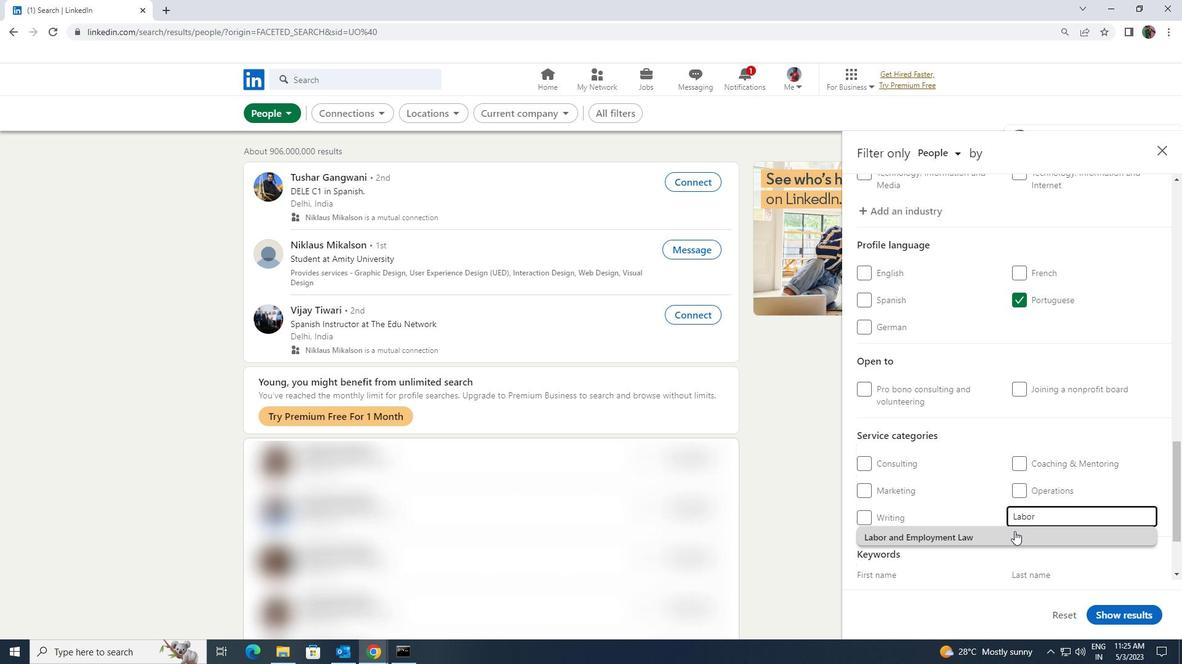 
Action: Mouse scrolled (1011, 525) with delta (0, 0)
Screenshot: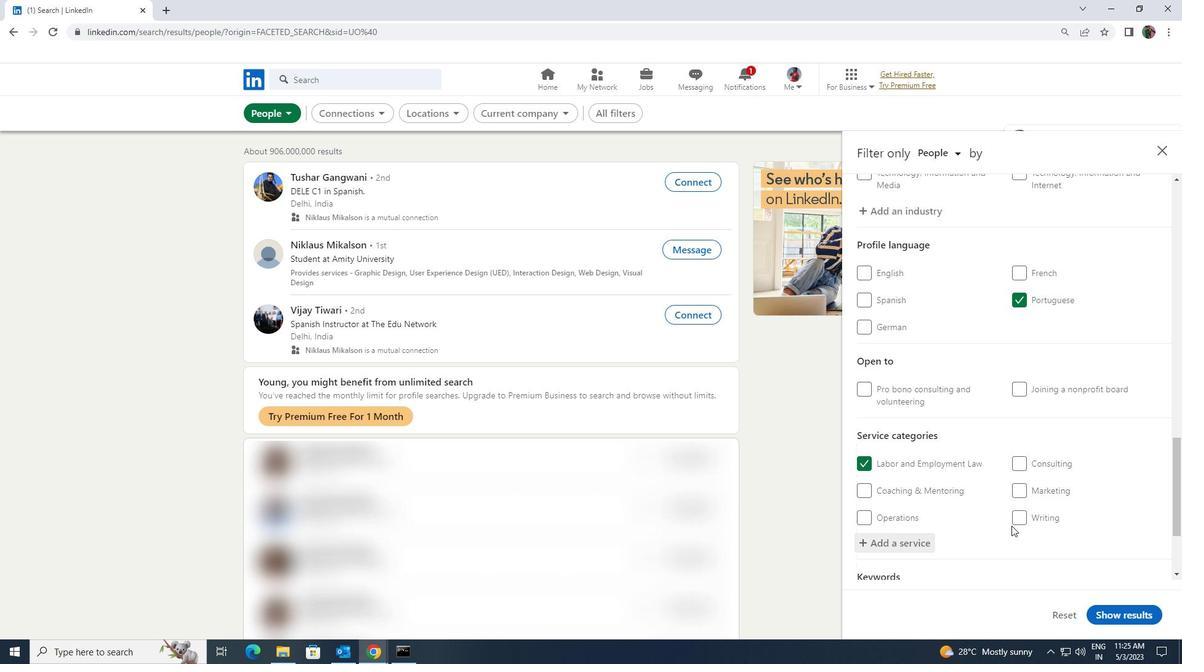 
Action: Mouse scrolled (1011, 525) with delta (0, 0)
Screenshot: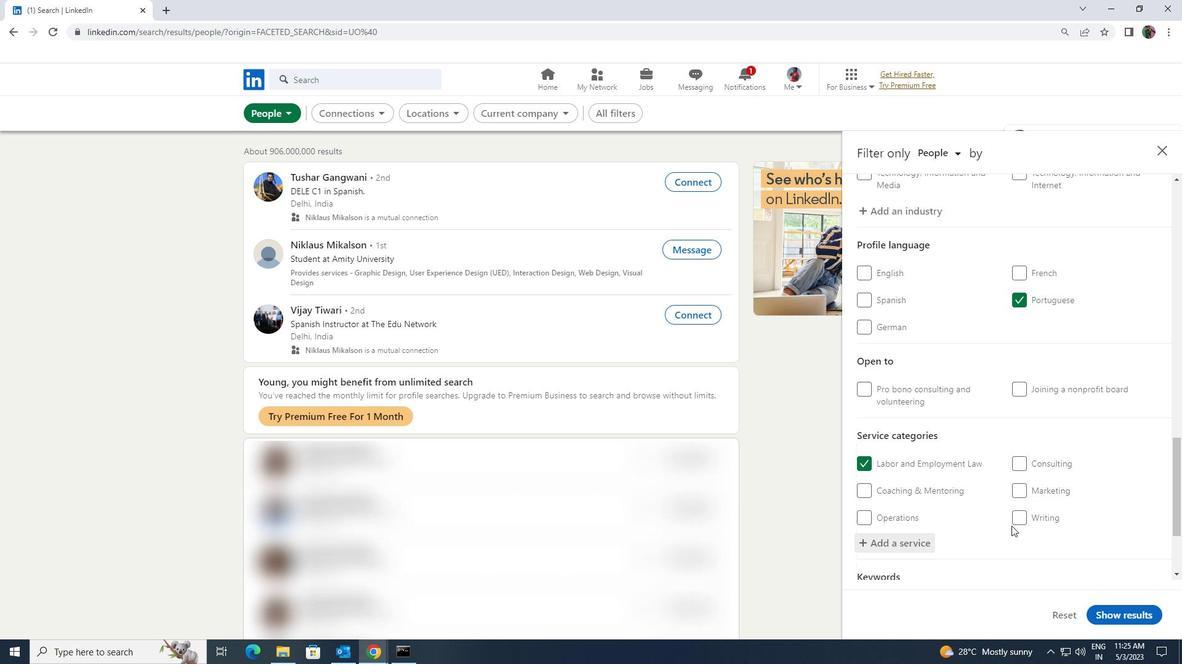 
Action: Mouse scrolled (1011, 525) with delta (0, 0)
Screenshot: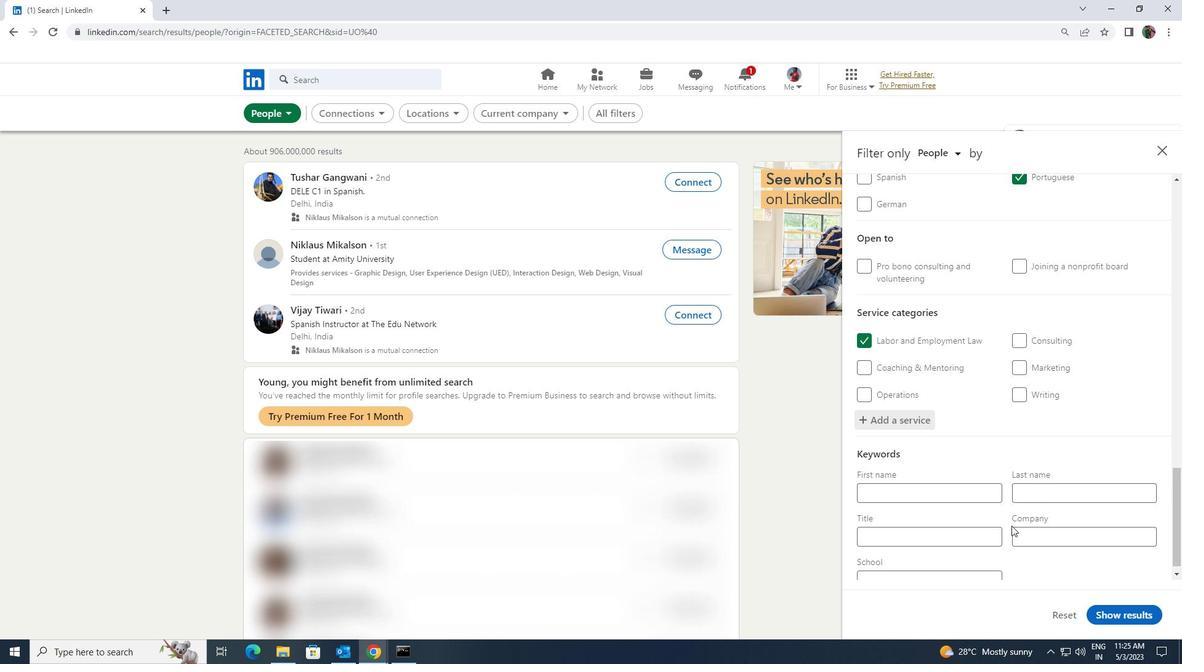
Action: Mouse moved to (996, 522)
Screenshot: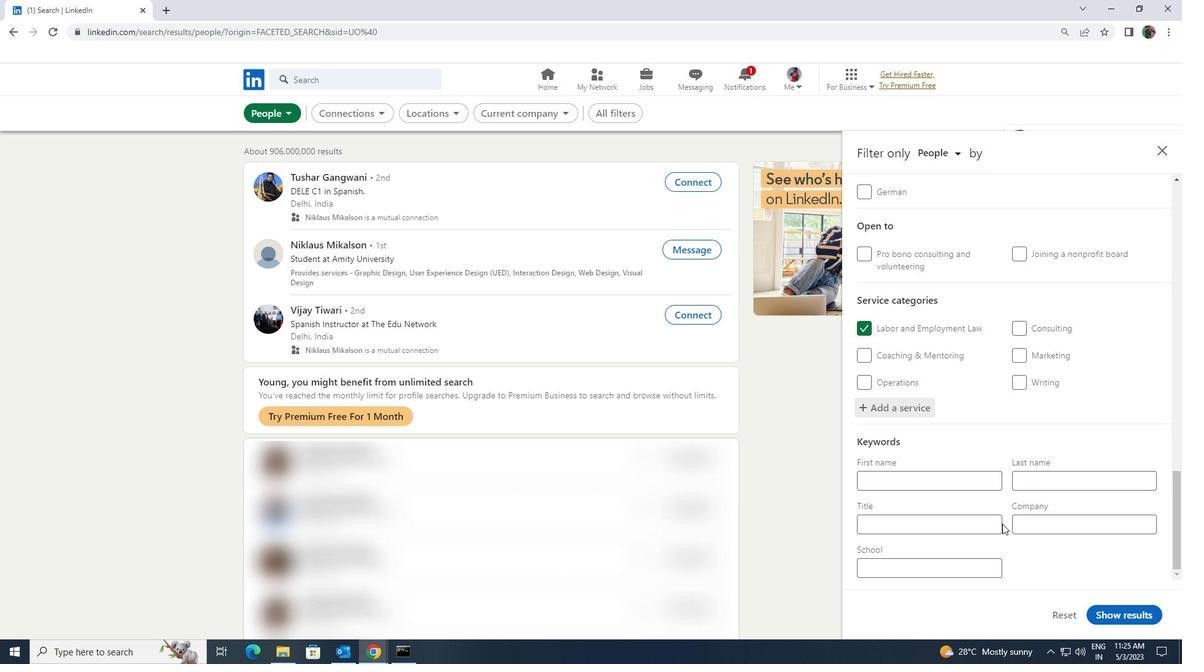 
Action: Mouse pressed left at (996, 522)
Screenshot: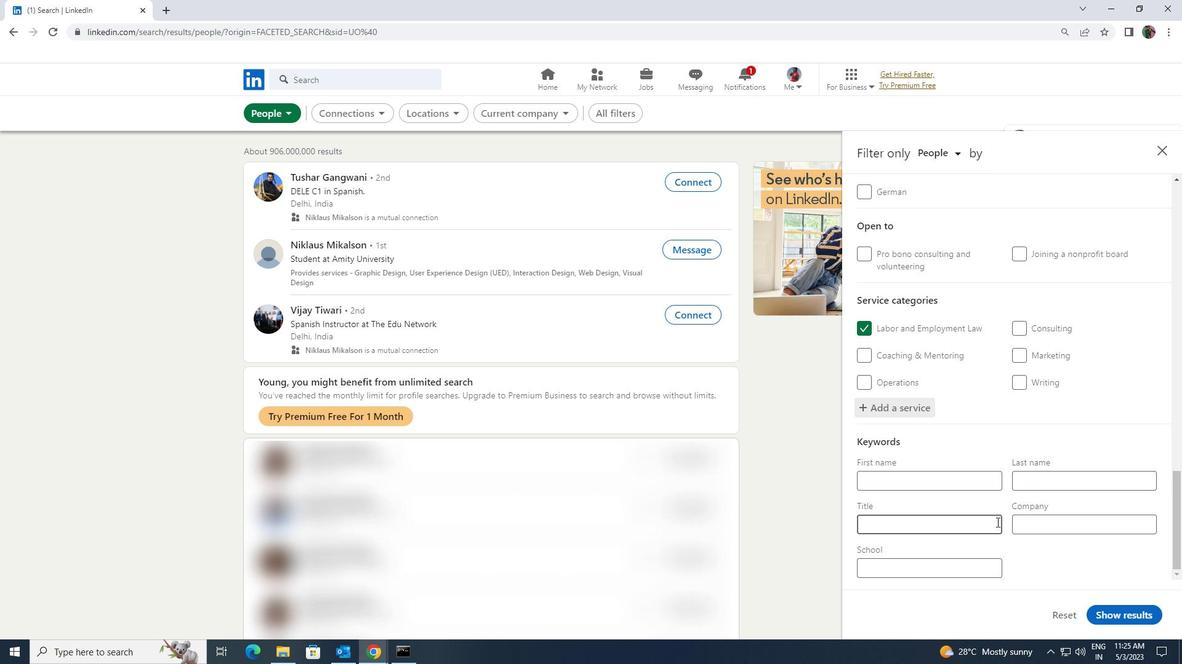 
Action: Key pressed <Key.shift><Key.shift><Key.shift><Key.shift><Key.shift><Key.shift><Key.shift><Key.shift><Key.shift><Key.shift><Key.shift>MASSAGE<Key.space><Key.shift>THERAPY
Screenshot: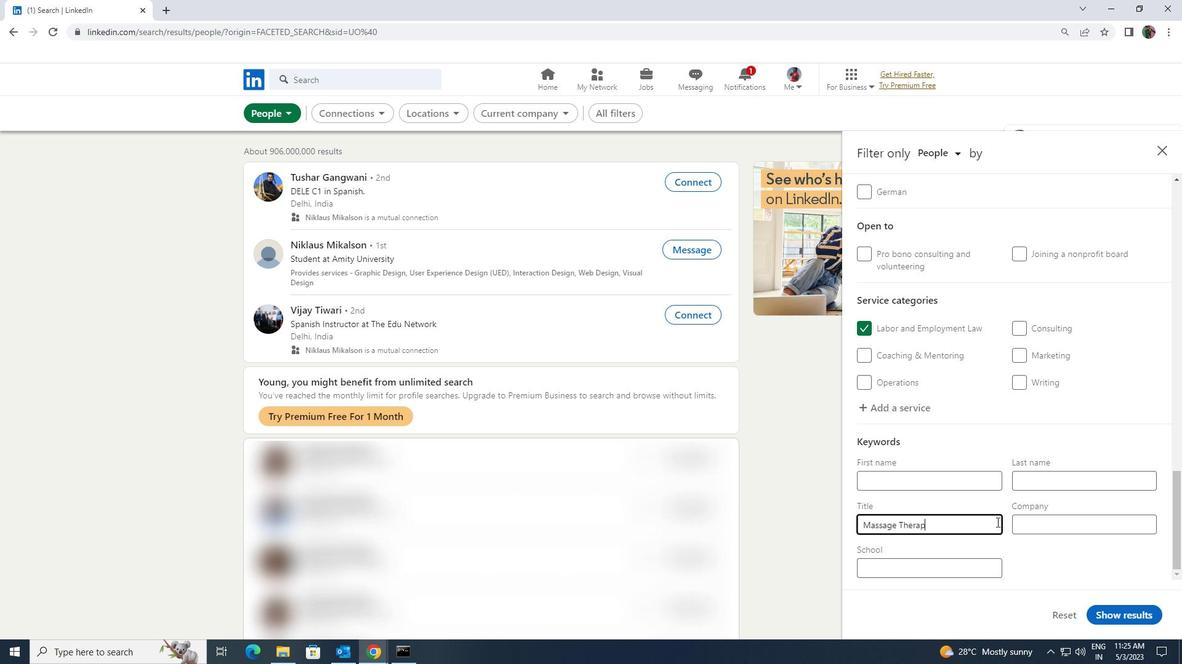 
Action: Mouse moved to (1097, 616)
Screenshot: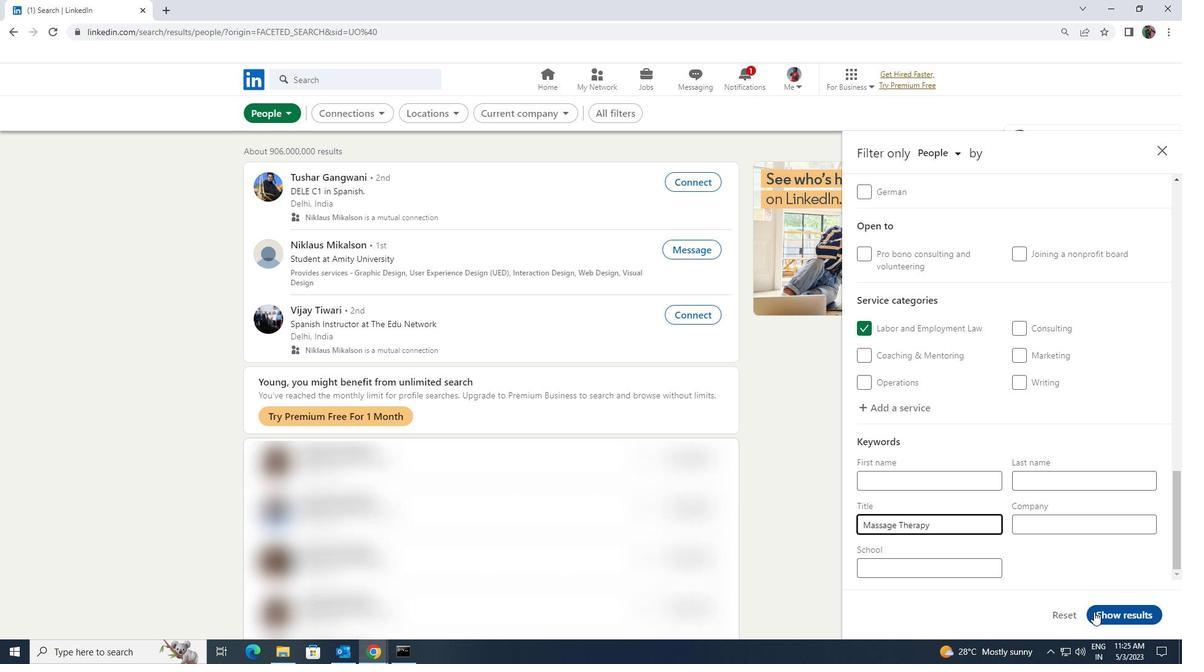 
Action: Mouse pressed left at (1097, 616)
Screenshot: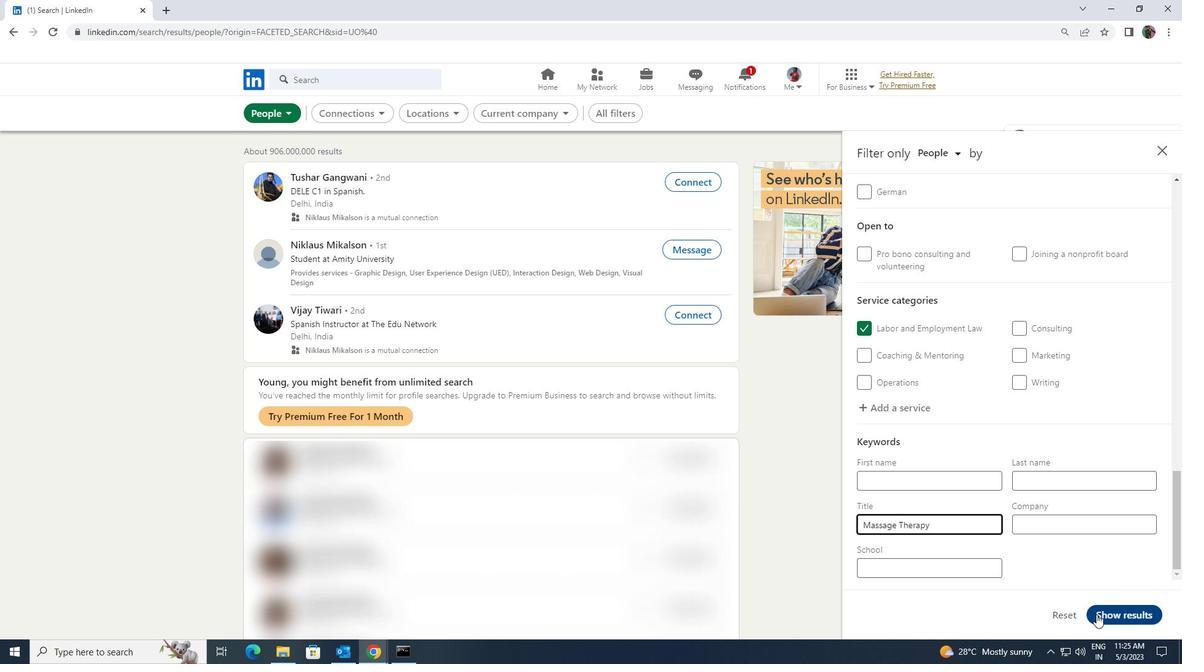 
